 Task: Search one way flight ticket for 1 adult, 6 children, 1 infant in seat and 1 infant on lap in business from Montrose: Montrose Regional Airport to Greensboro: Piedmont Triad International Airport on 5-1-2023. Choice of flights is Southwest. Number of bags: 8 checked bags. Price is upto 45000. Outbound departure time preference is 10:15.
Action: Mouse moved to (217, 201)
Screenshot: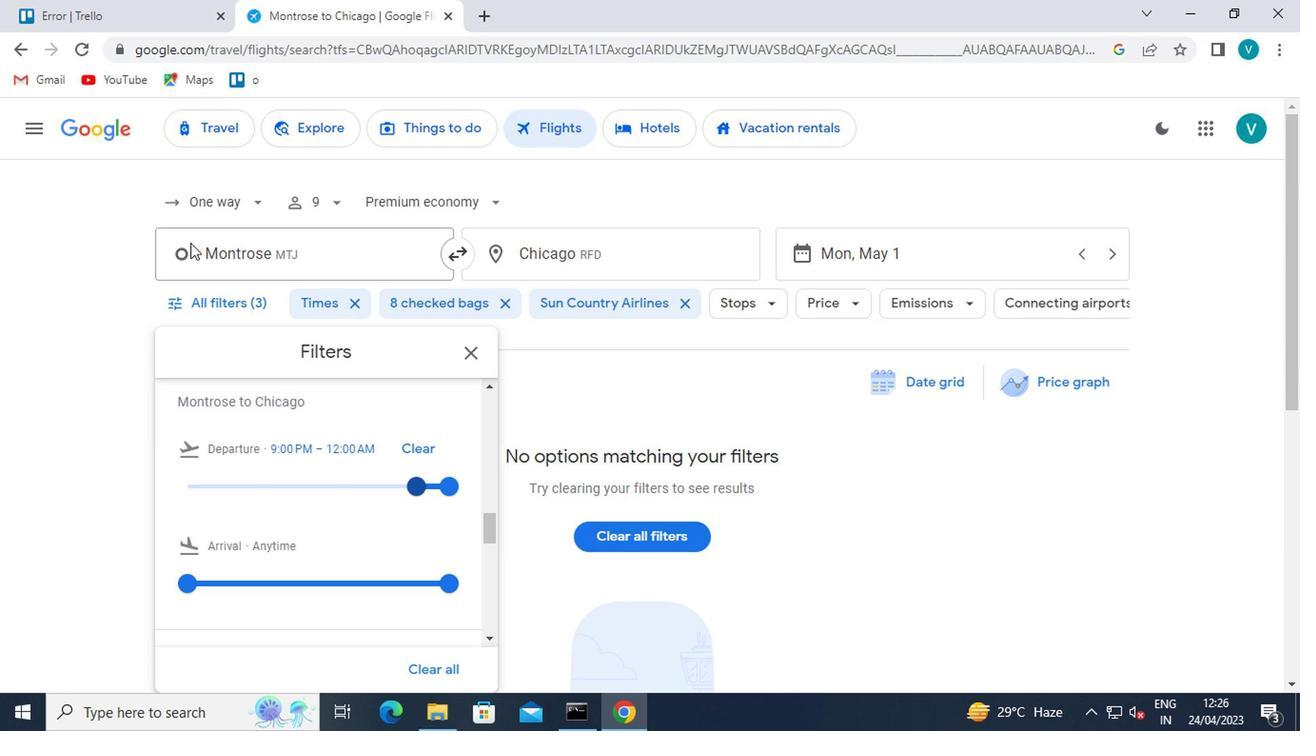 
Action: Mouse pressed left at (217, 201)
Screenshot: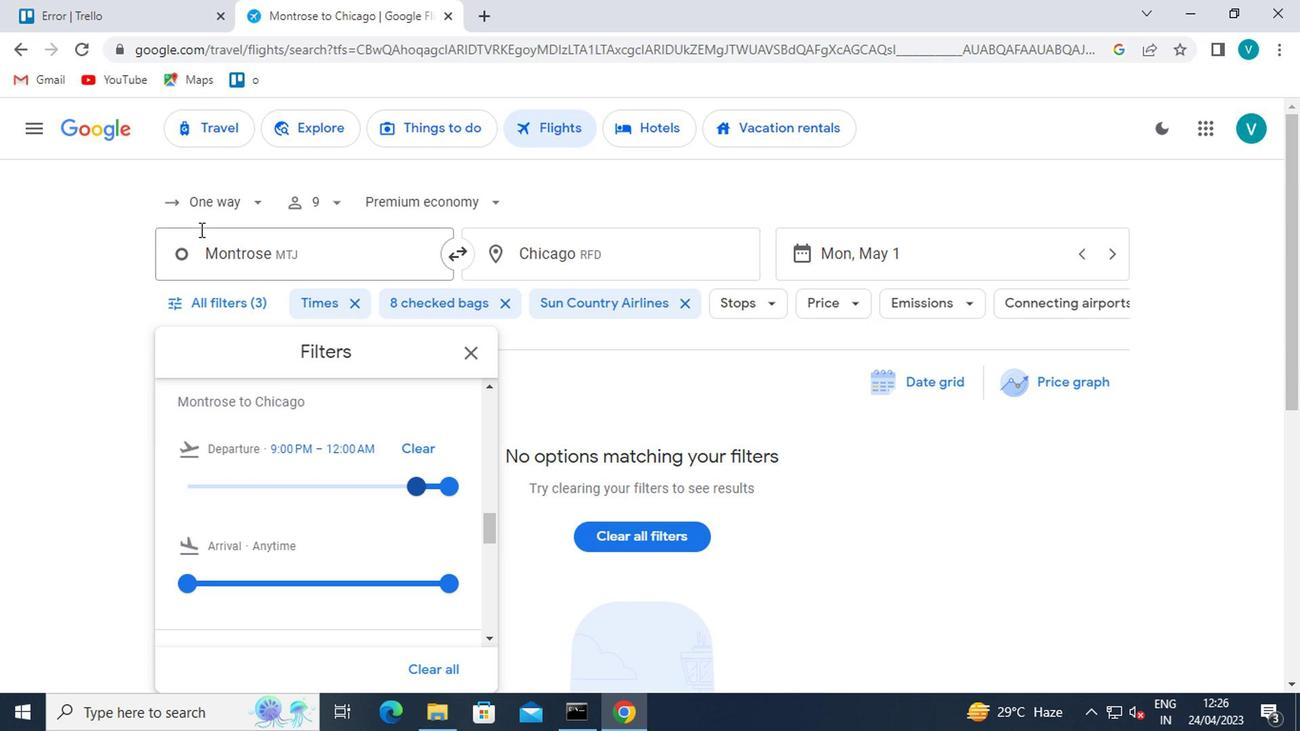 
Action: Mouse moved to (237, 295)
Screenshot: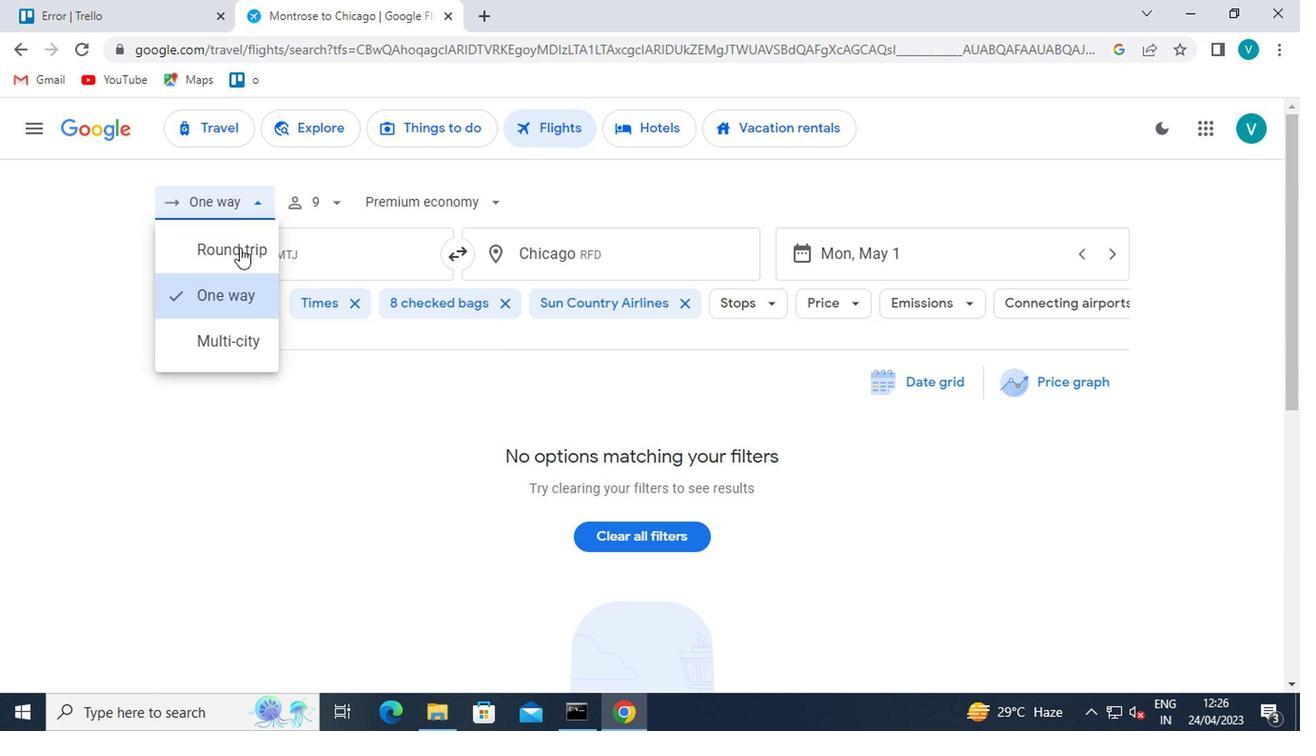 
Action: Mouse pressed left at (237, 295)
Screenshot: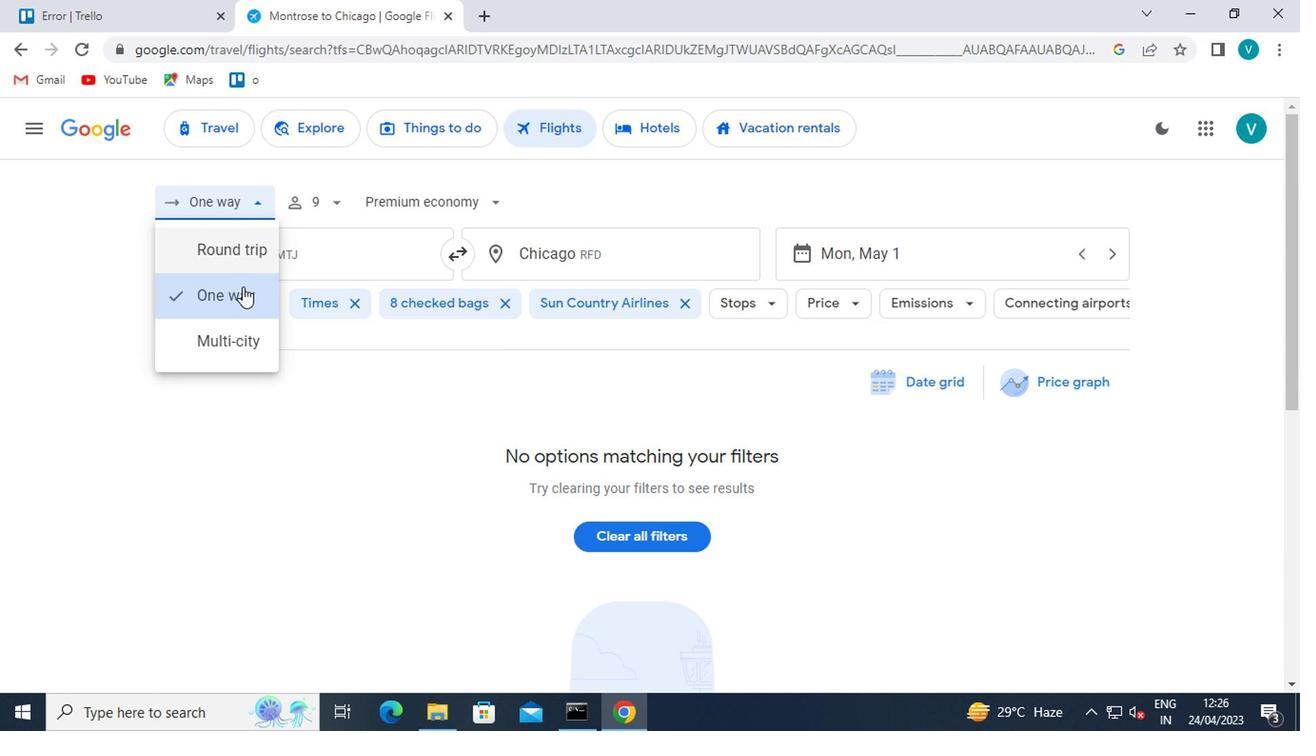 
Action: Mouse moved to (343, 198)
Screenshot: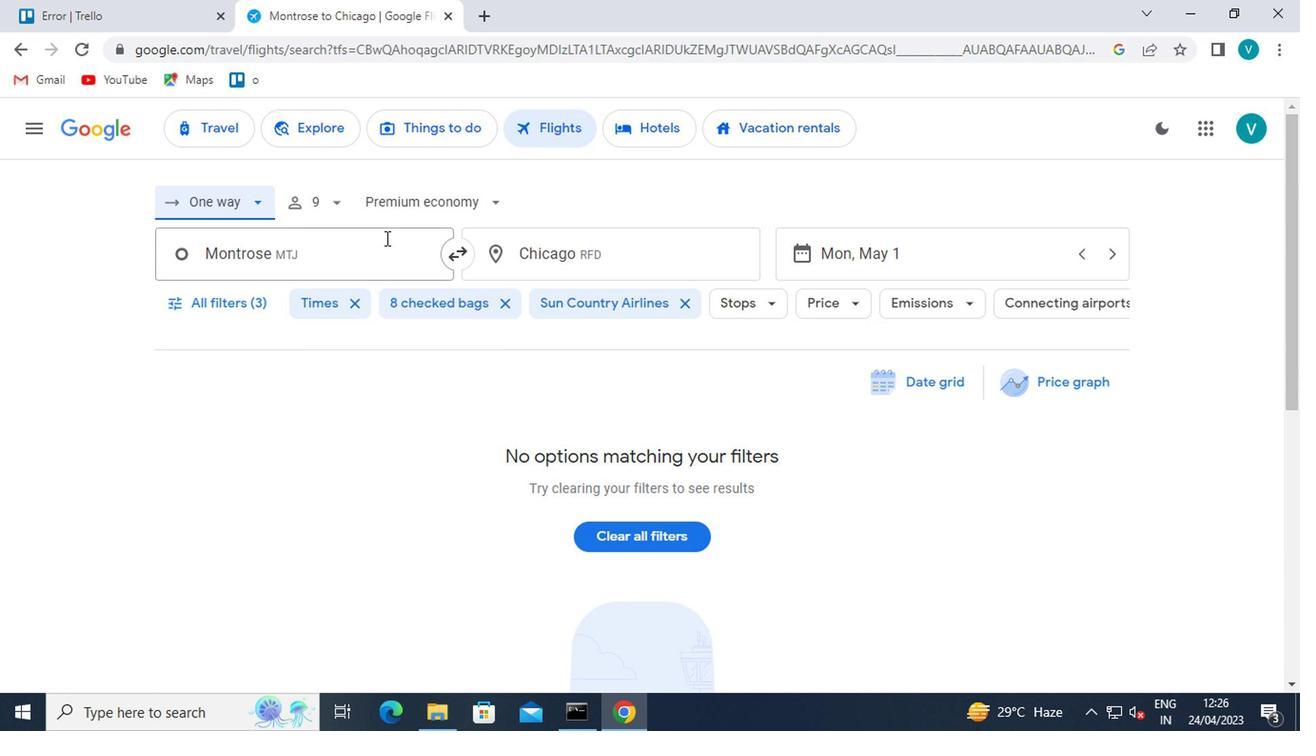 
Action: Mouse pressed left at (343, 198)
Screenshot: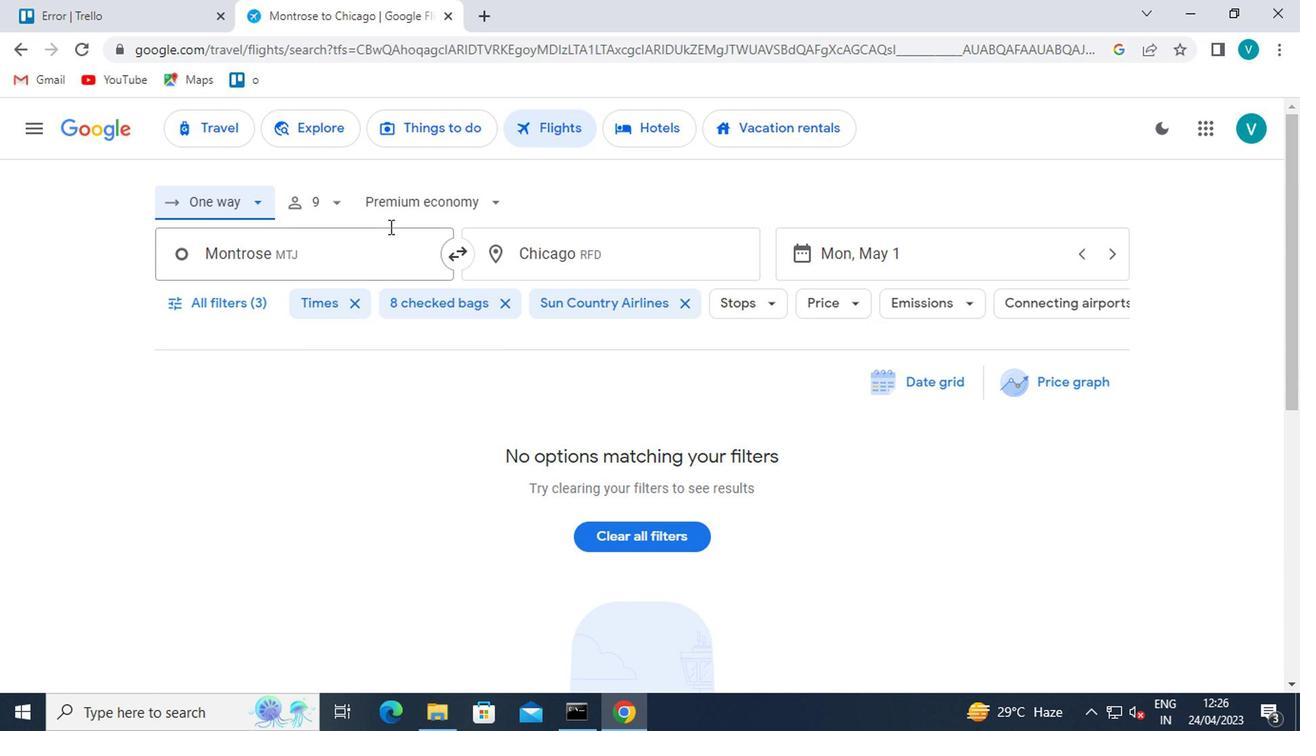 
Action: Mouse moved to (413, 253)
Screenshot: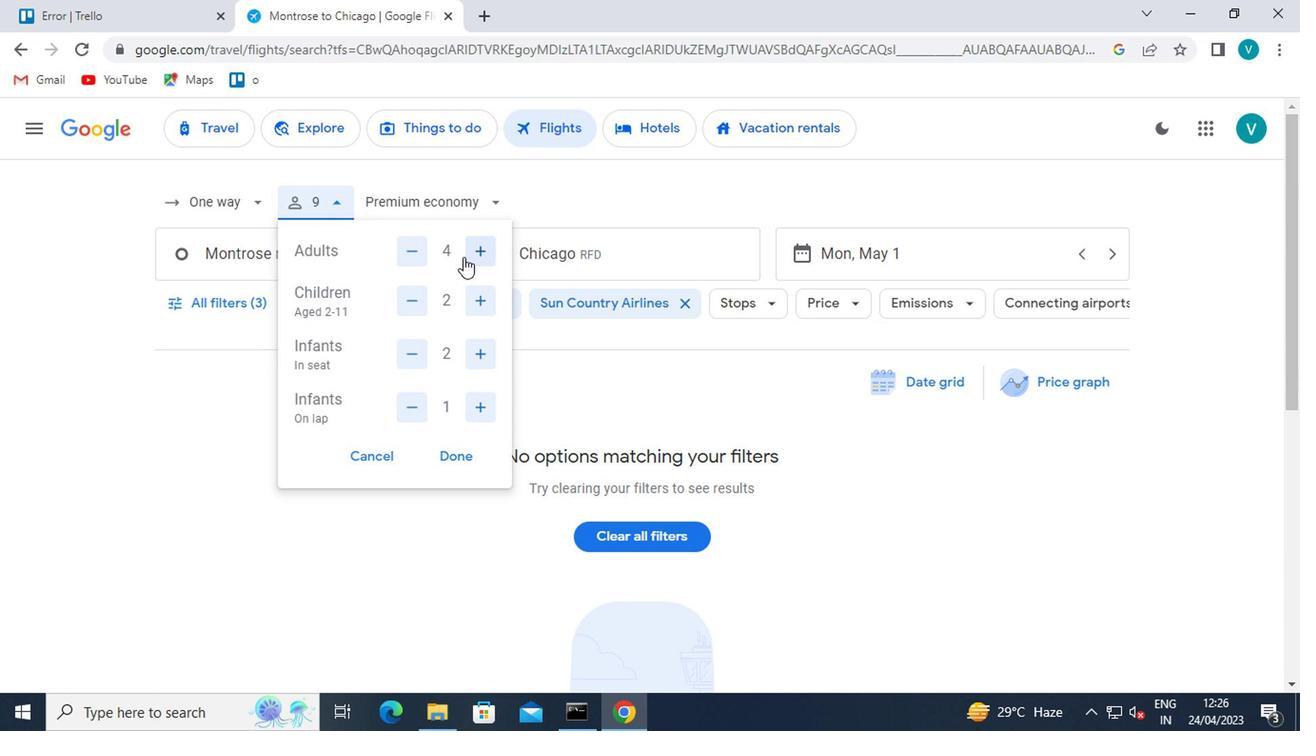 
Action: Mouse pressed left at (413, 253)
Screenshot: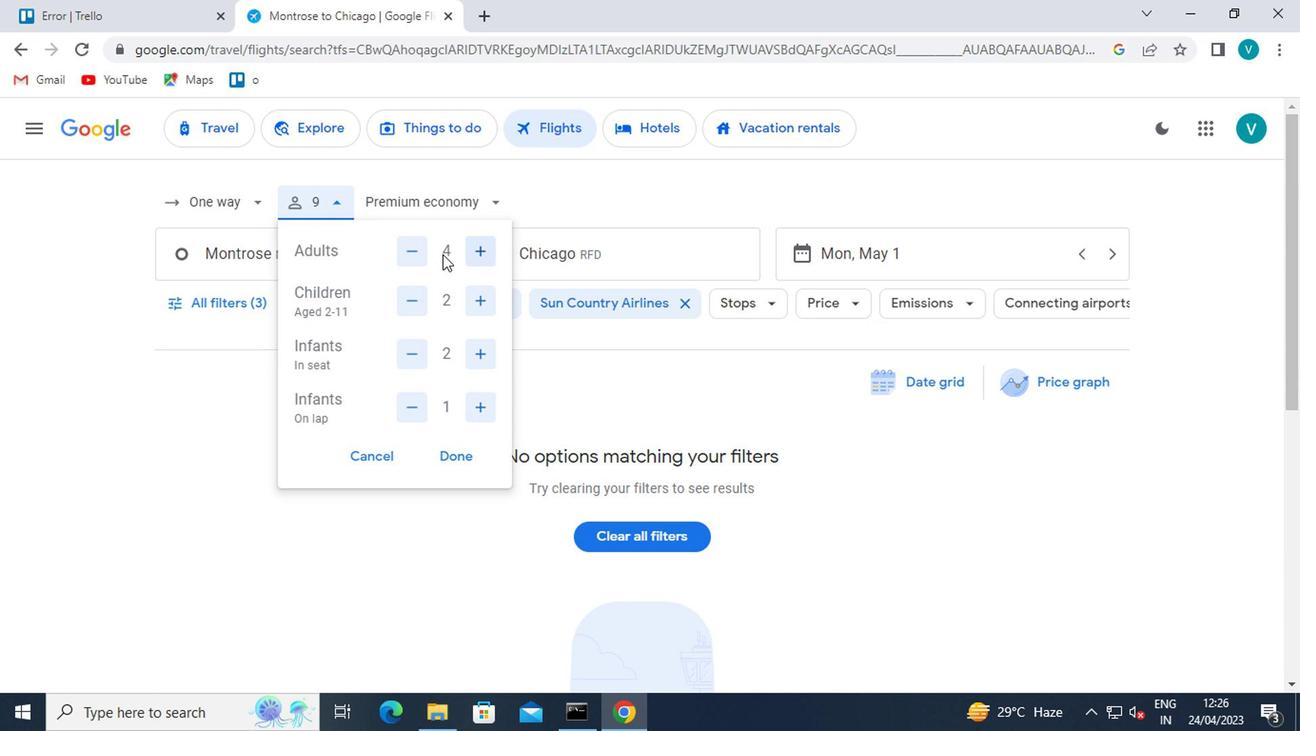 
Action: Mouse pressed left at (413, 253)
Screenshot: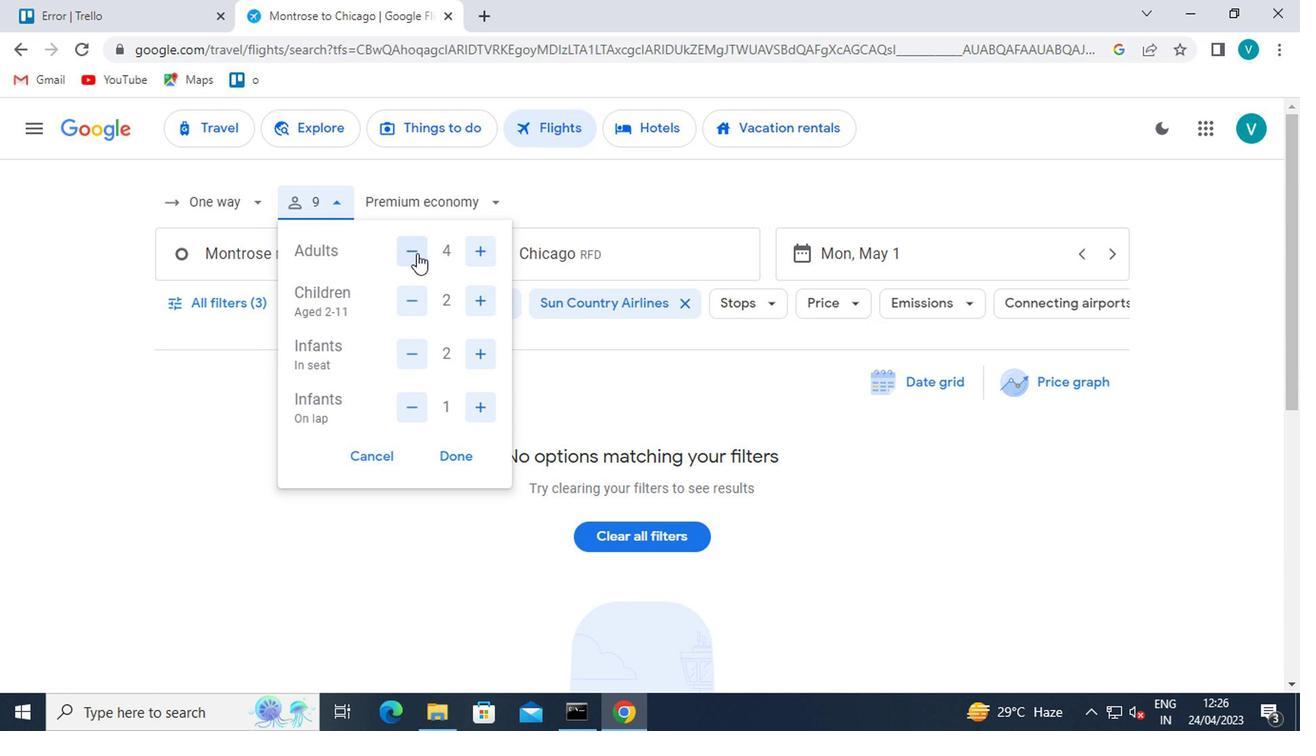 
Action: Mouse pressed left at (413, 253)
Screenshot: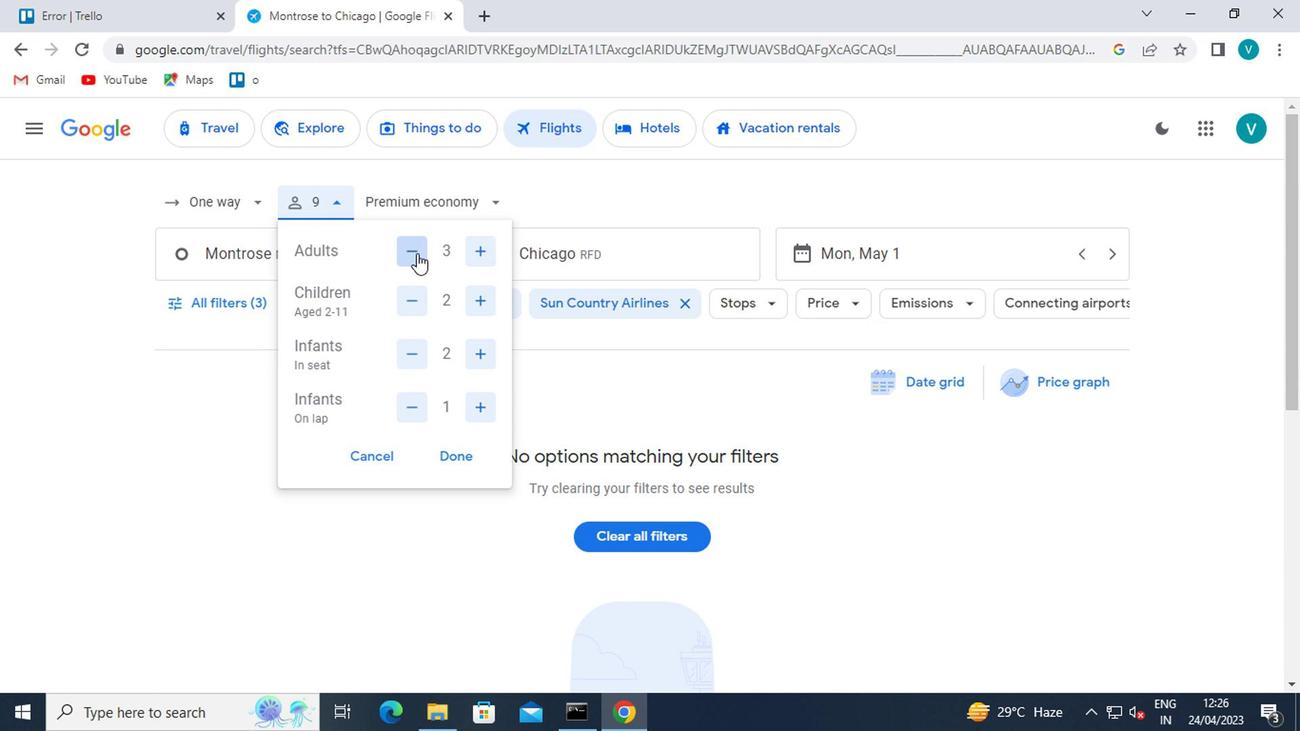 
Action: Mouse moved to (482, 297)
Screenshot: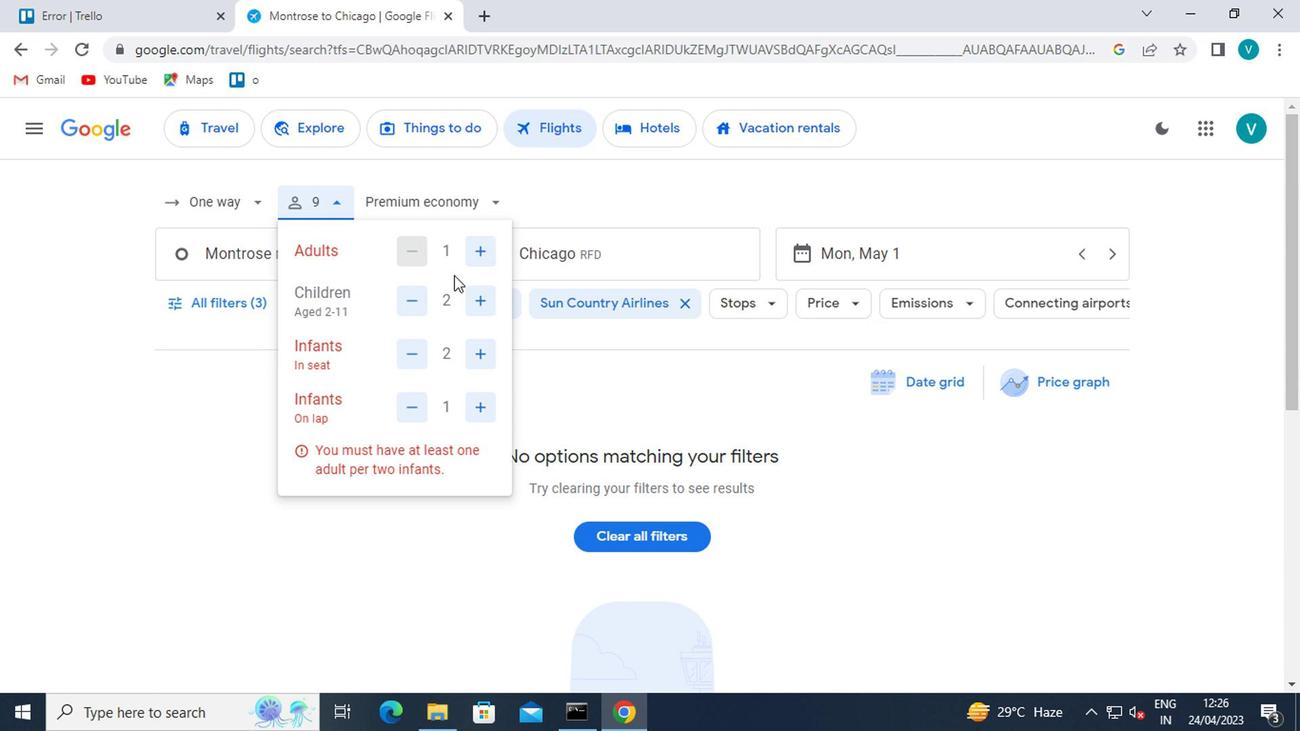 
Action: Mouse pressed left at (482, 297)
Screenshot: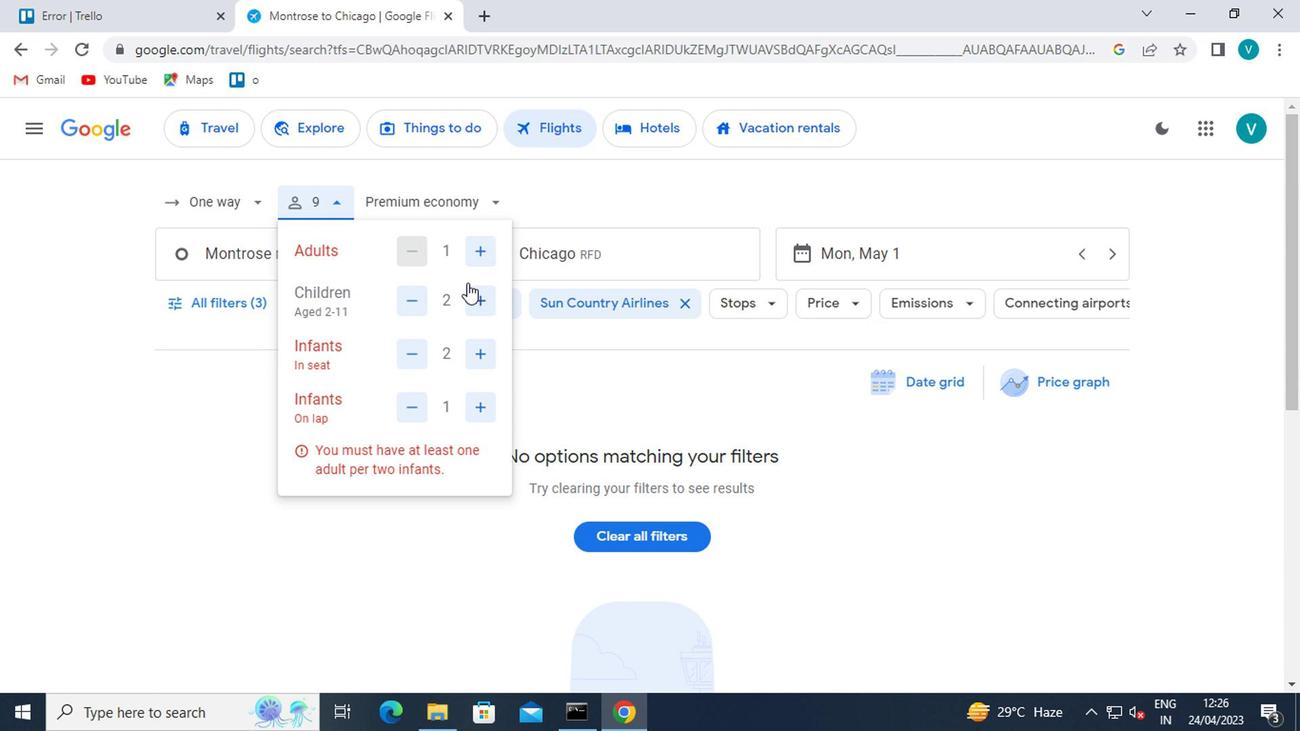 
Action: Mouse pressed left at (482, 297)
Screenshot: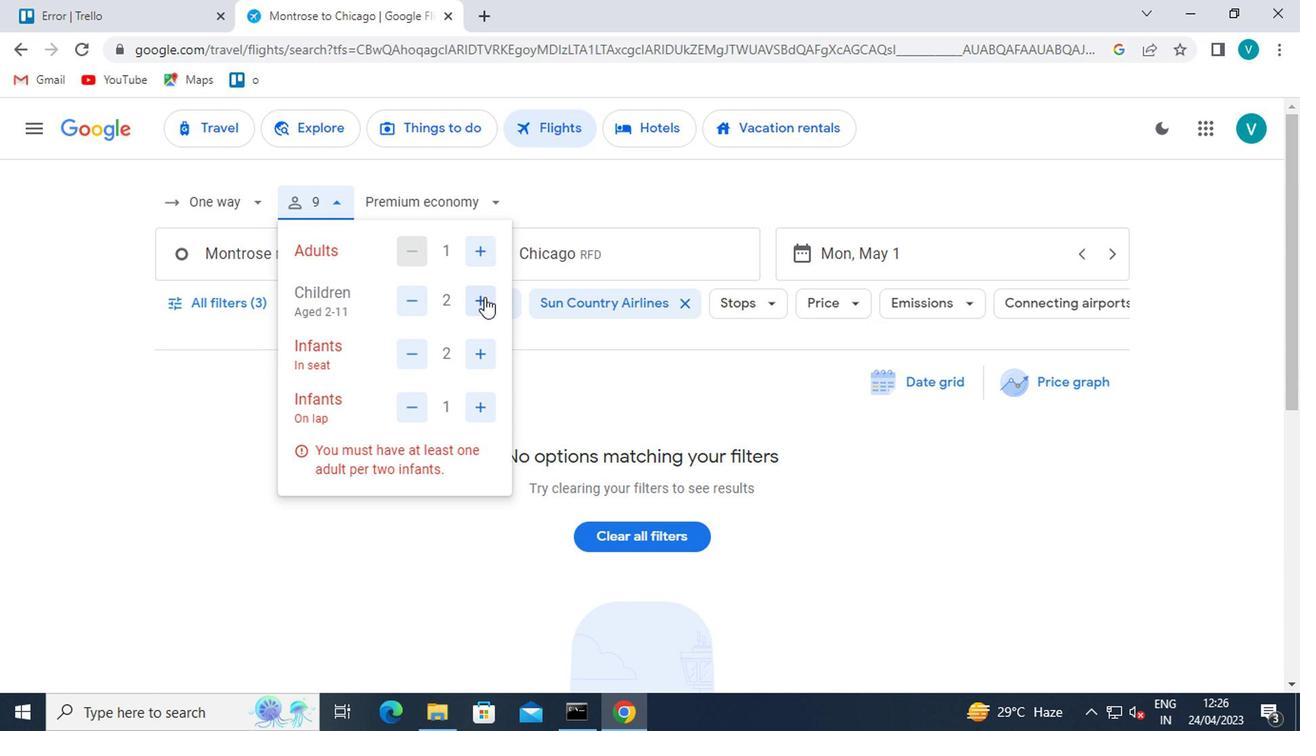 
Action: Mouse pressed left at (482, 297)
Screenshot: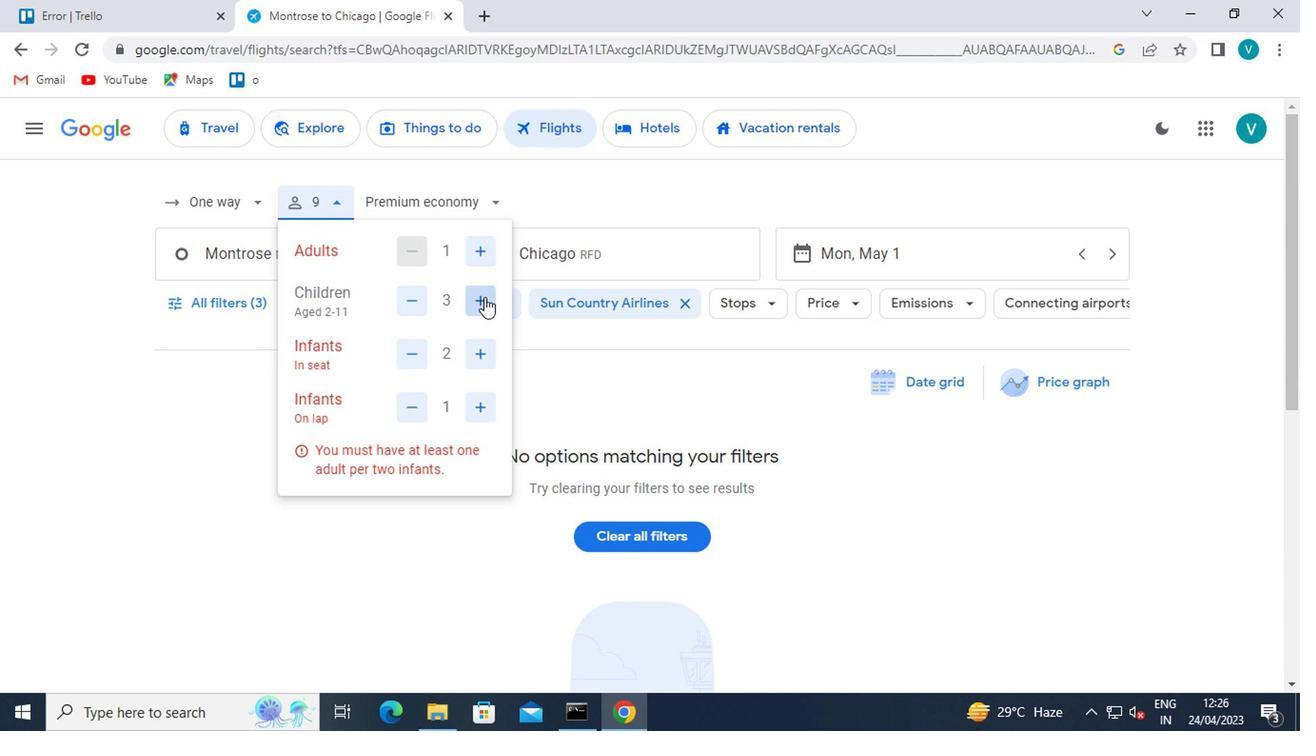 
Action: Mouse pressed left at (482, 297)
Screenshot: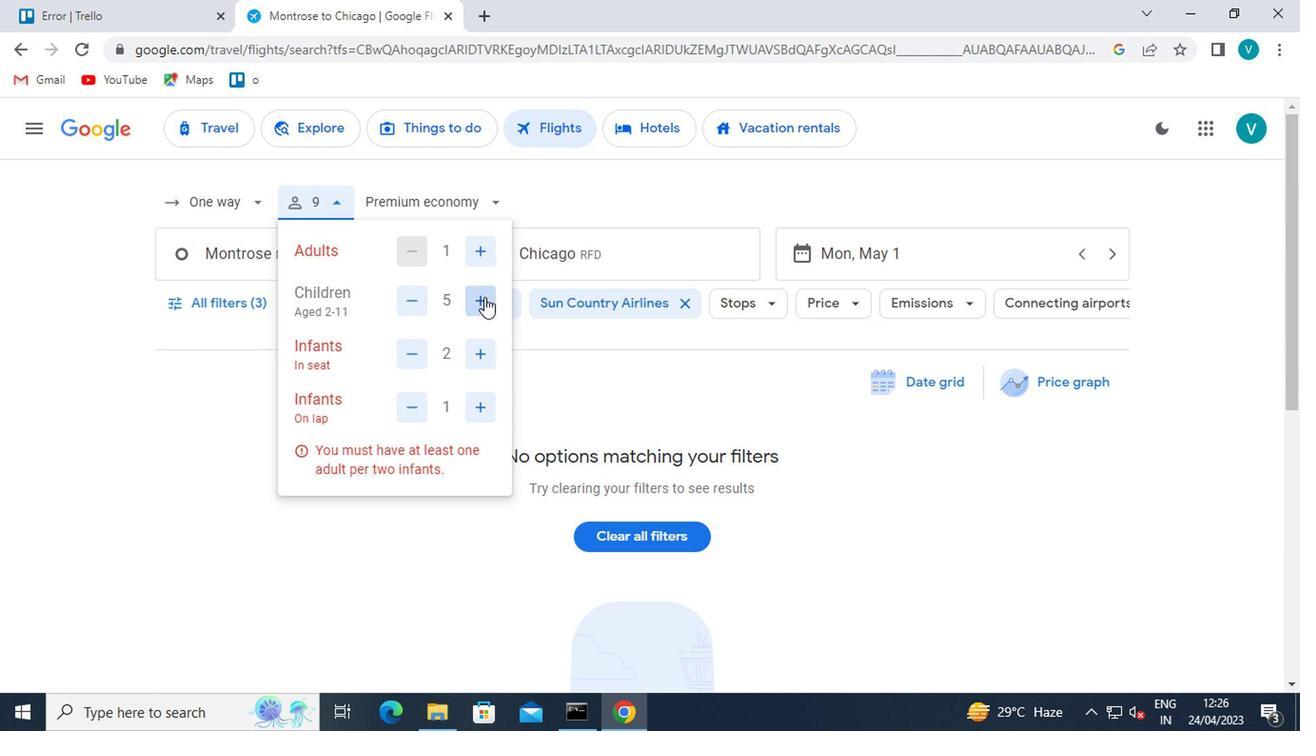 
Action: Mouse moved to (402, 352)
Screenshot: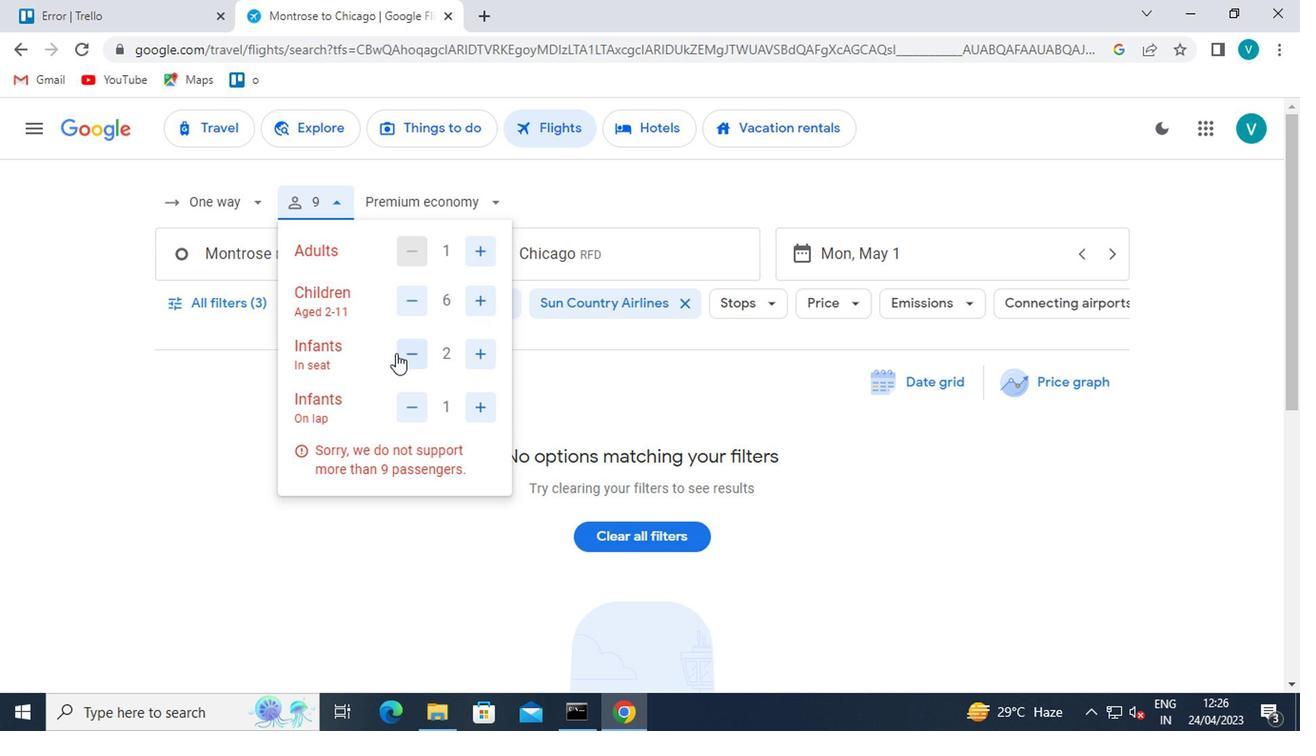 
Action: Mouse pressed left at (402, 352)
Screenshot: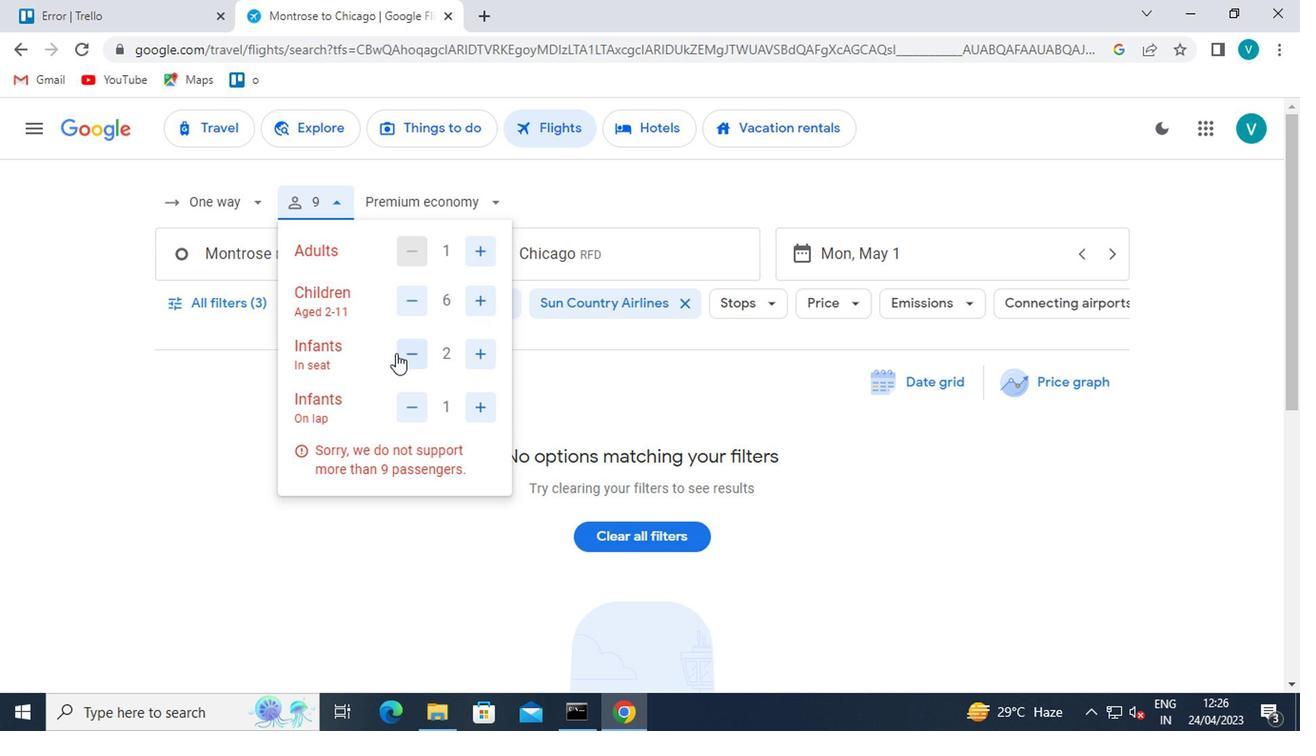 
Action: Mouse moved to (466, 455)
Screenshot: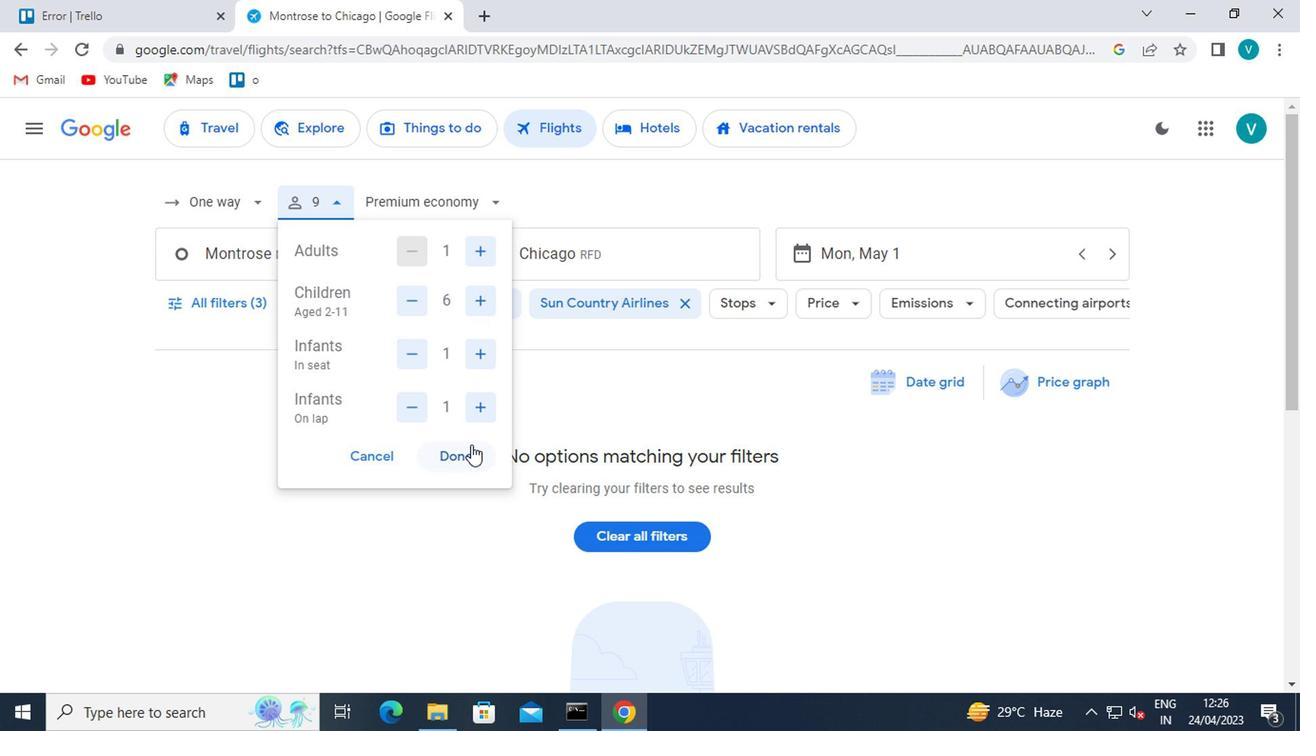 
Action: Mouse pressed left at (466, 455)
Screenshot: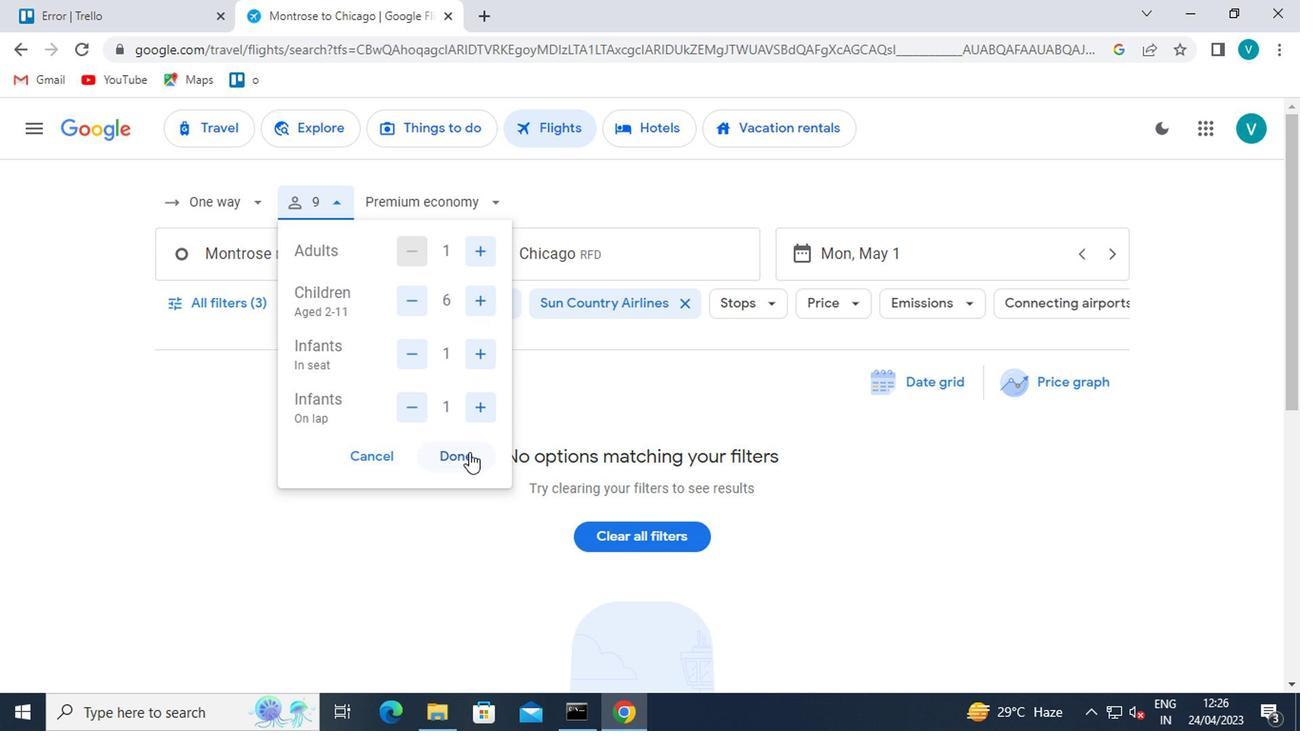 
Action: Mouse moved to (478, 210)
Screenshot: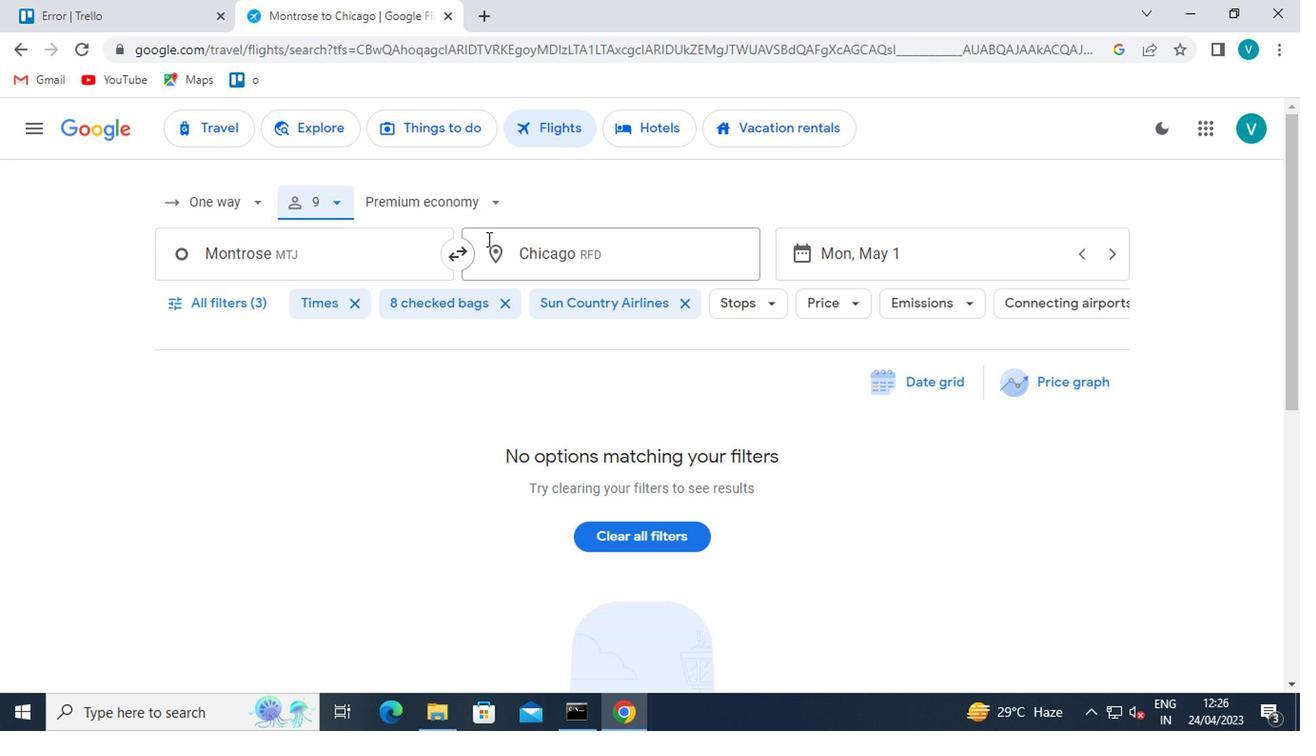 
Action: Mouse pressed left at (478, 210)
Screenshot: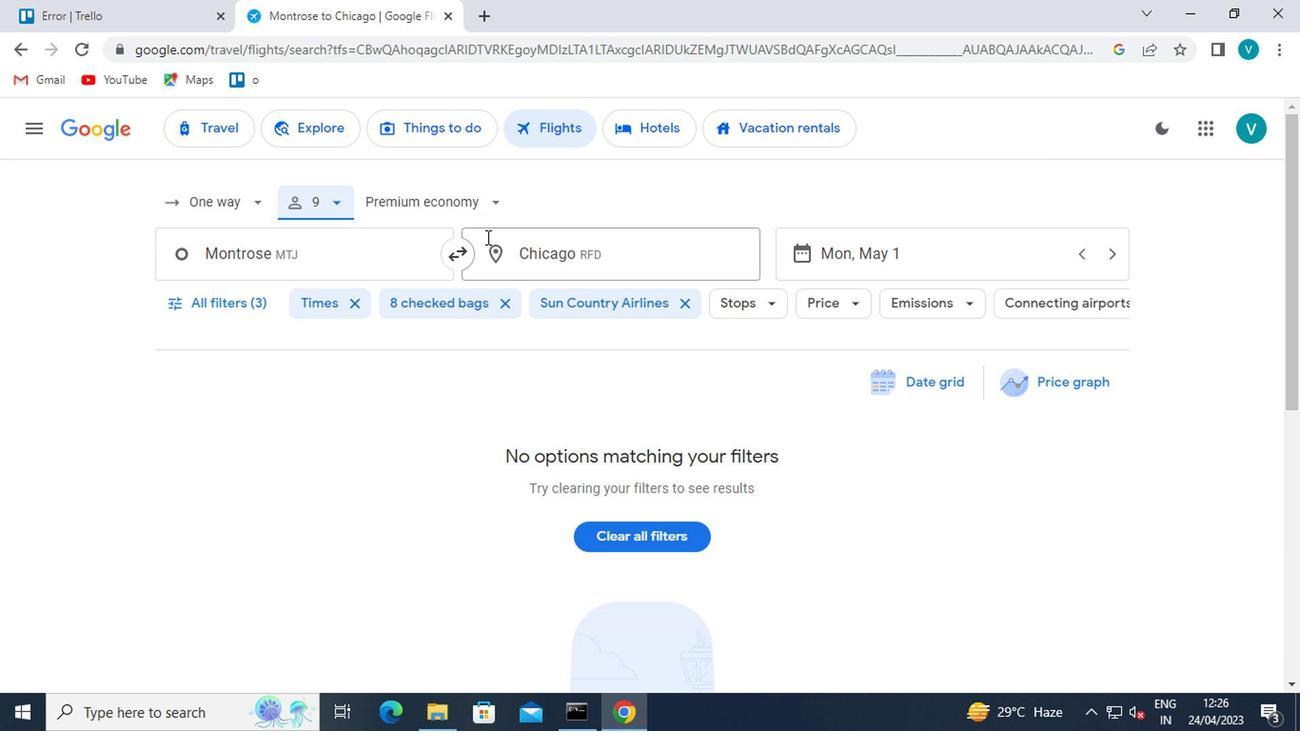 
Action: Mouse moved to (459, 339)
Screenshot: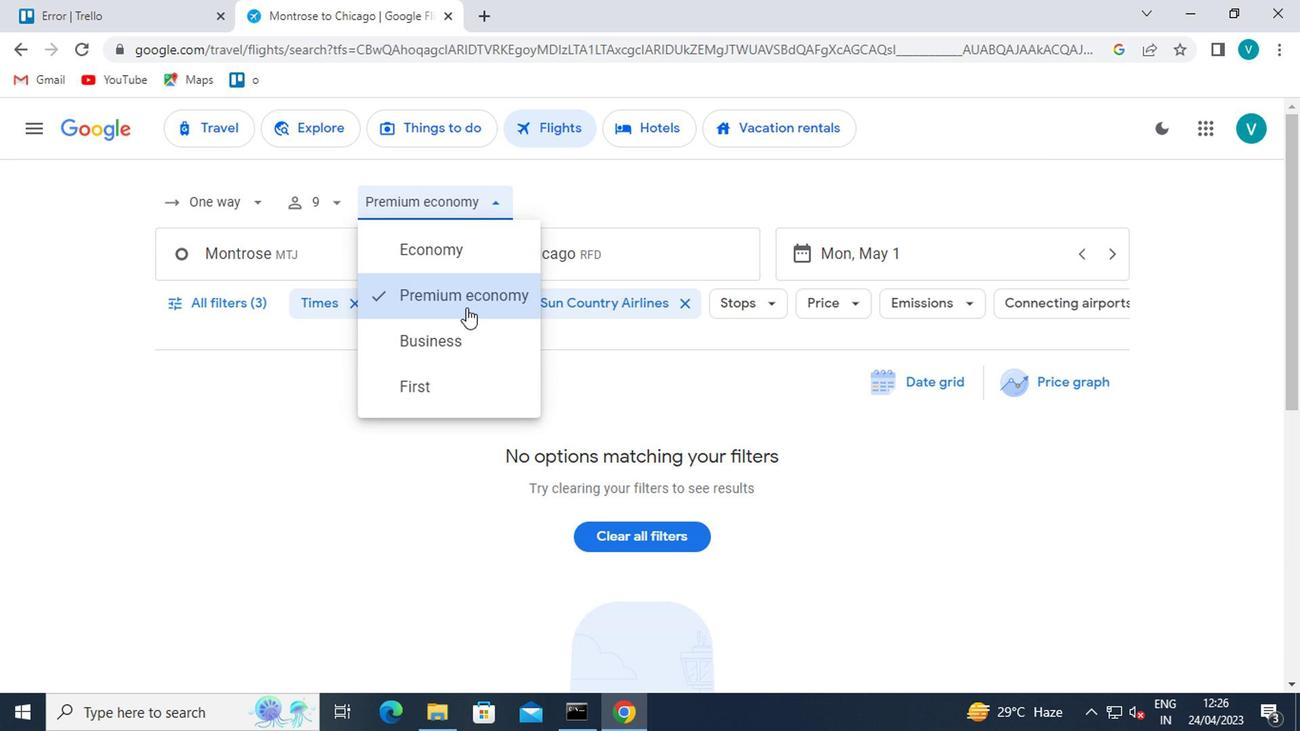 
Action: Mouse pressed left at (459, 339)
Screenshot: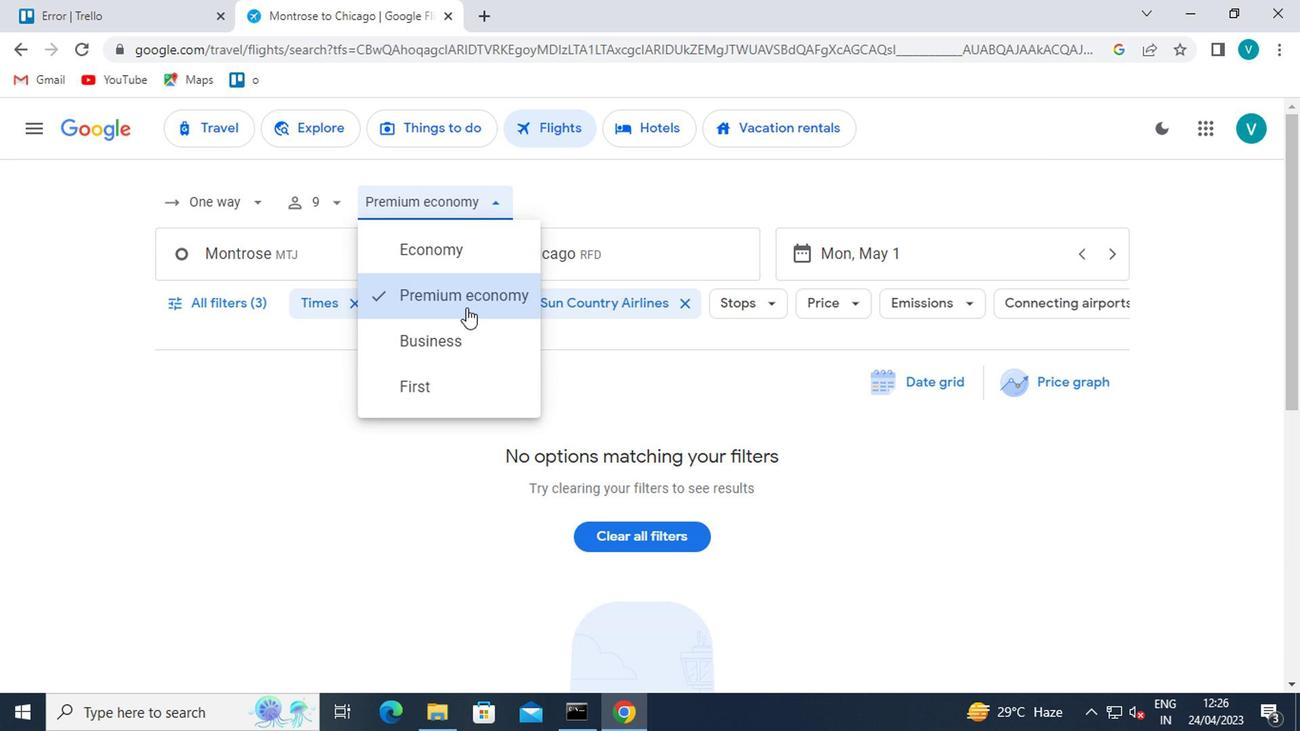 
Action: Mouse moved to (376, 268)
Screenshot: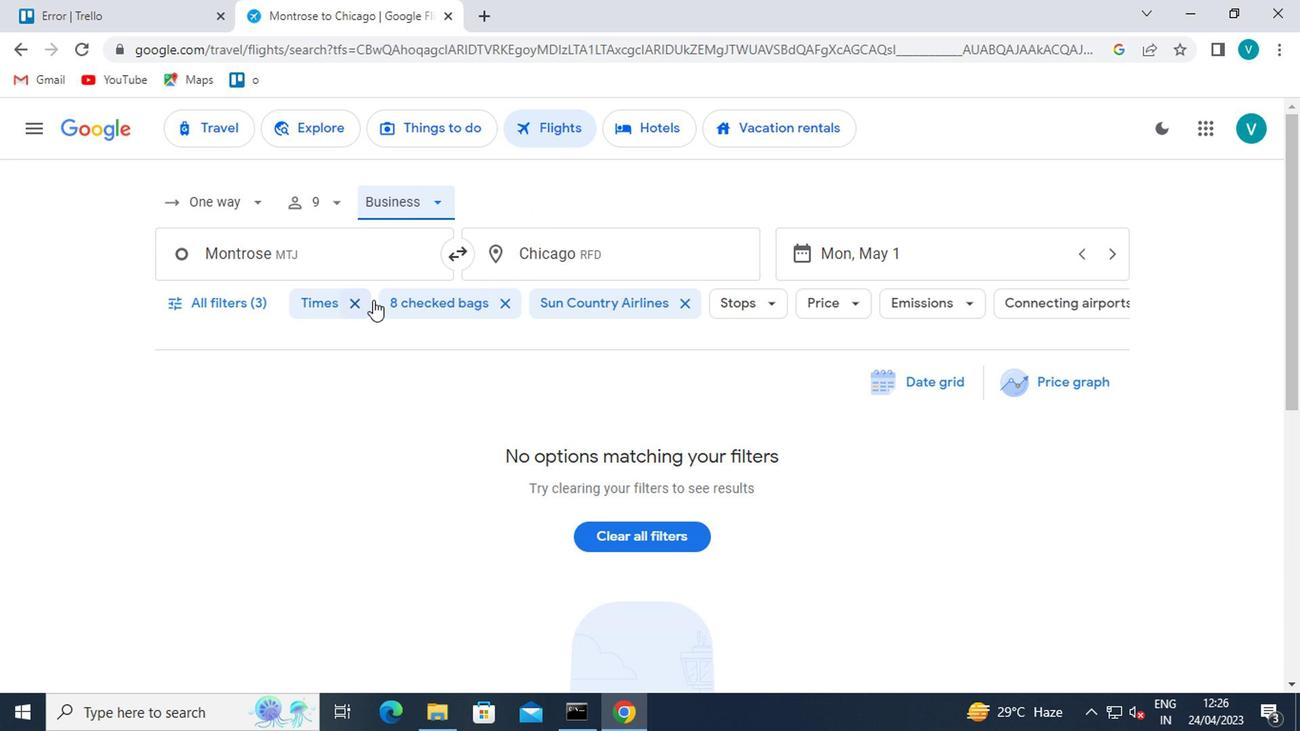 
Action: Mouse pressed left at (376, 268)
Screenshot: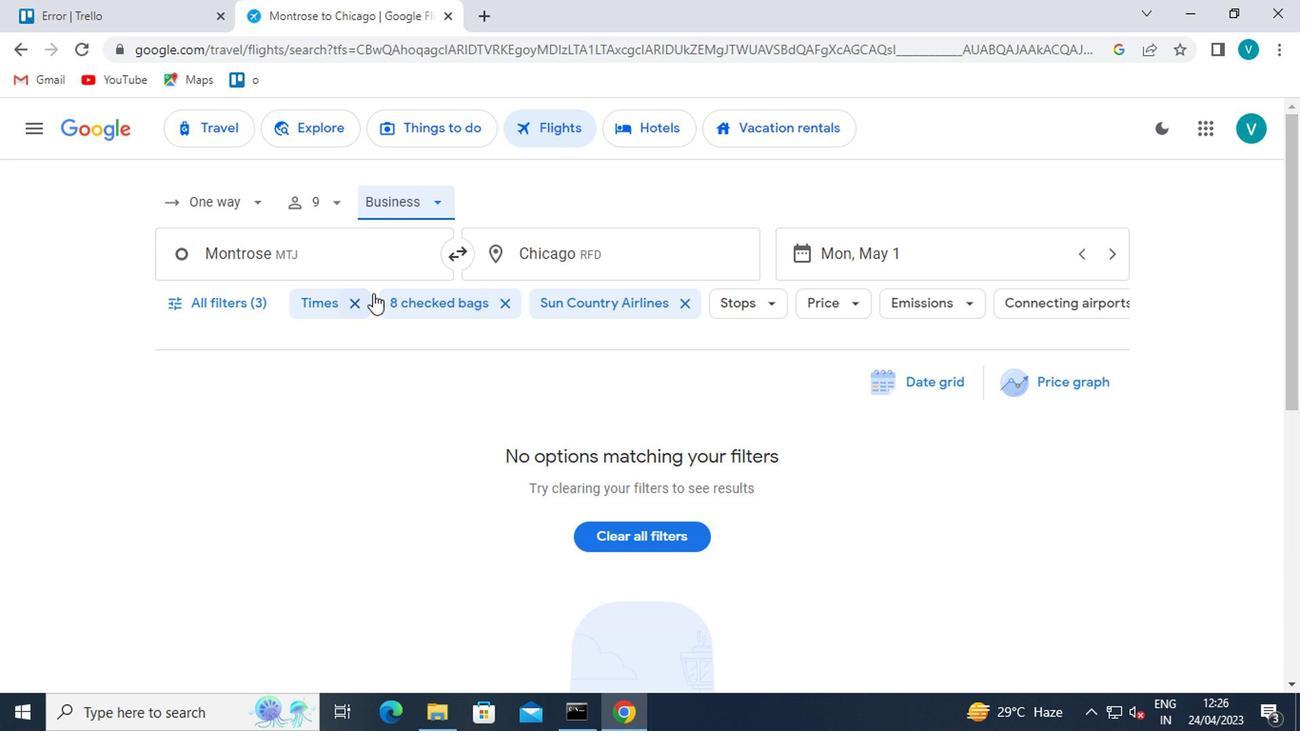 
Action: Mouse moved to (385, 310)
Screenshot: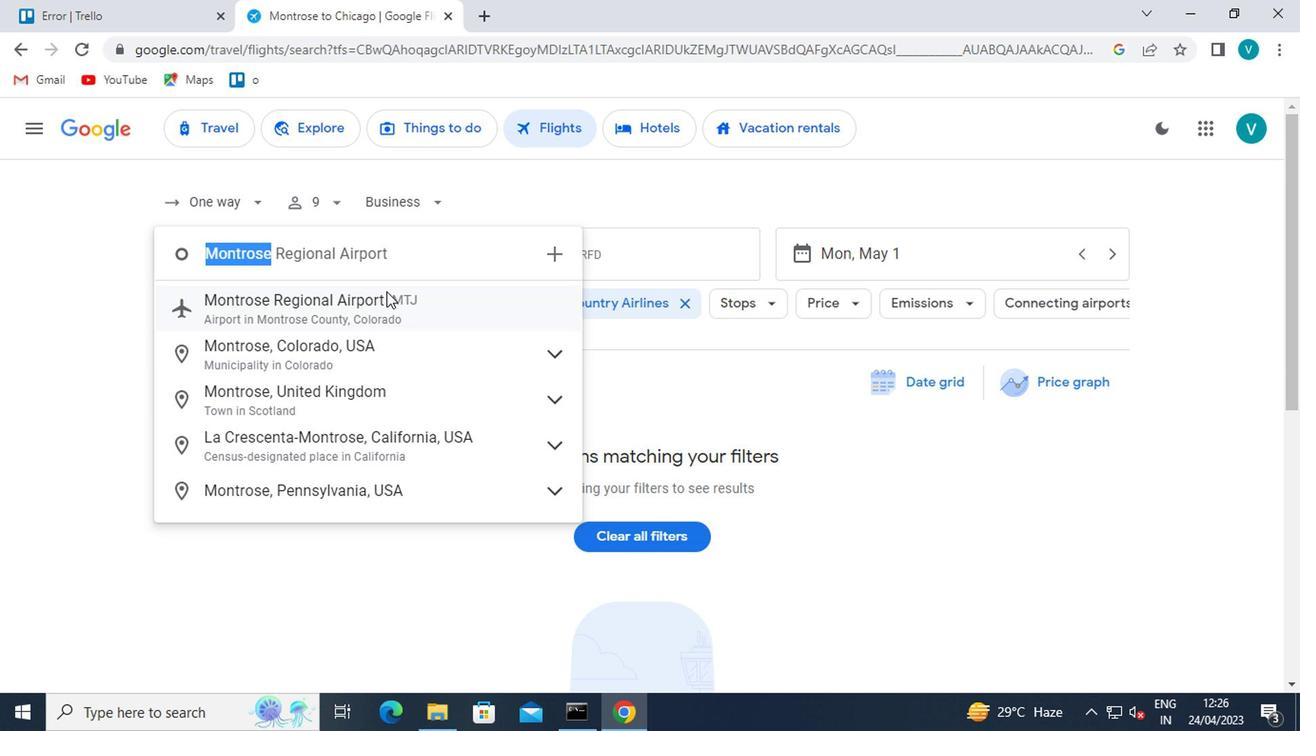 
Action: Mouse pressed left at (385, 310)
Screenshot: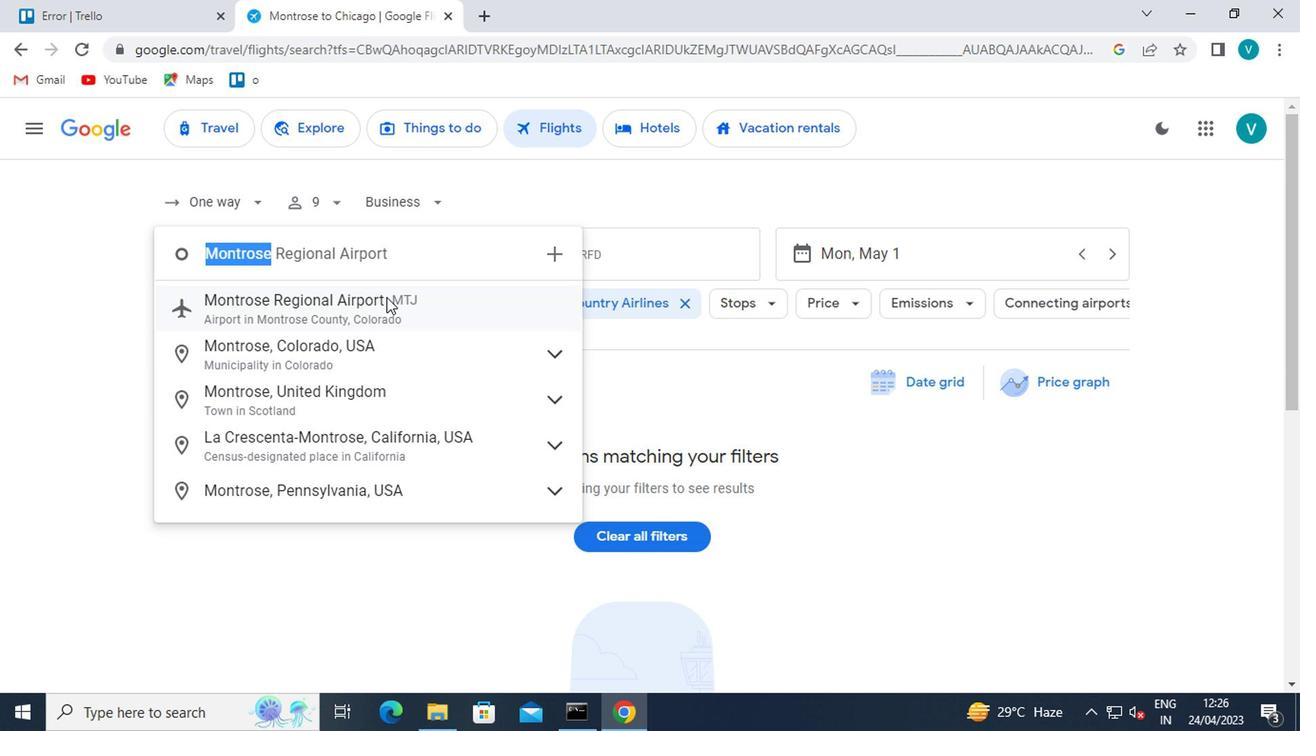 
Action: Mouse moved to (591, 247)
Screenshot: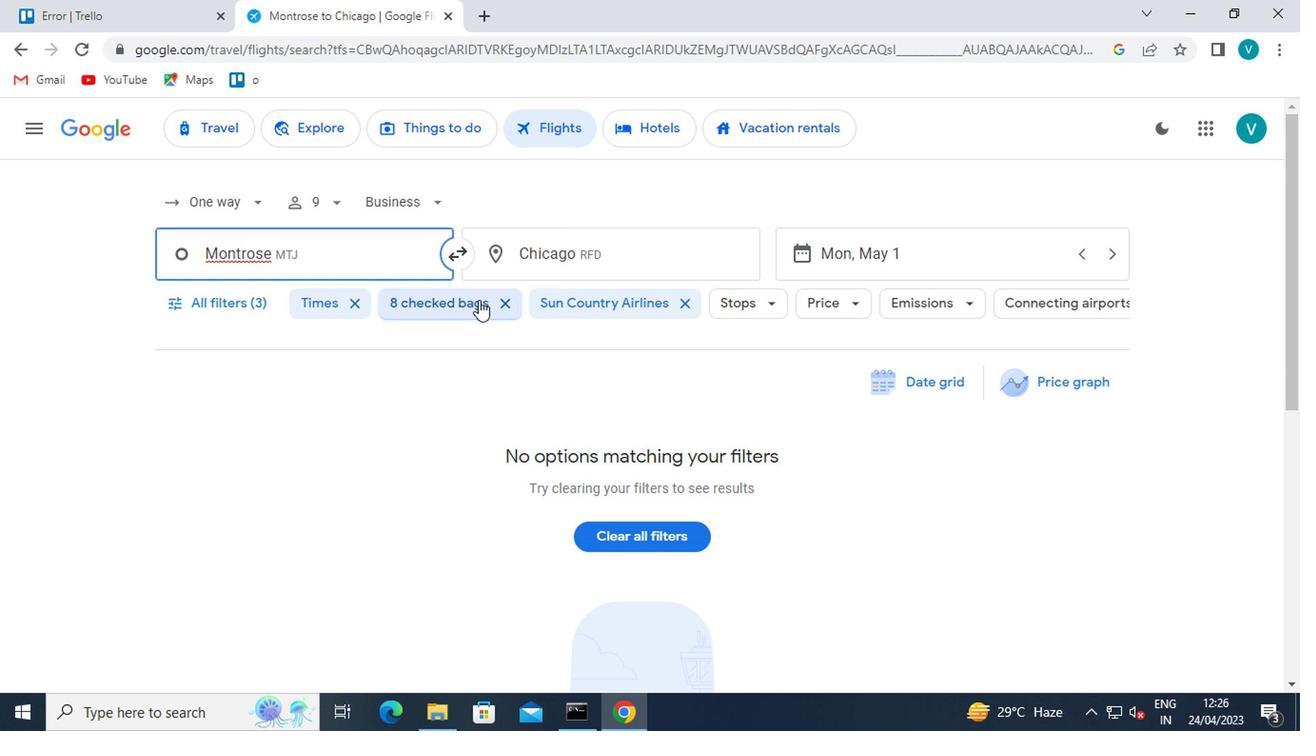 
Action: Mouse pressed left at (591, 247)
Screenshot: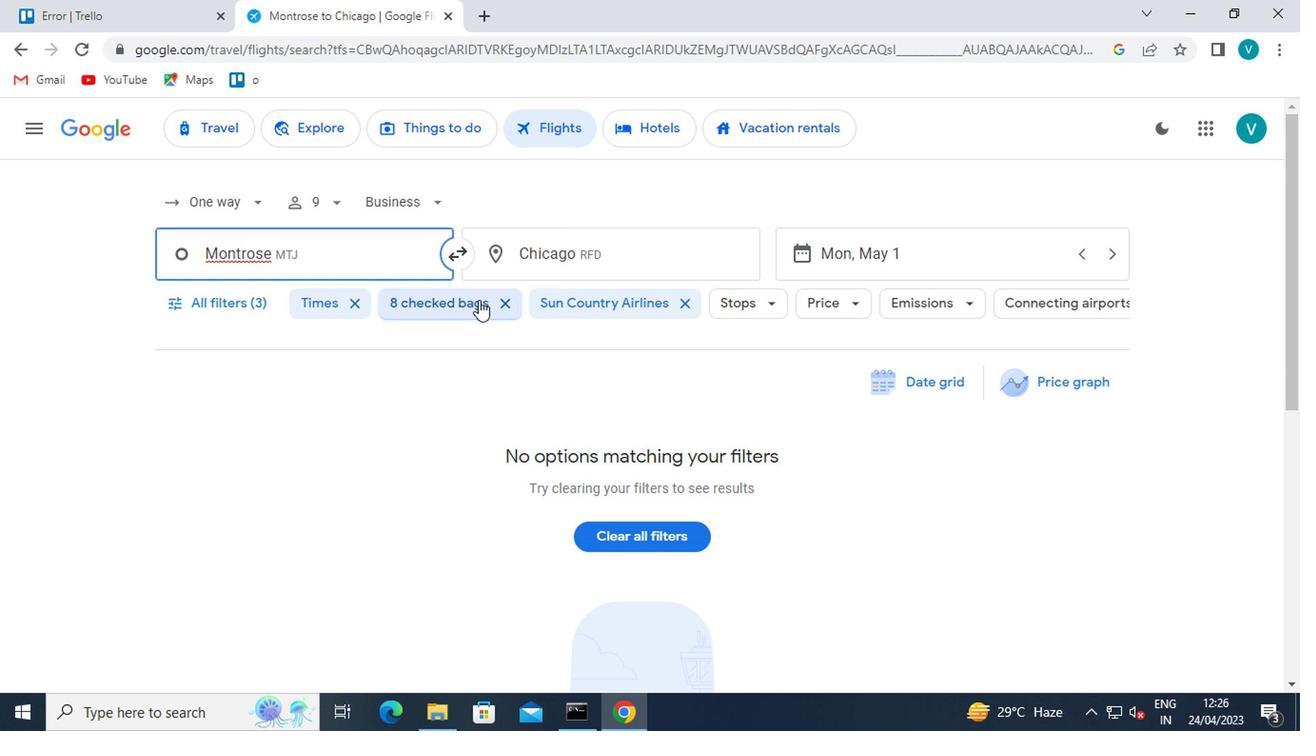 
Action: Mouse moved to (594, 247)
Screenshot: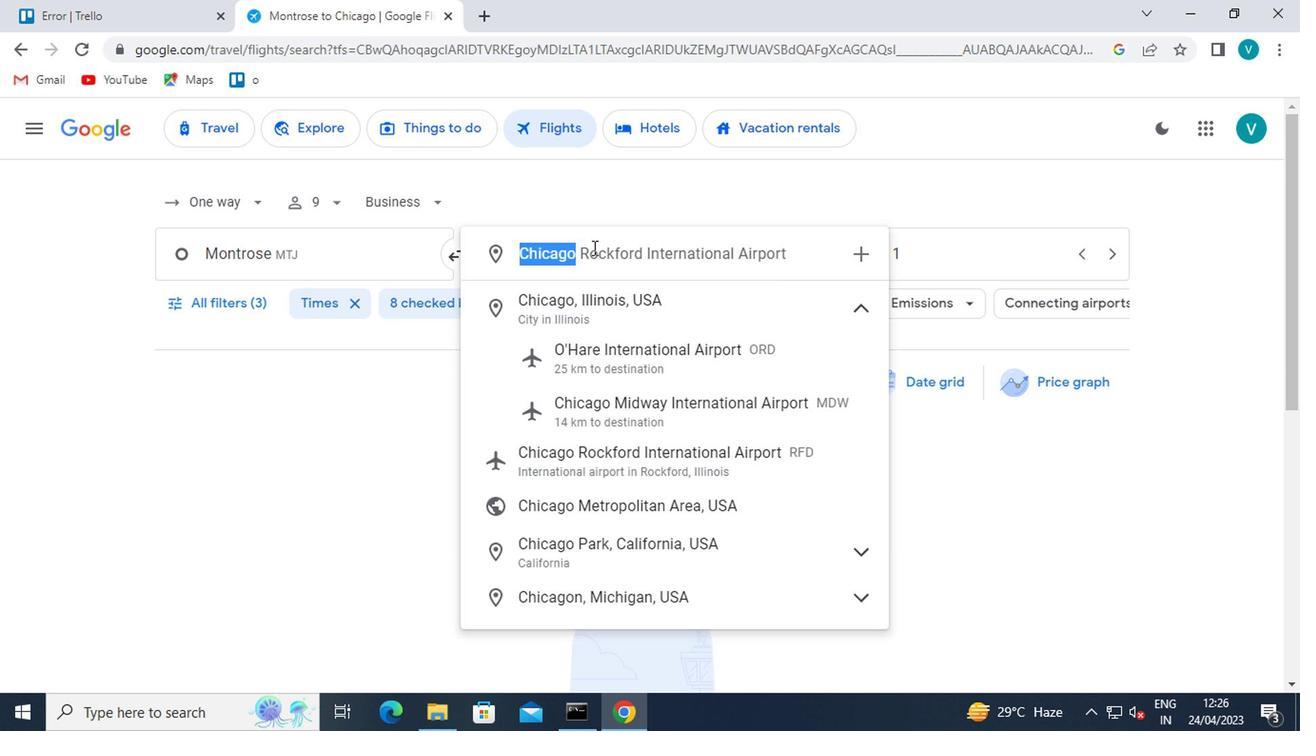 
Action: Key pressed <Key.shift>GREENSBORO
Screenshot: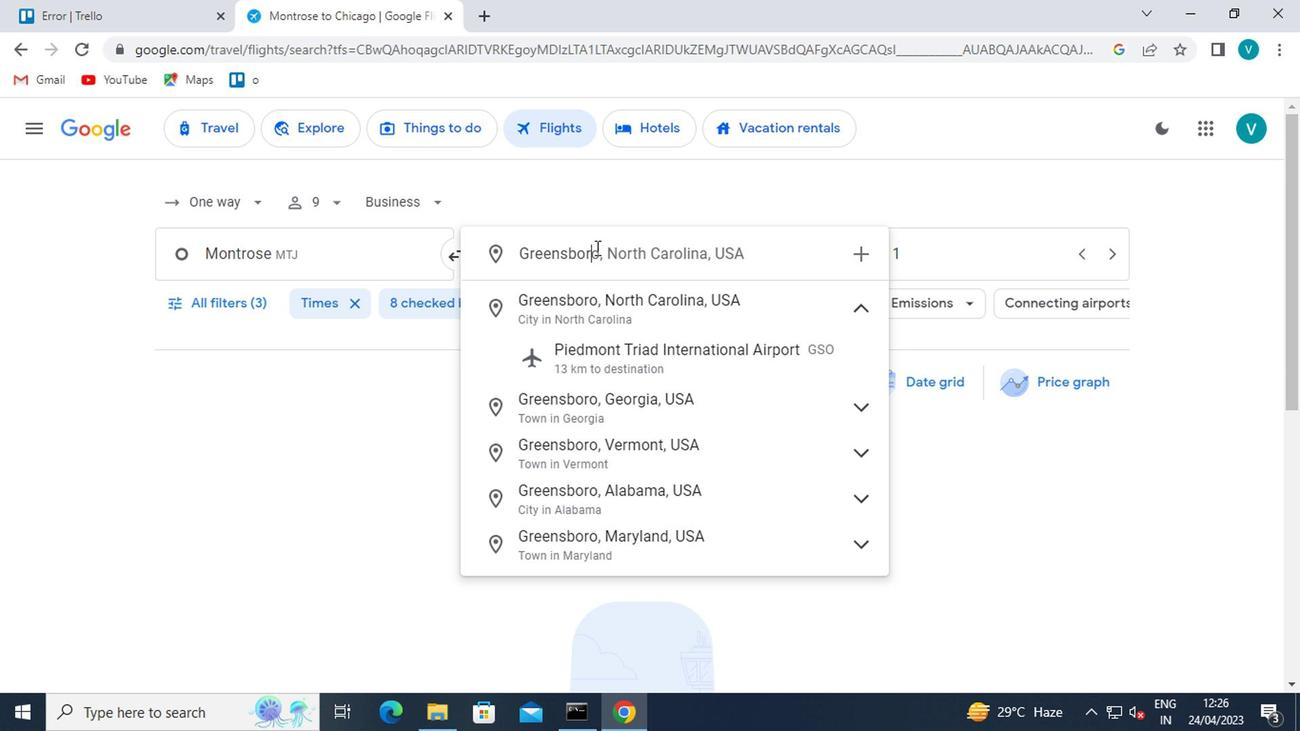 
Action: Mouse moved to (684, 364)
Screenshot: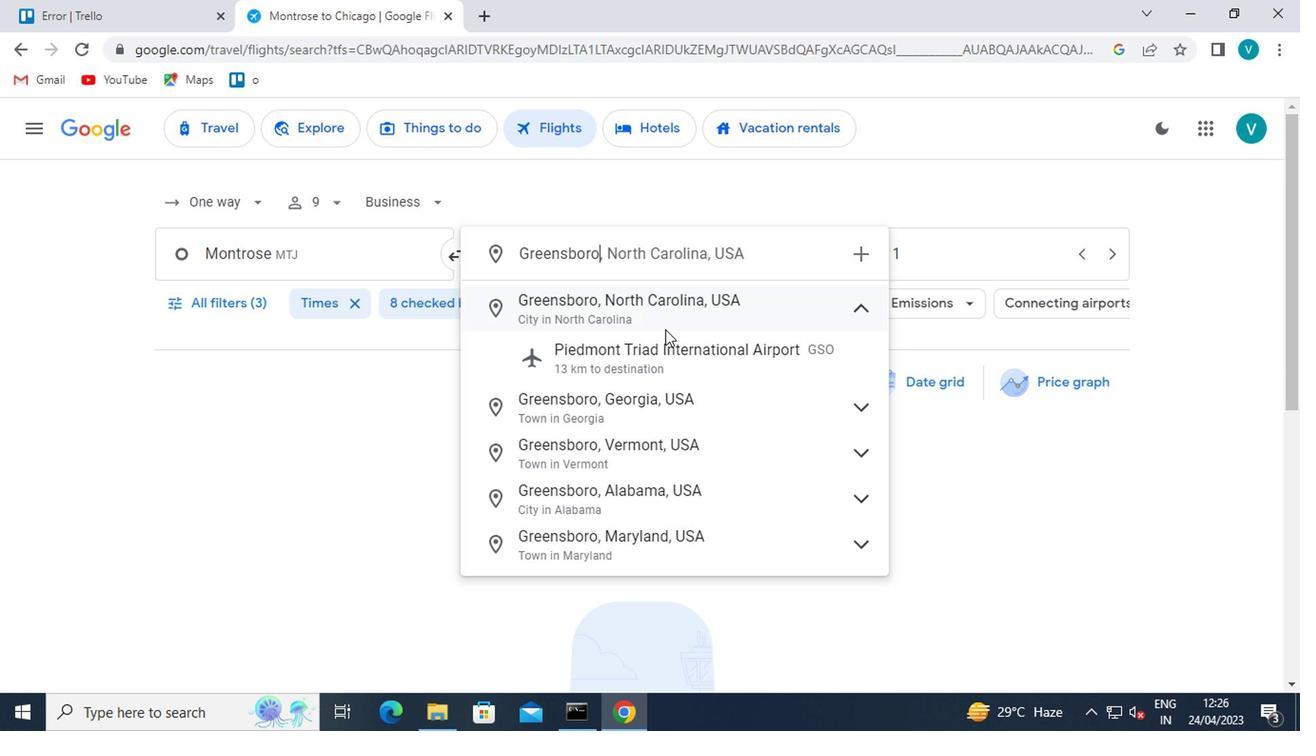 
Action: Mouse pressed left at (684, 364)
Screenshot: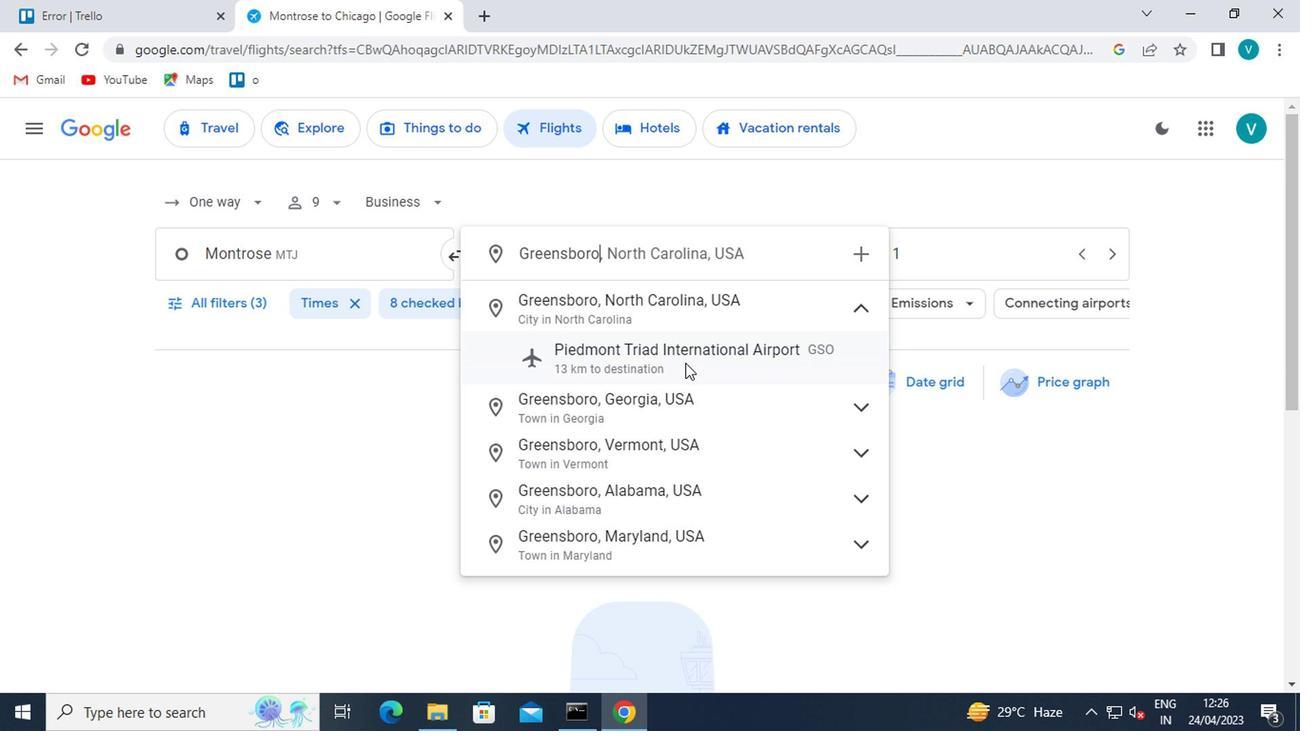 
Action: Mouse moved to (916, 257)
Screenshot: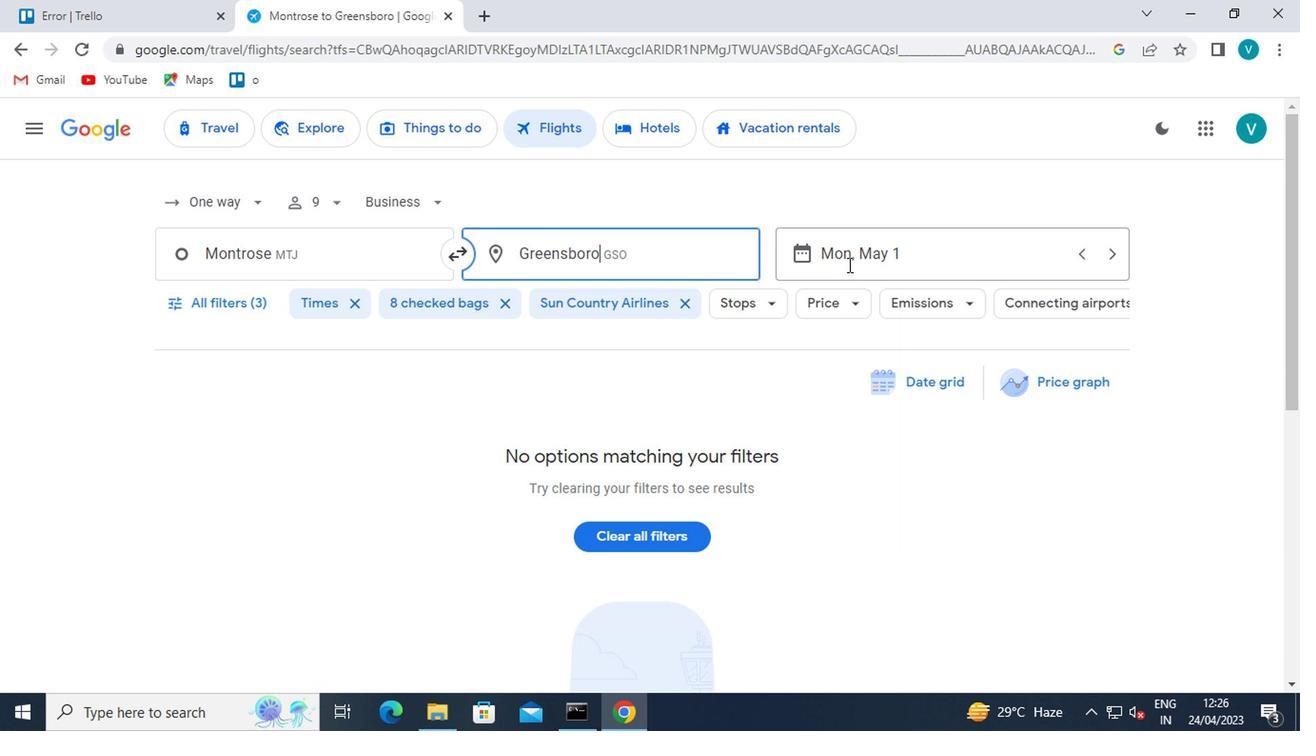 
Action: Mouse pressed left at (916, 257)
Screenshot: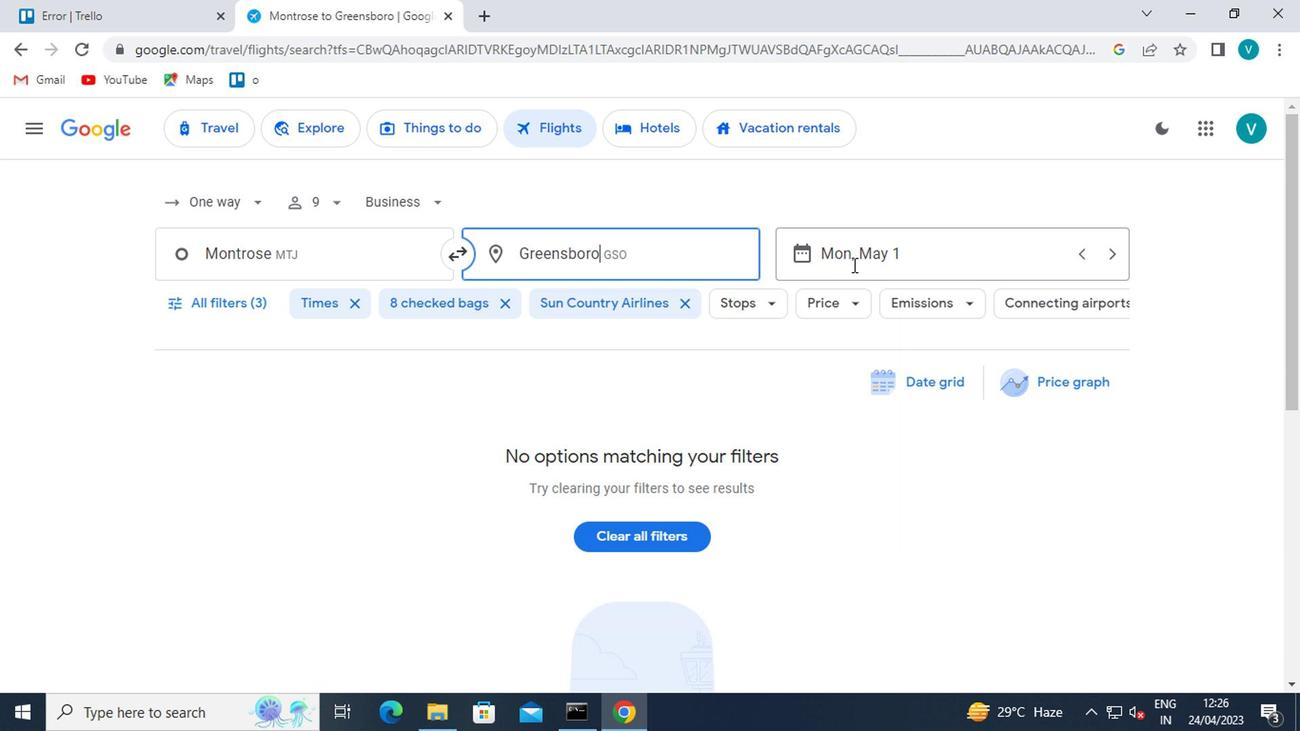 
Action: Mouse moved to (864, 359)
Screenshot: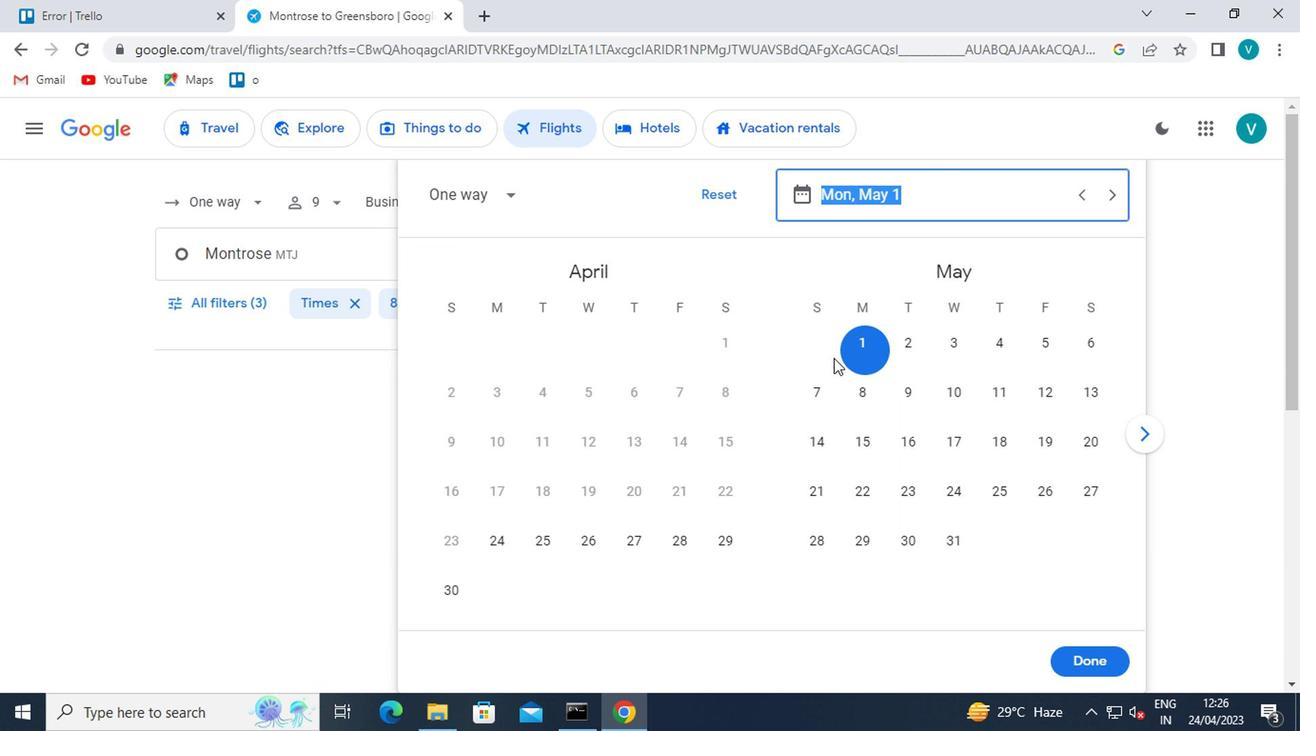 
Action: Mouse pressed left at (864, 359)
Screenshot: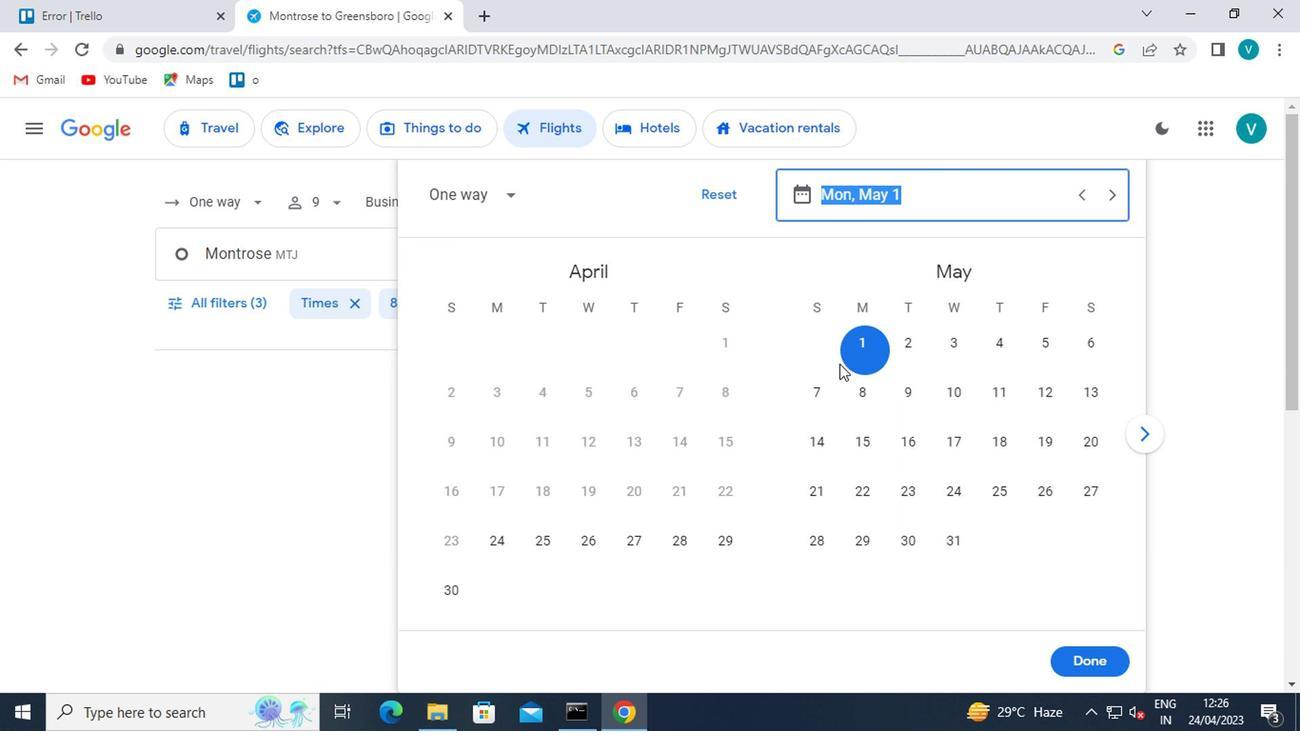 
Action: Mouse moved to (1082, 670)
Screenshot: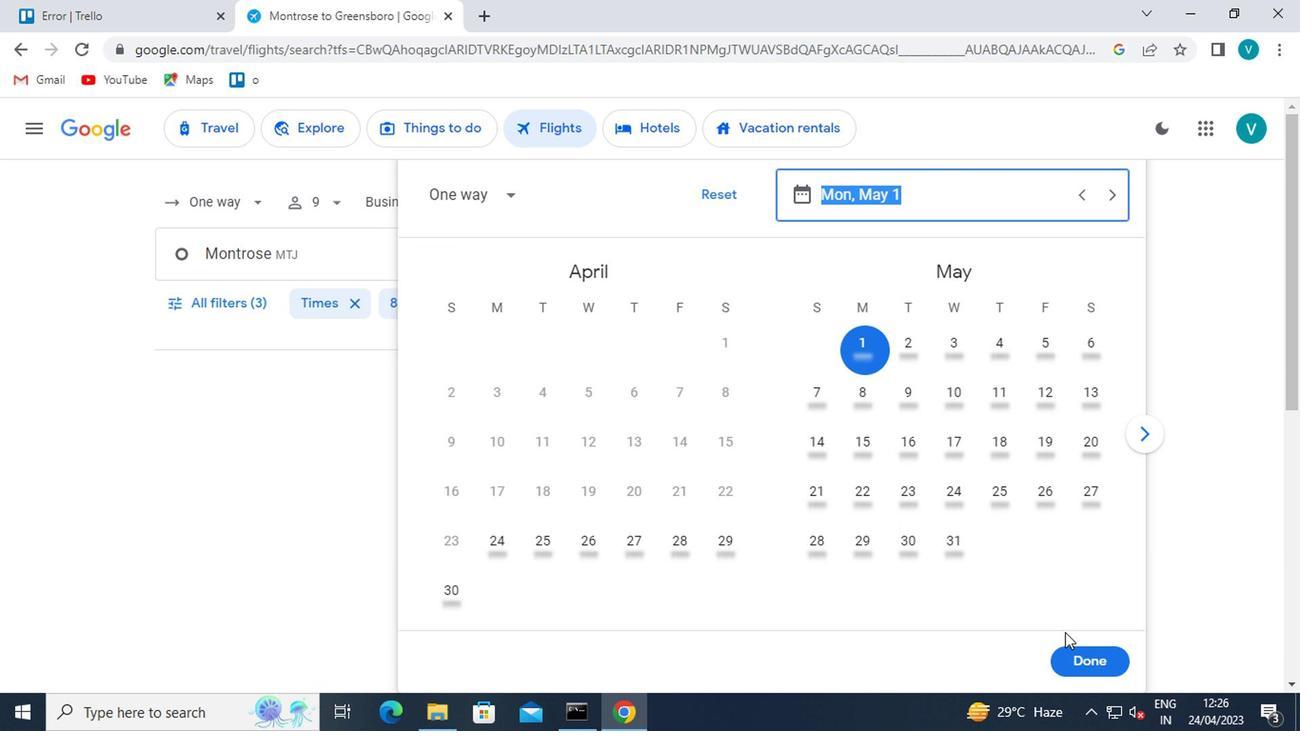 
Action: Mouse pressed left at (1082, 670)
Screenshot: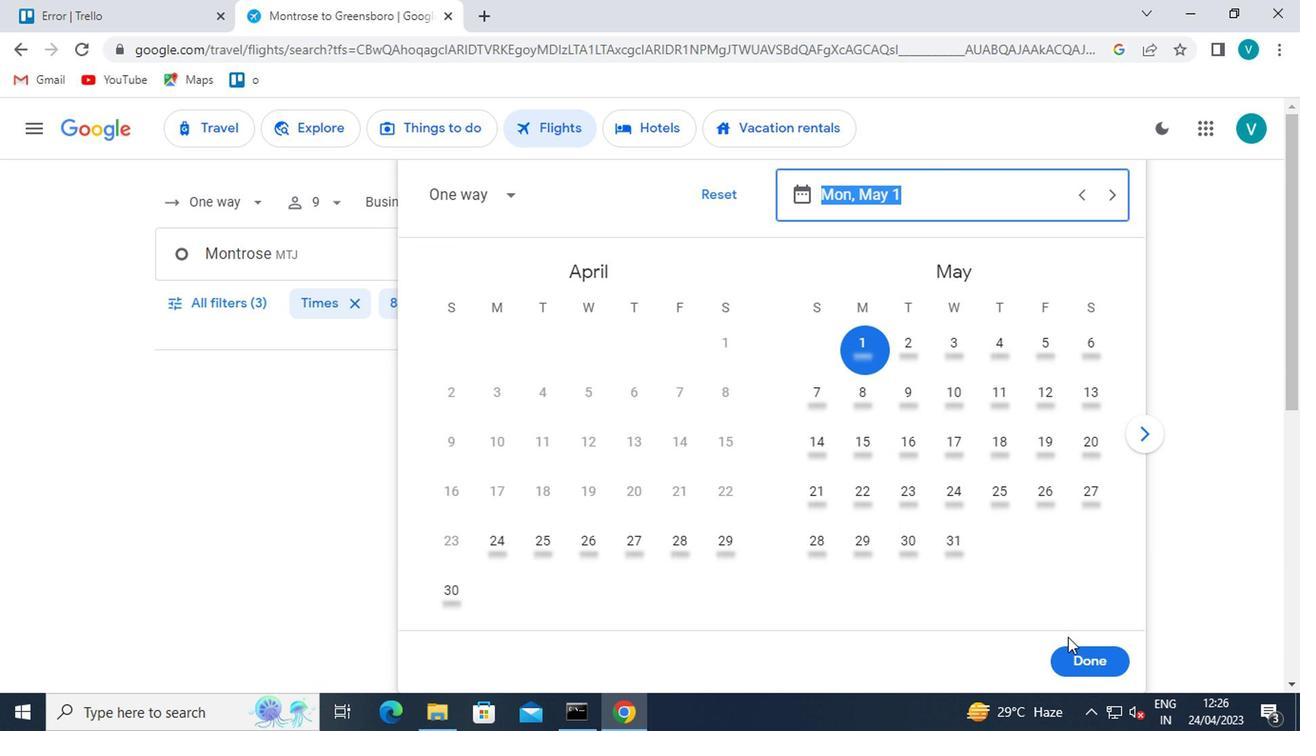 
Action: Mouse moved to (216, 312)
Screenshot: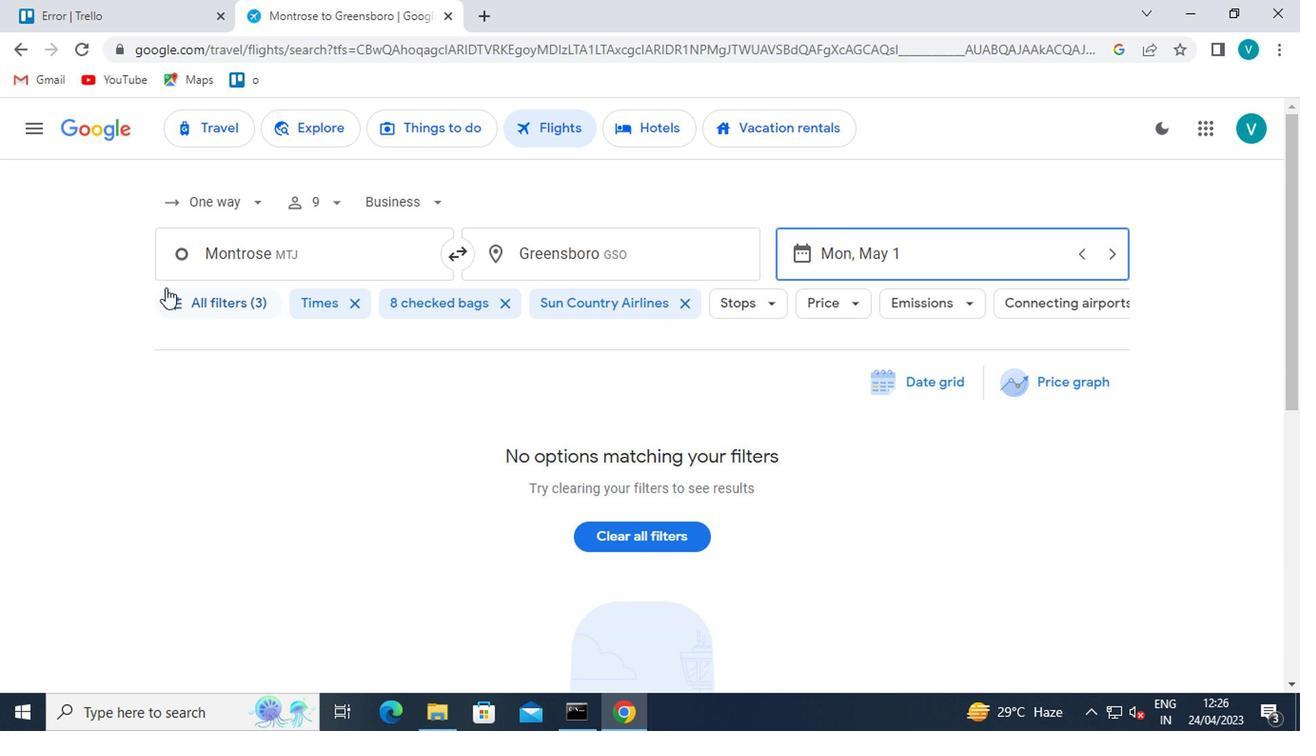 
Action: Mouse pressed left at (216, 312)
Screenshot: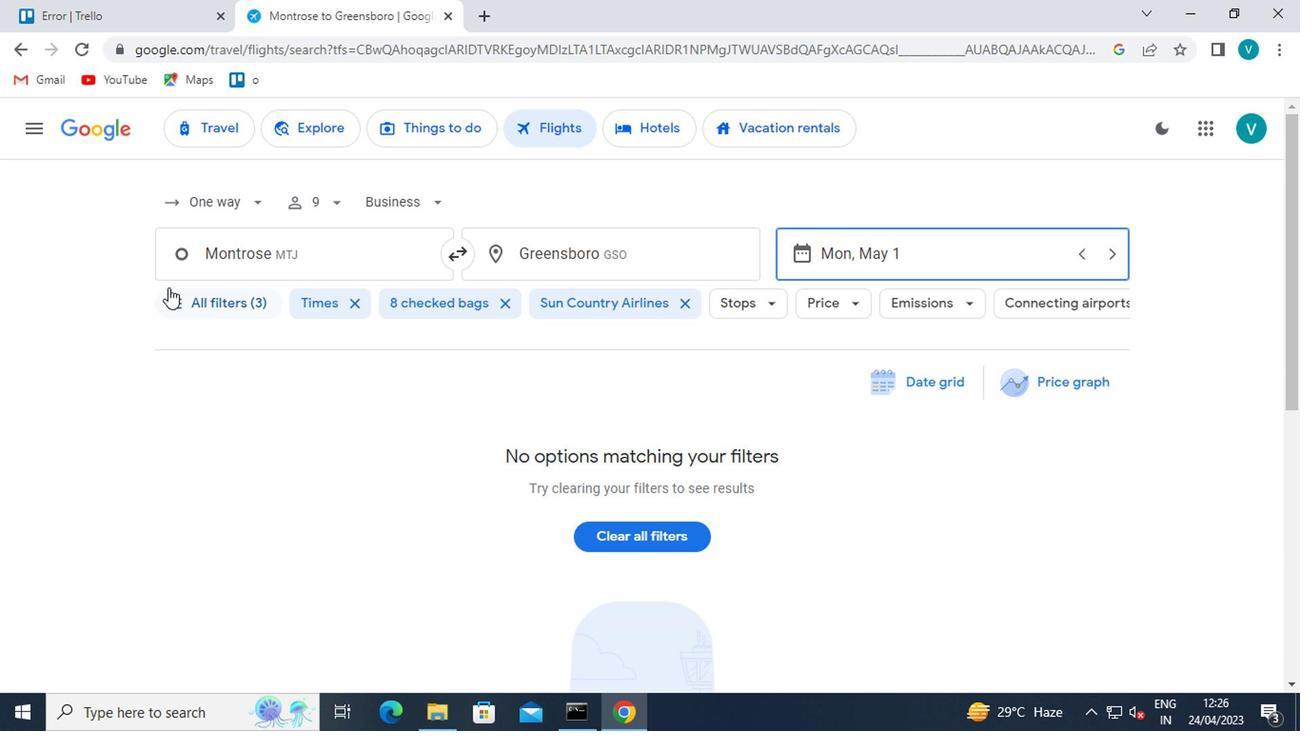 
Action: Mouse moved to (413, 373)
Screenshot: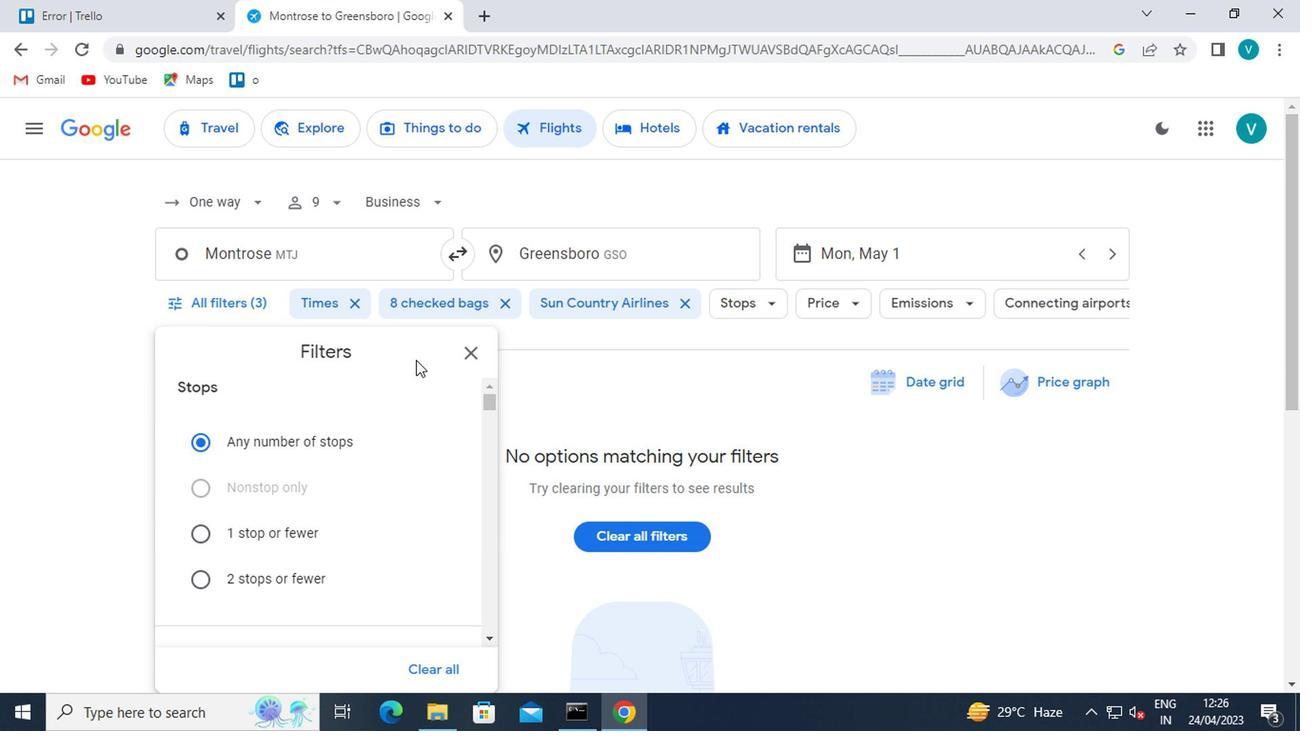 
Action: Mouse scrolled (413, 373) with delta (0, 0)
Screenshot: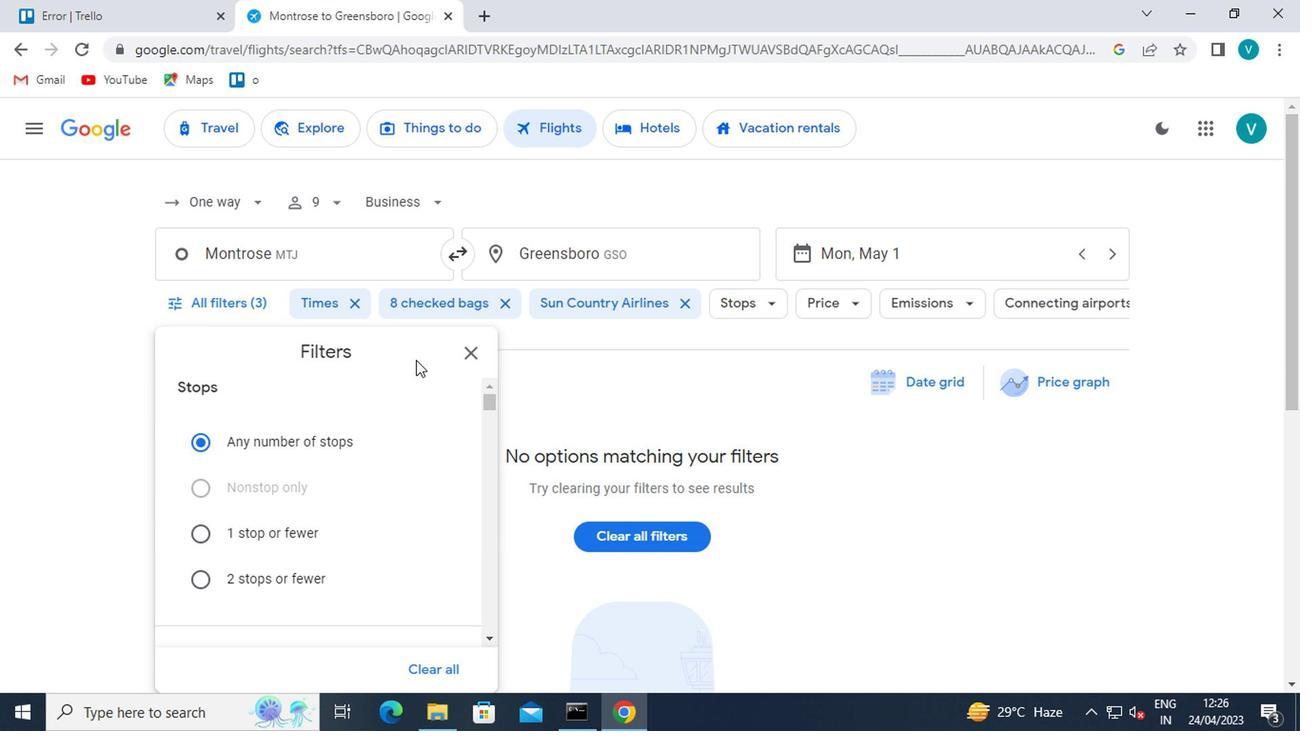 
Action: Mouse moved to (413, 385)
Screenshot: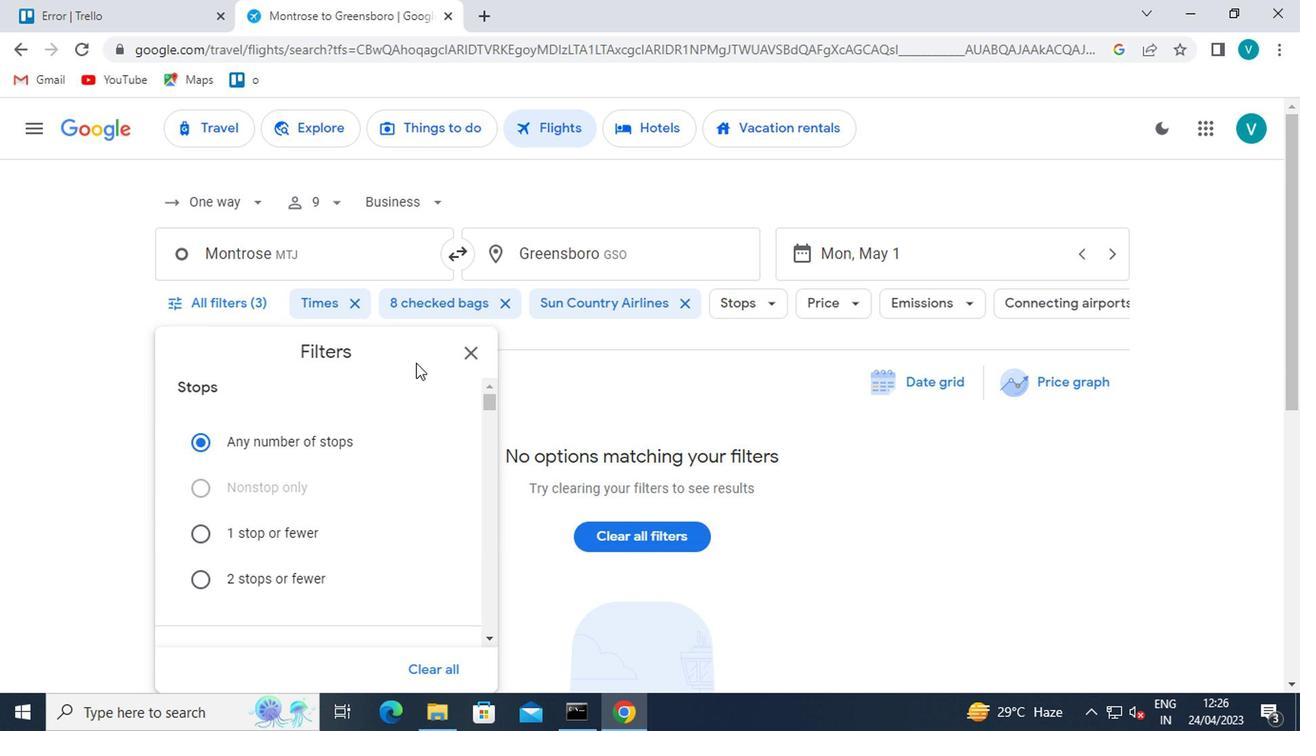 
Action: Mouse scrolled (413, 384) with delta (0, 0)
Screenshot: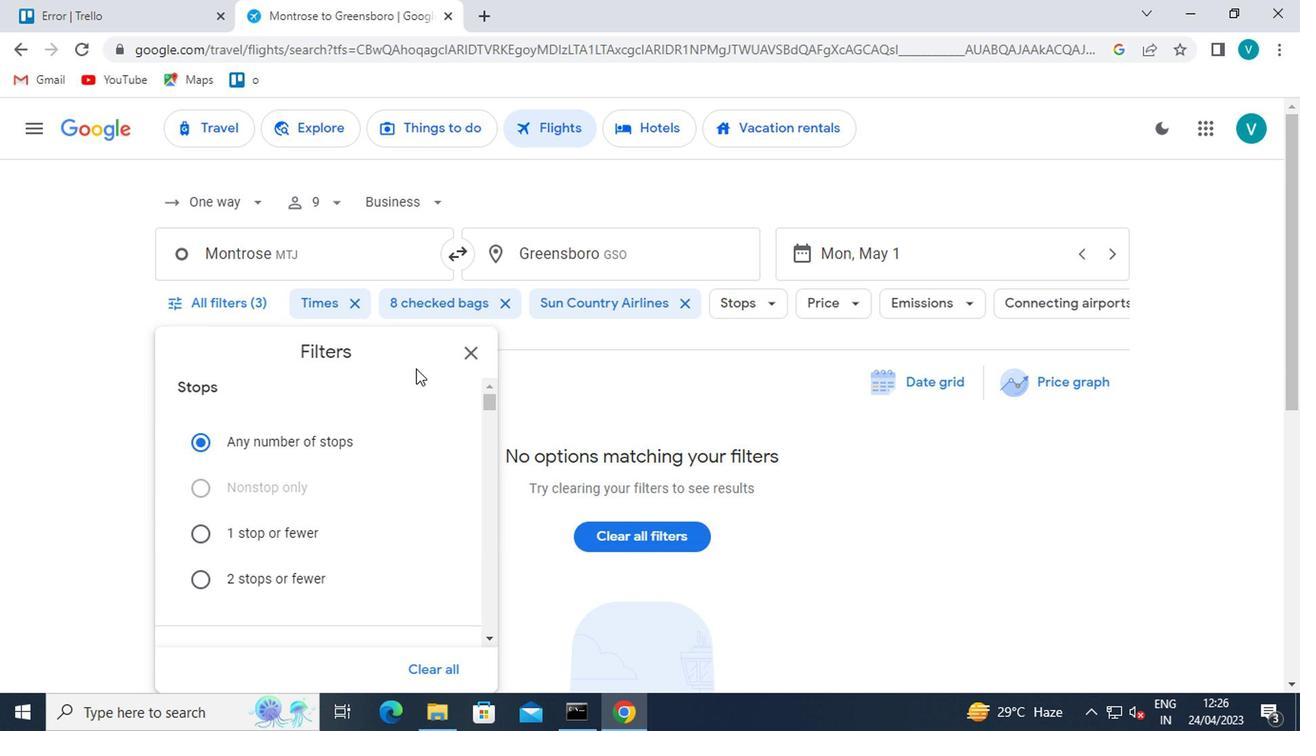 
Action: Mouse scrolled (413, 384) with delta (0, 0)
Screenshot: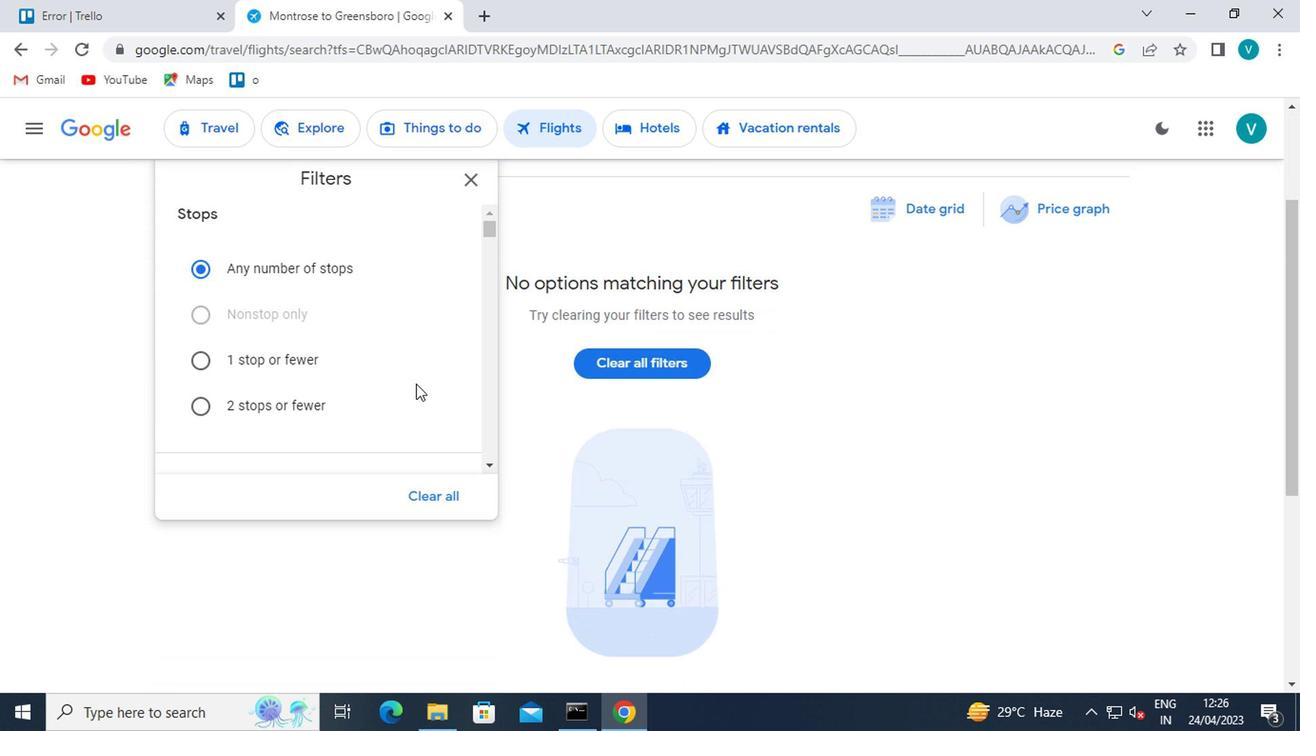 
Action: Mouse scrolled (413, 386) with delta (0, 1)
Screenshot: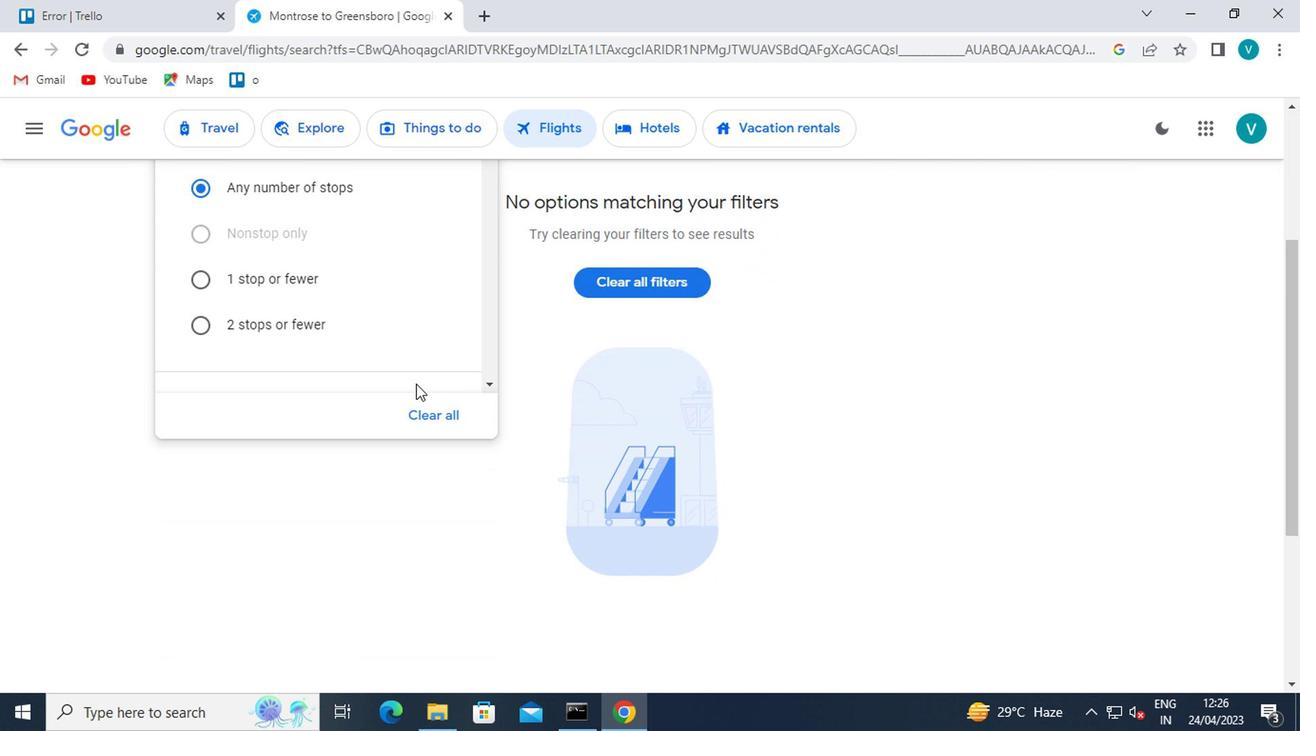 
Action: Mouse scrolled (413, 386) with delta (0, 1)
Screenshot: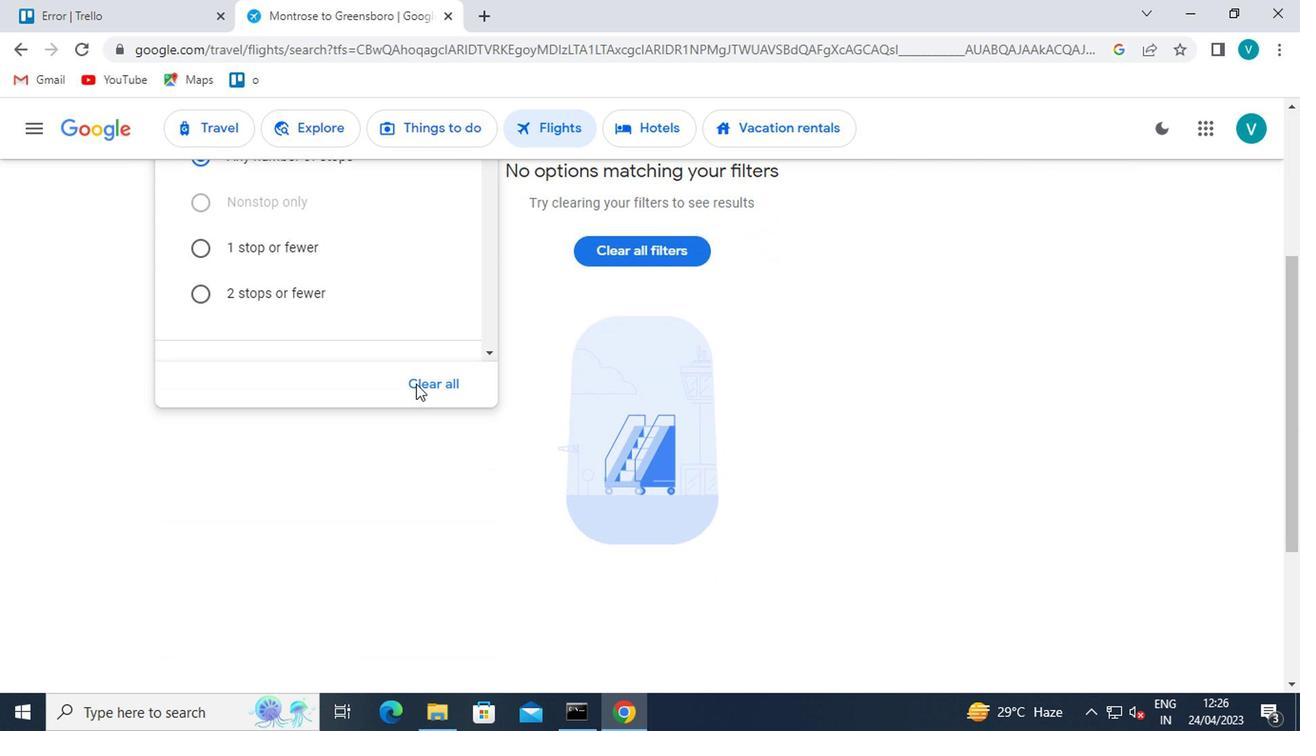 
Action: Mouse moved to (482, 302)
Screenshot: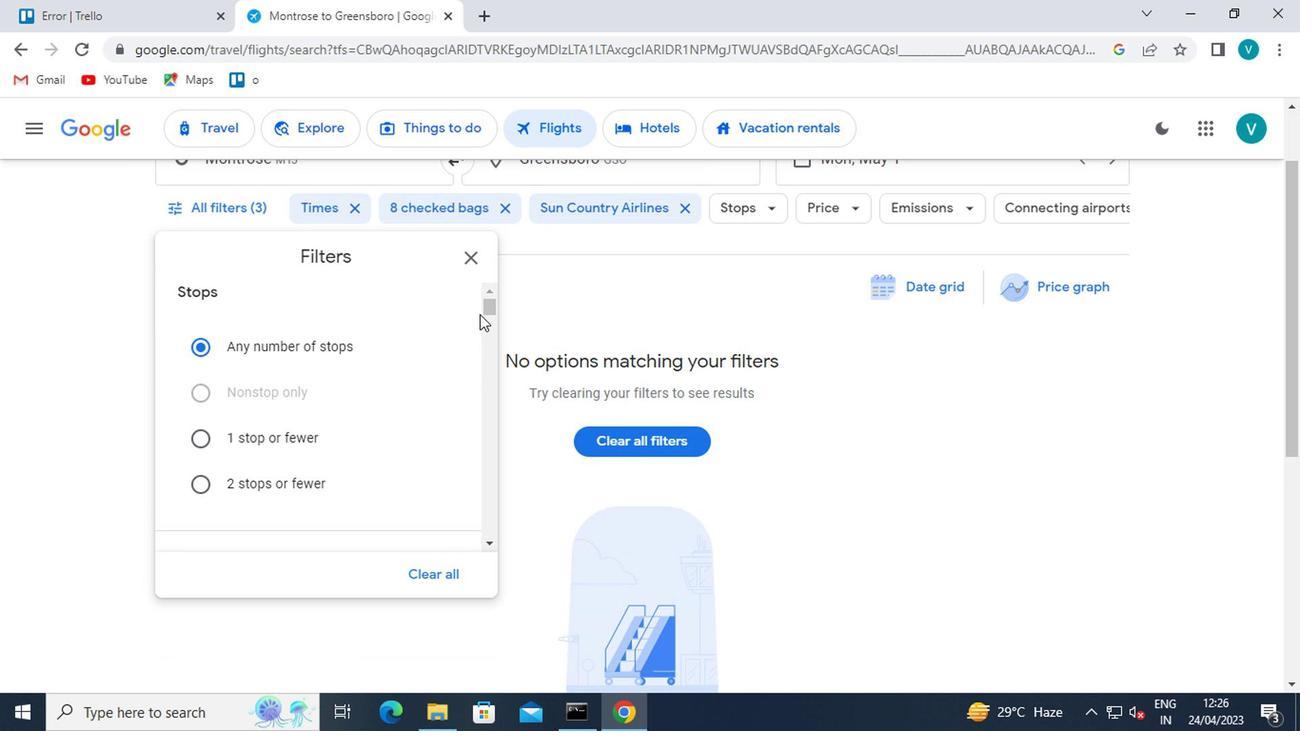 
Action: Mouse pressed left at (482, 302)
Screenshot: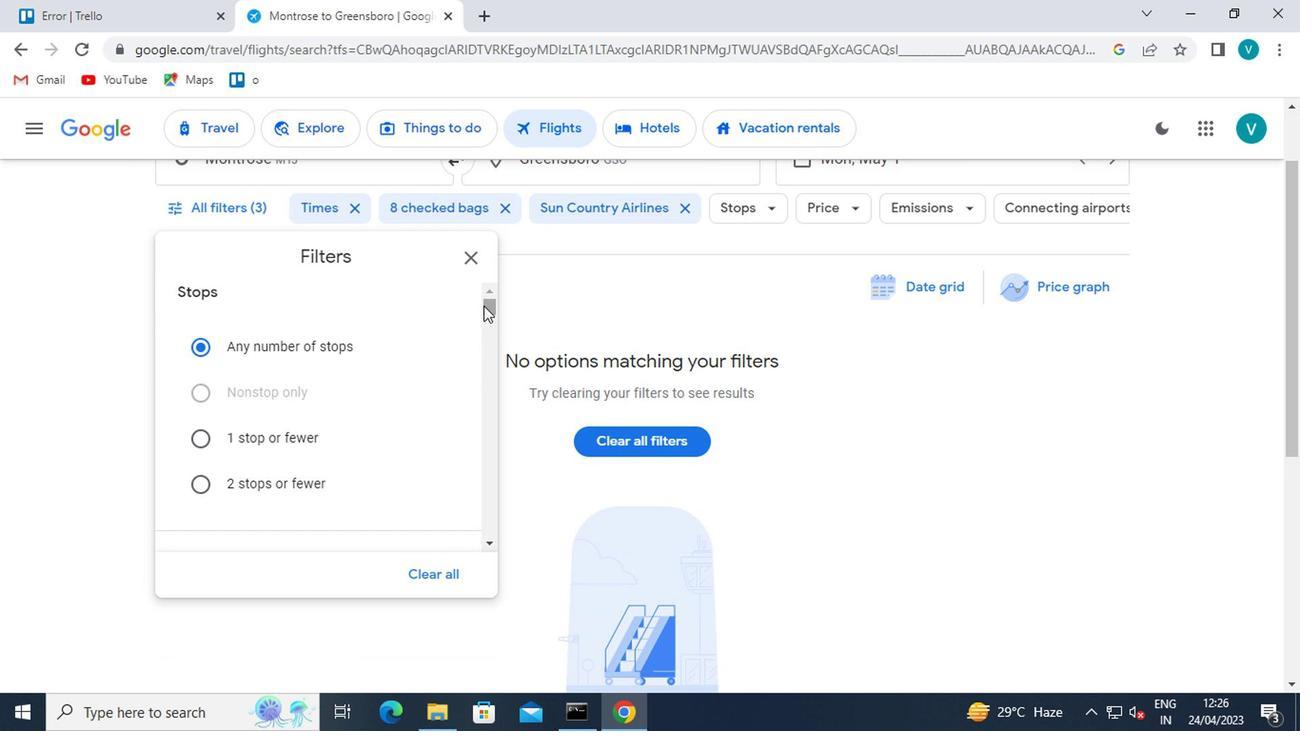 
Action: Mouse moved to (409, 360)
Screenshot: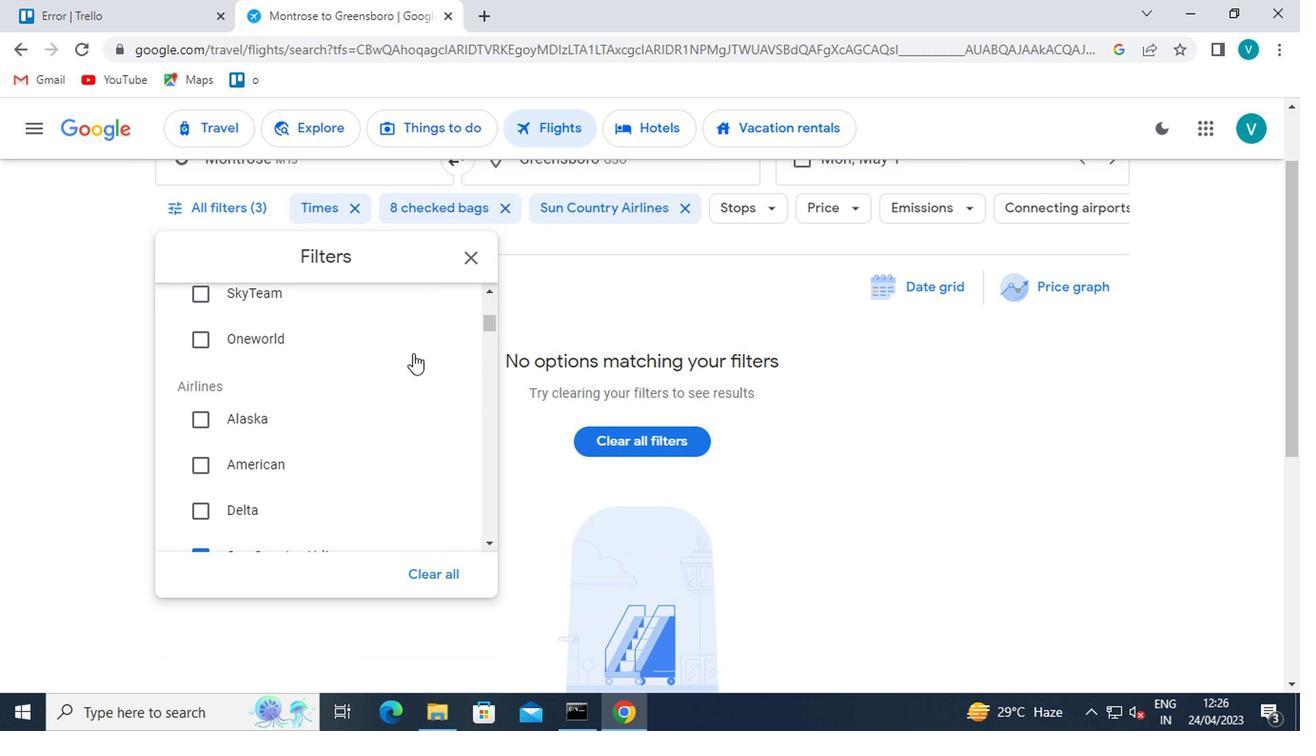 
Action: Mouse scrolled (409, 361) with delta (0, 1)
Screenshot: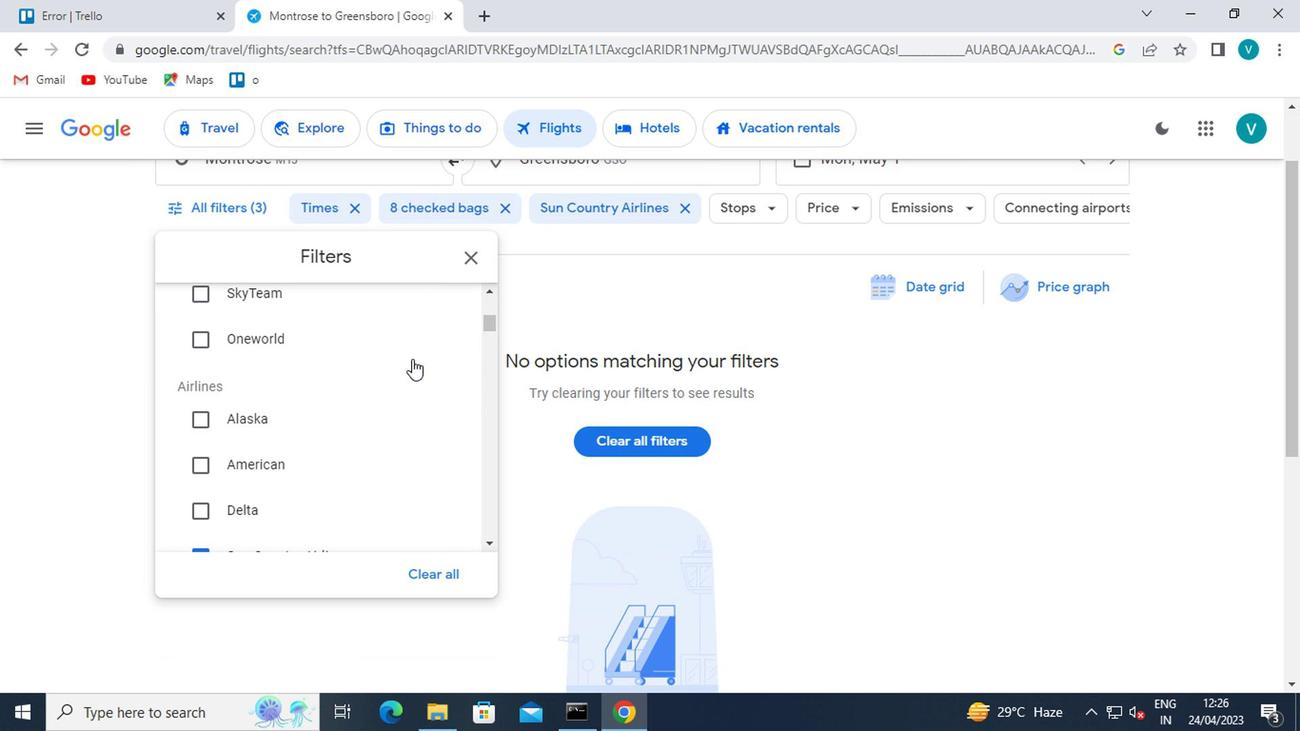
Action: Mouse scrolled (409, 361) with delta (0, 1)
Screenshot: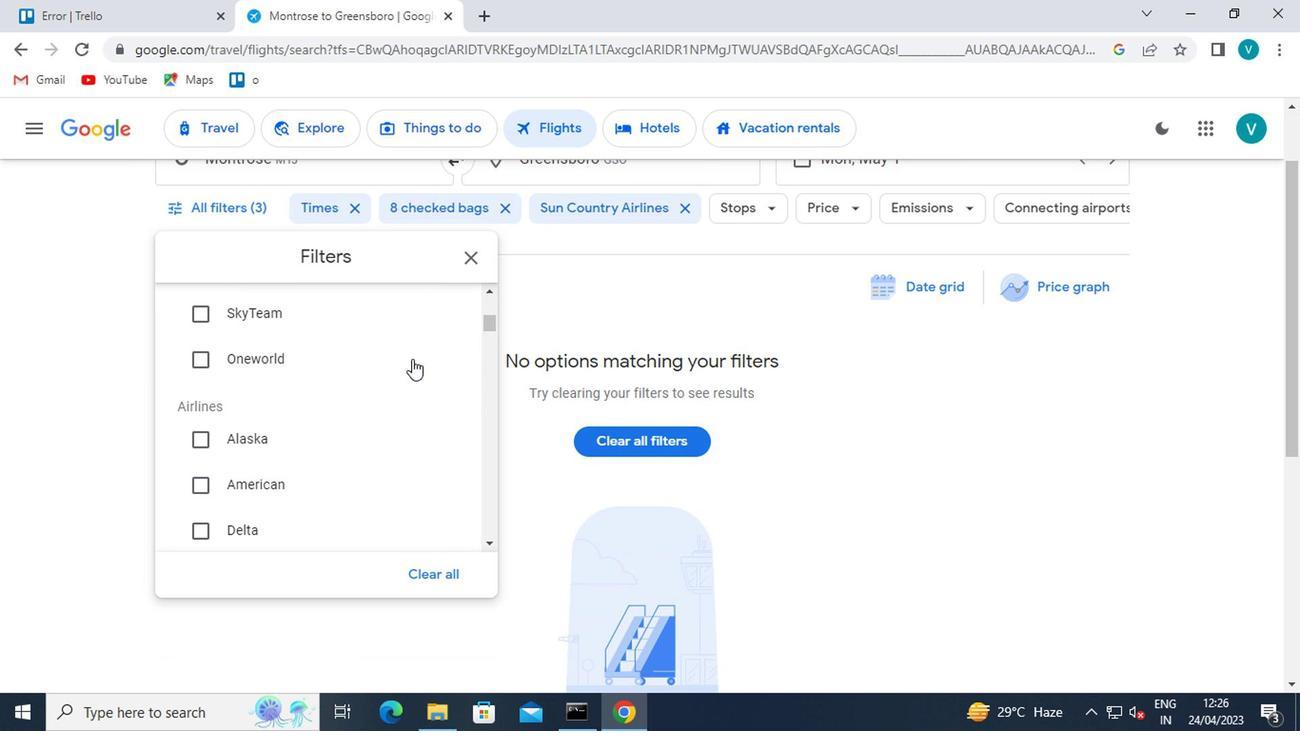 
Action: Mouse scrolled (409, 359) with delta (0, 0)
Screenshot: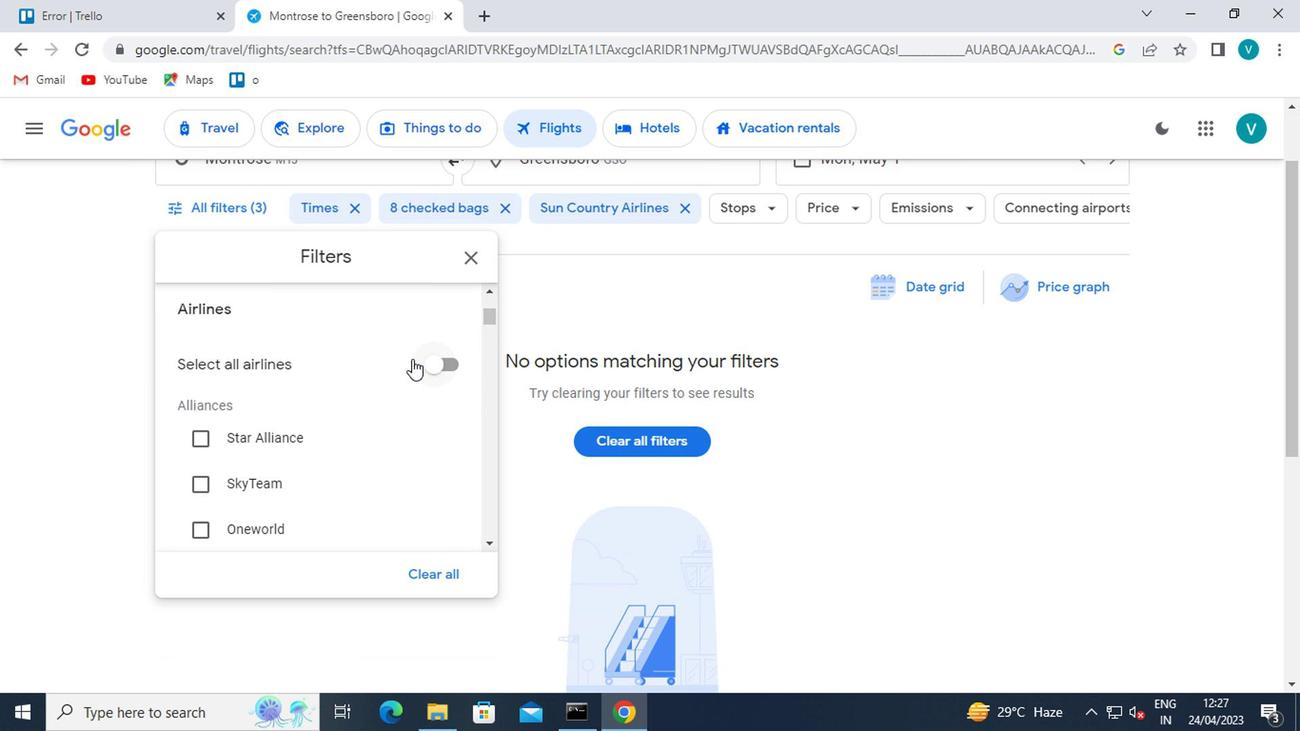 
Action: Mouse scrolled (409, 359) with delta (0, 0)
Screenshot: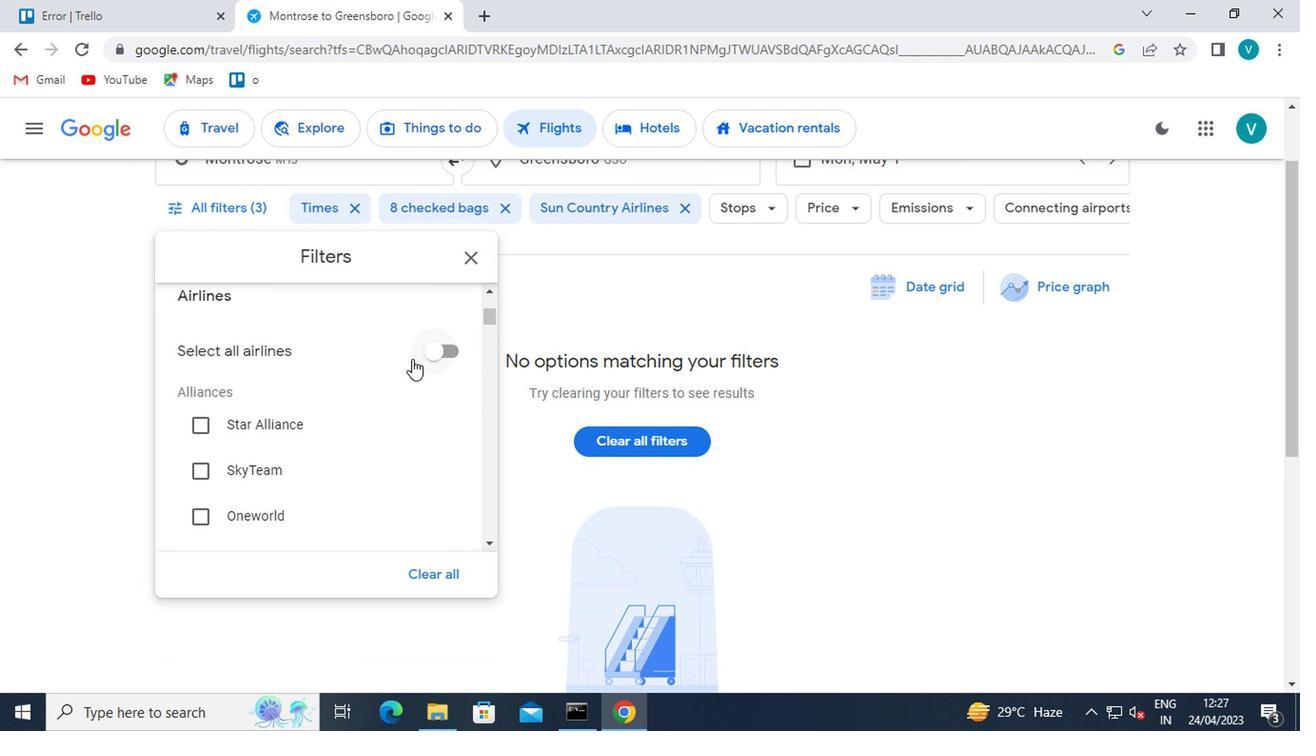 
Action: Mouse scrolled (409, 359) with delta (0, 0)
Screenshot: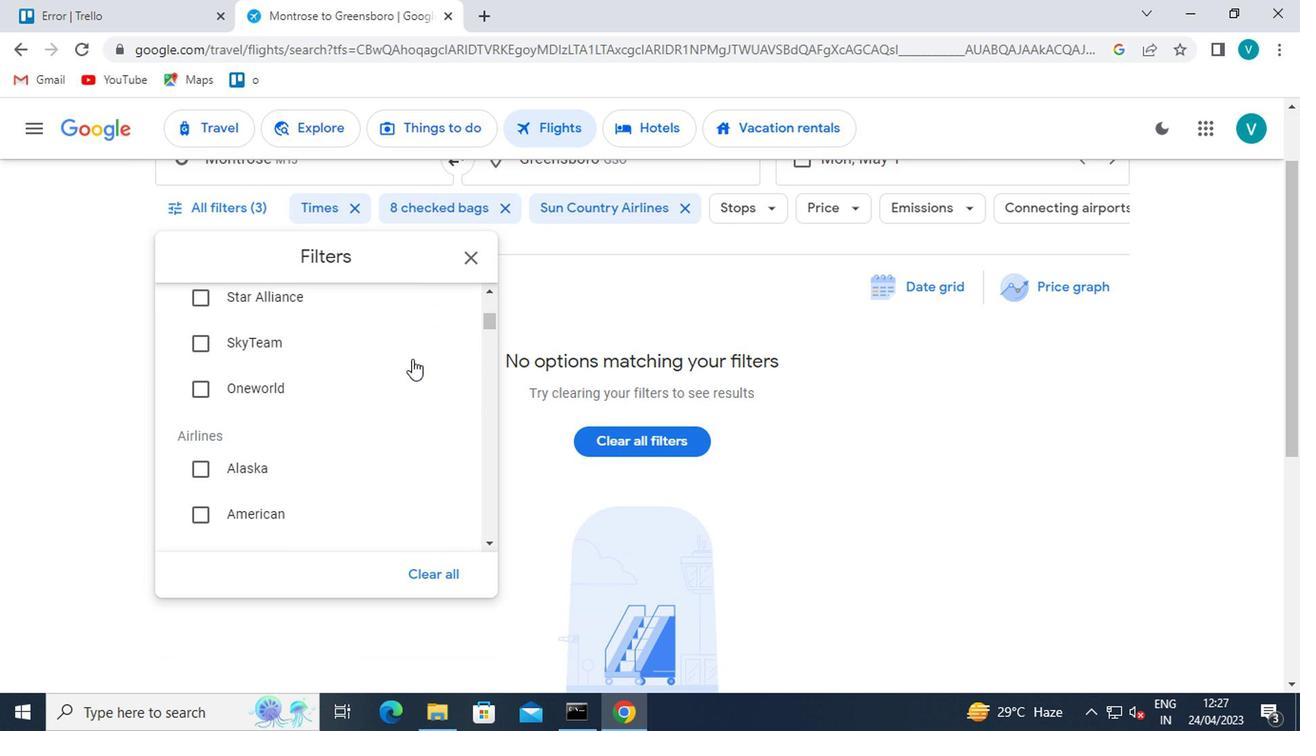 
Action: Mouse scrolled (409, 359) with delta (0, 0)
Screenshot: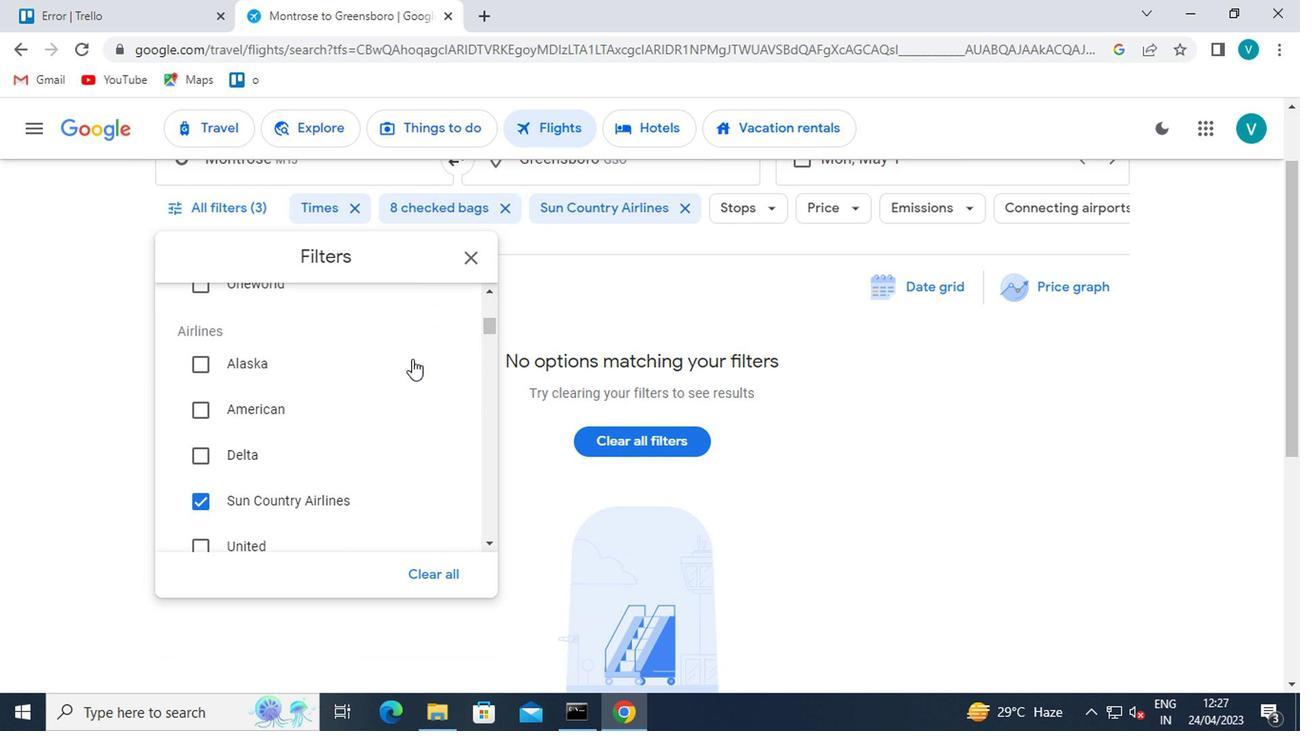 
Action: Mouse moved to (409, 360)
Screenshot: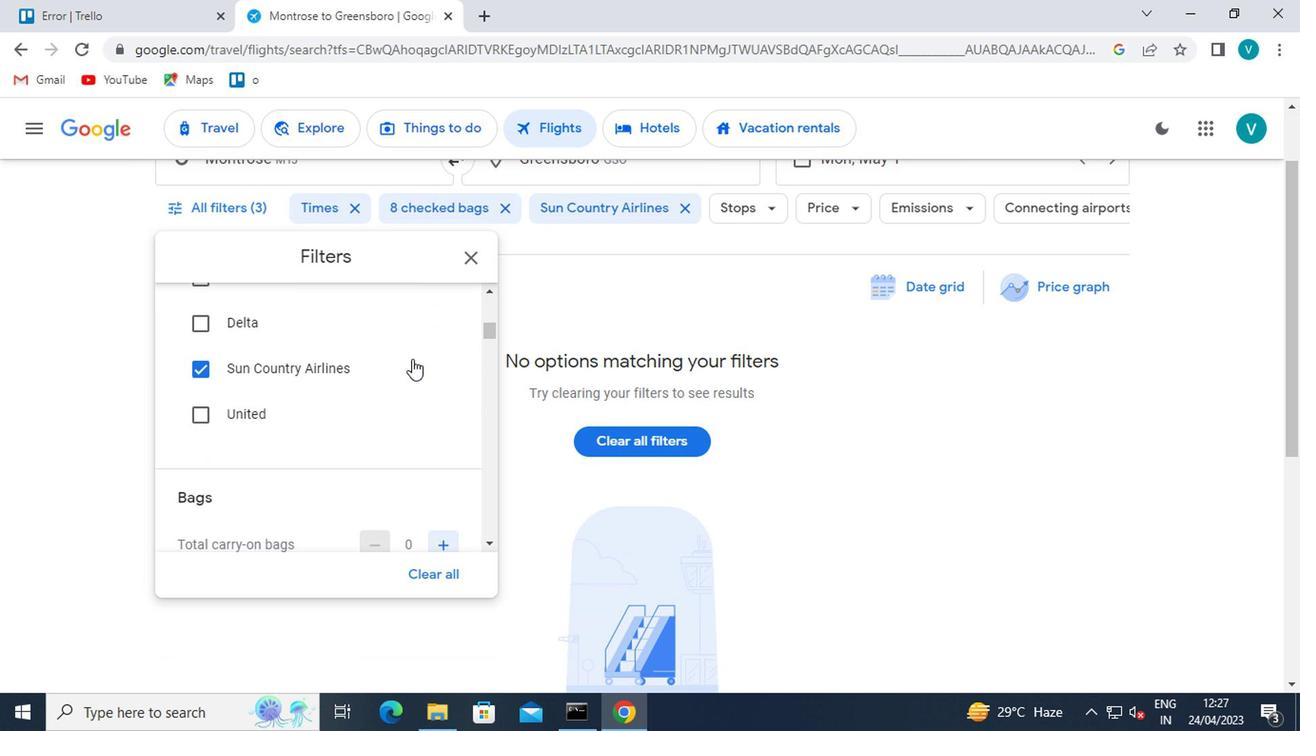 
Action: Mouse scrolled (409, 361) with delta (0, 1)
Screenshot: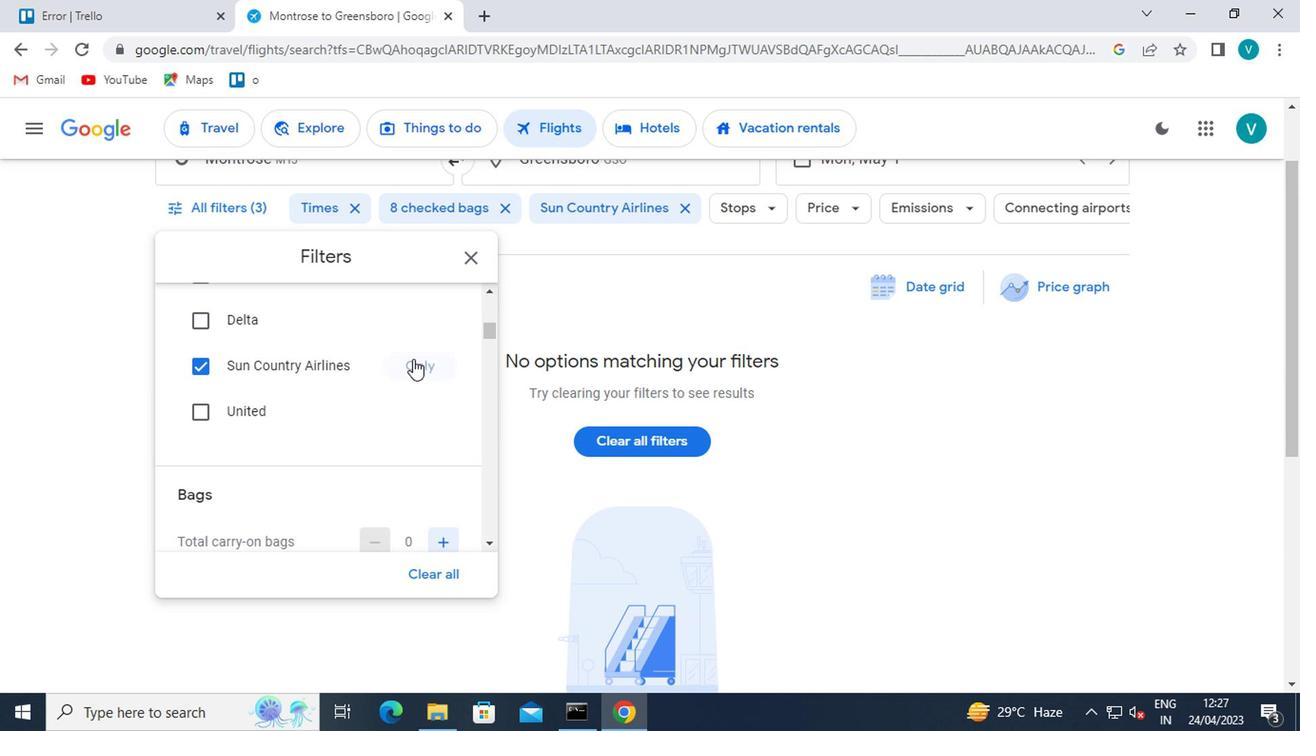
Action: Mouse scrolled (409, 359) with delta (0, 0)
Screenshot: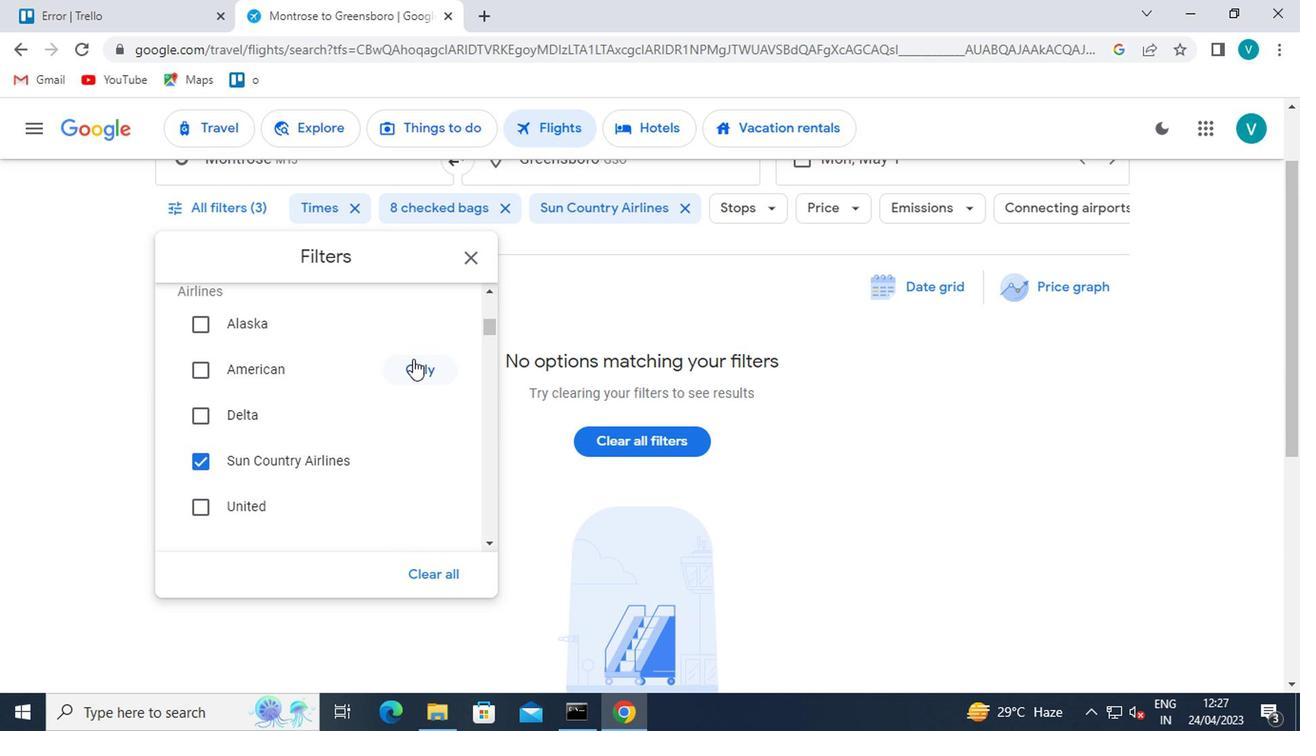 
Action: Mouse scrolled (409, 359) with delta (0, 0)
Screenshot: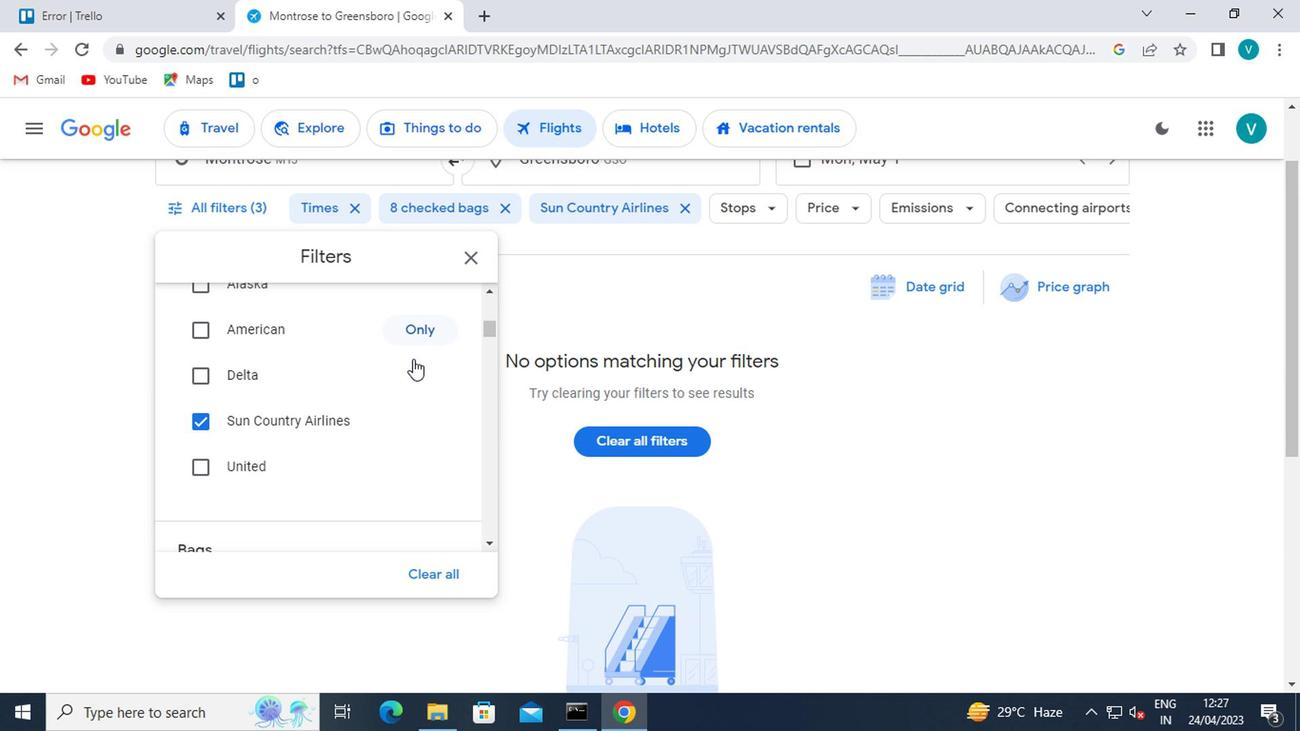 
Action: Mouse scrolled (409, 359) with delta (0, 0)
Screenshot: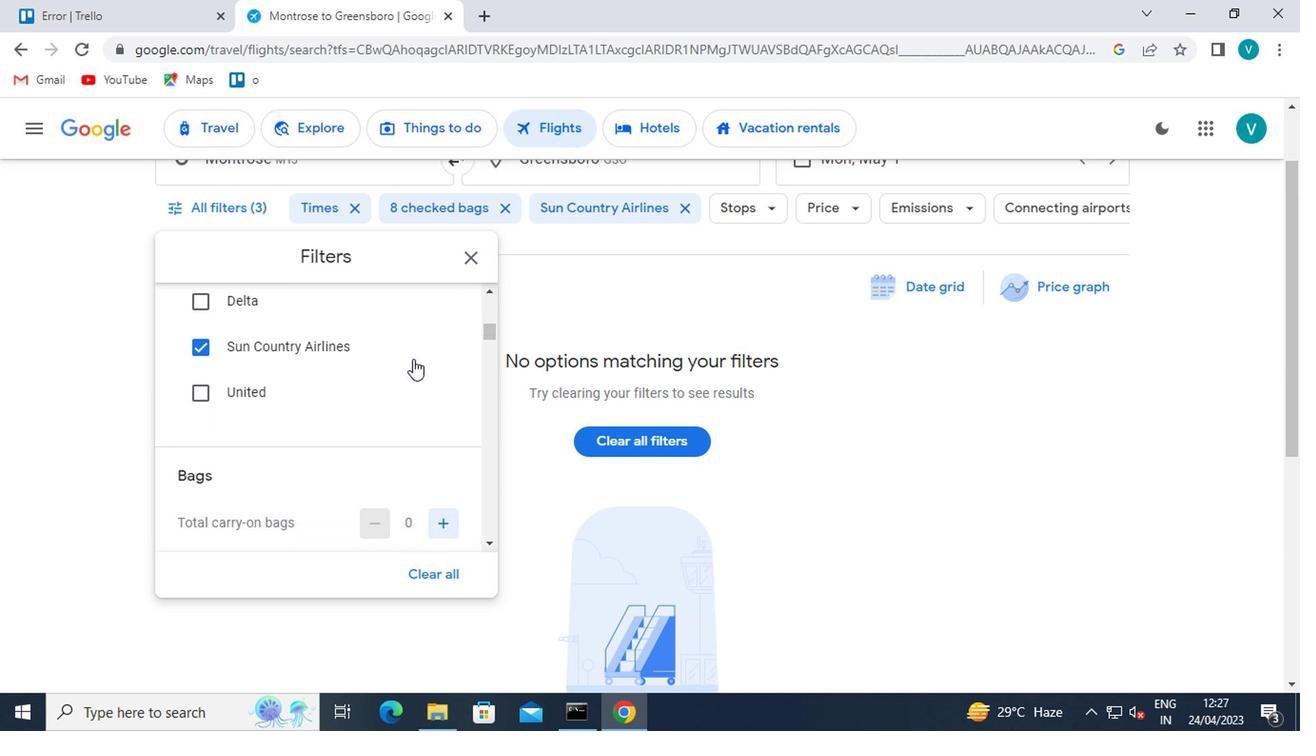 
Action: Mouse moved to (415, 362)
Screenshot: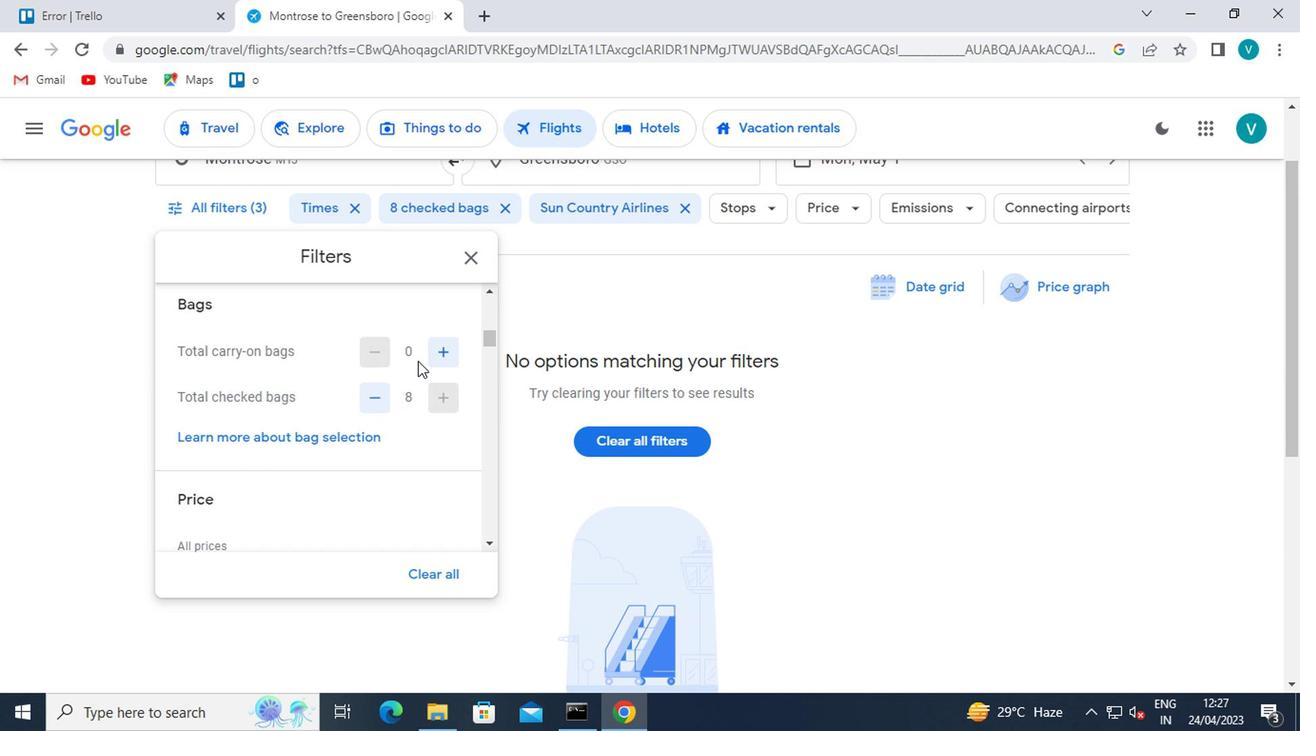 
Action: Mouse scrolled (415, 361) with delta (0, 0)
Screenshot: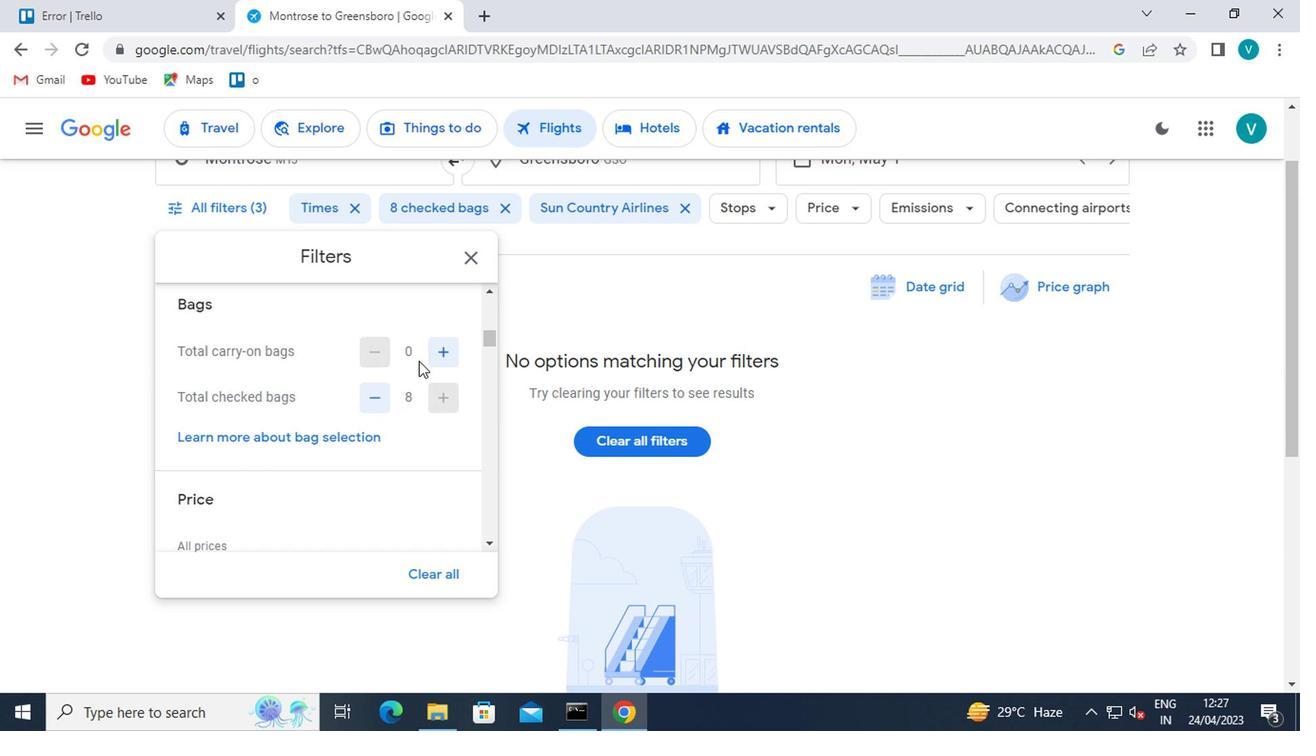 
Action: Mouse scrolled (415, 361) with delta (0, 0)
Screenshot: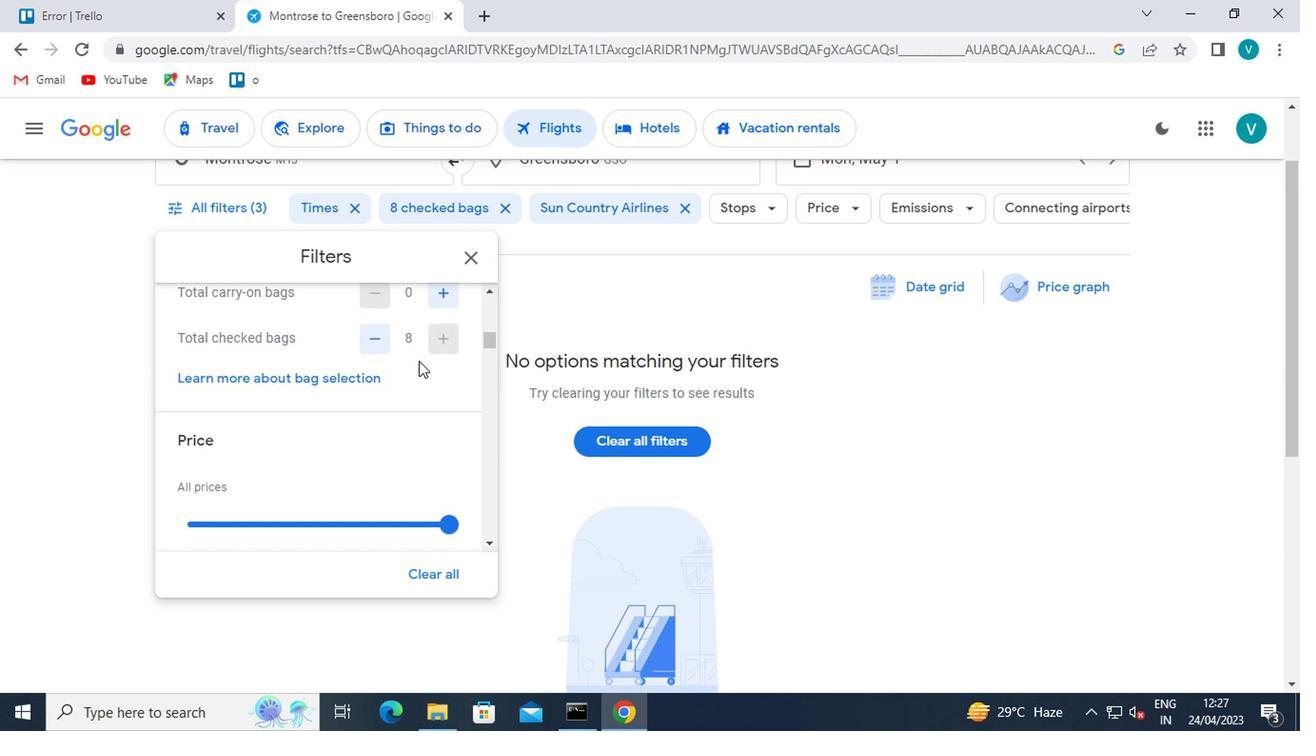 
Action: Mouse moved to (445, 394)
Screenshot: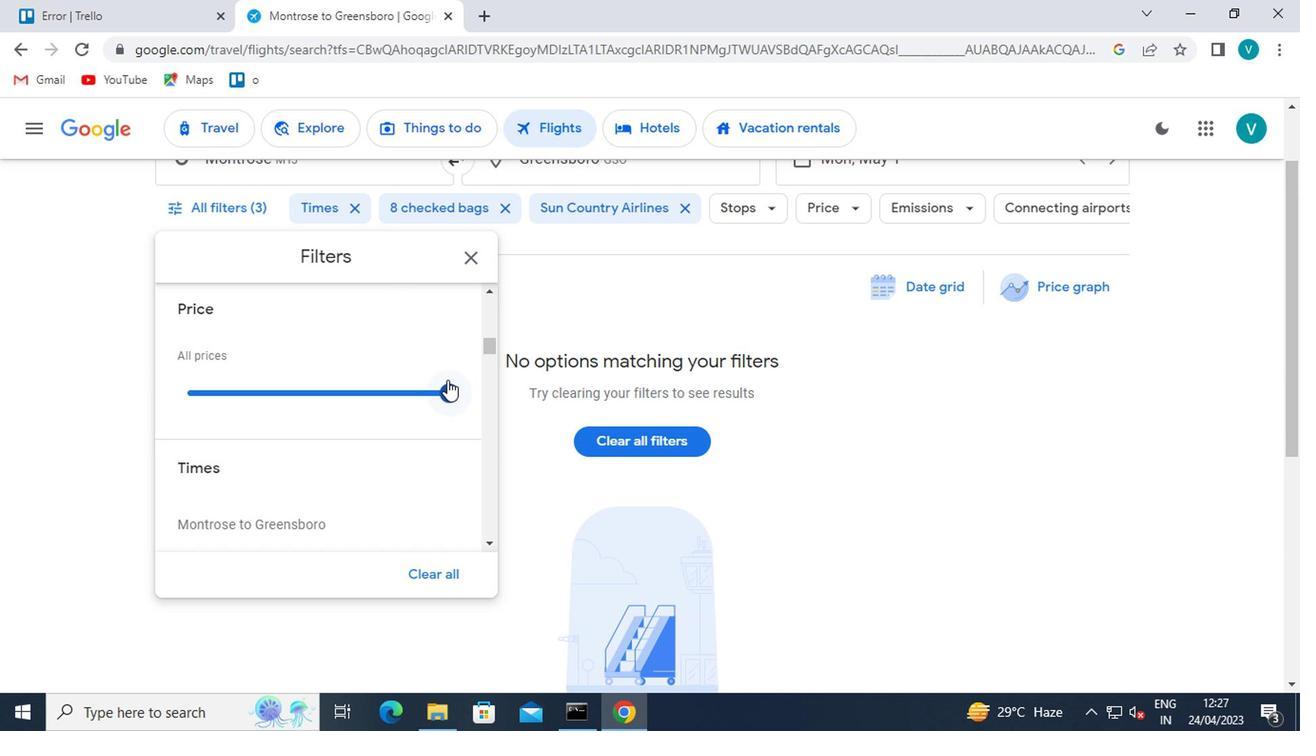 
Action: Mouse pressed left at (445, 394)
Screenshot: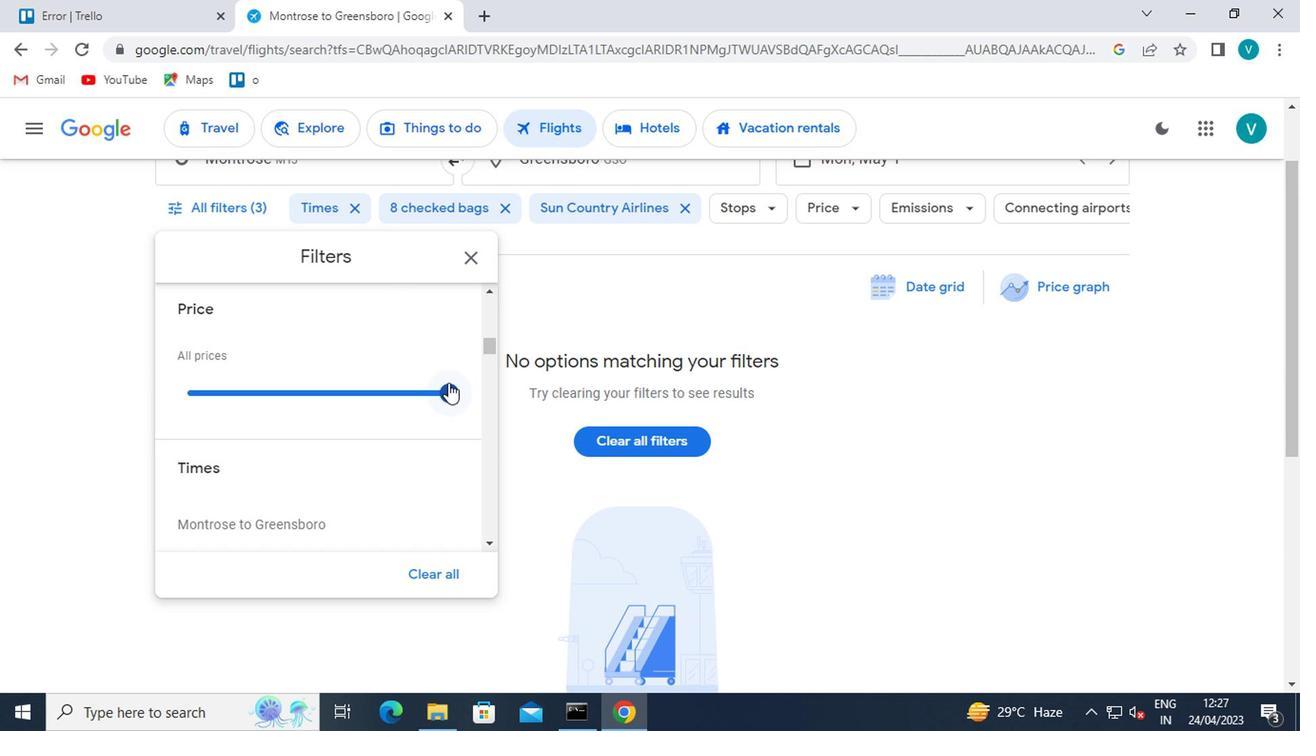
Action: Mouse moved to (381, 383)
Screenshot: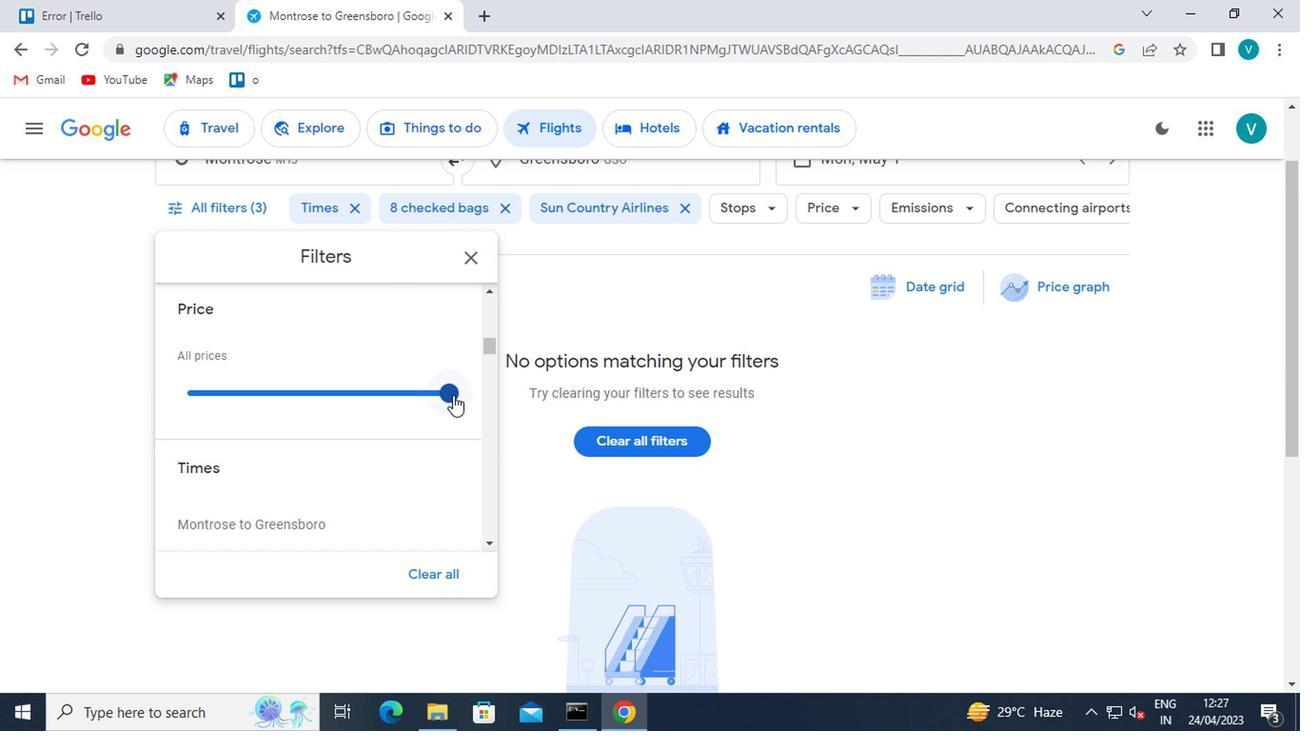 
Action: Mouse scrolled (381, 382) with delta (0, -1)
Screenshot: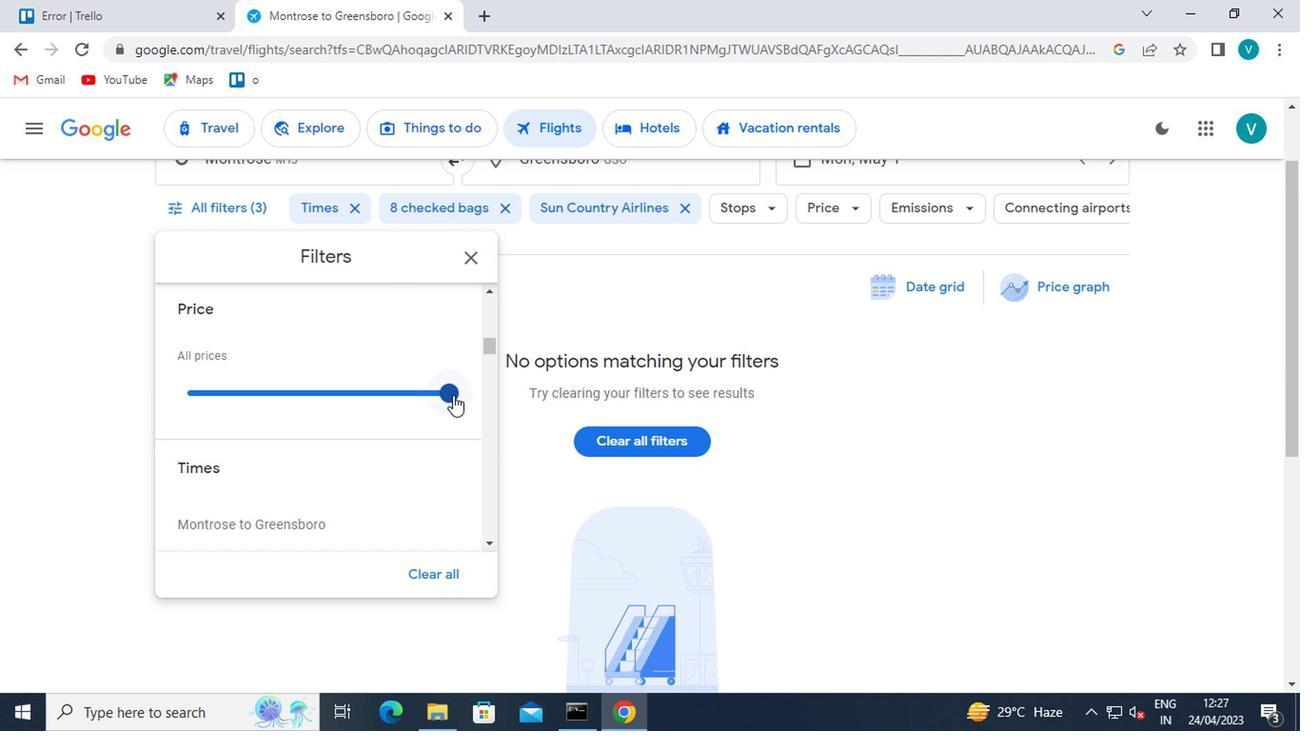 
Action: Mouse moved to (376, 383)
Screenshot: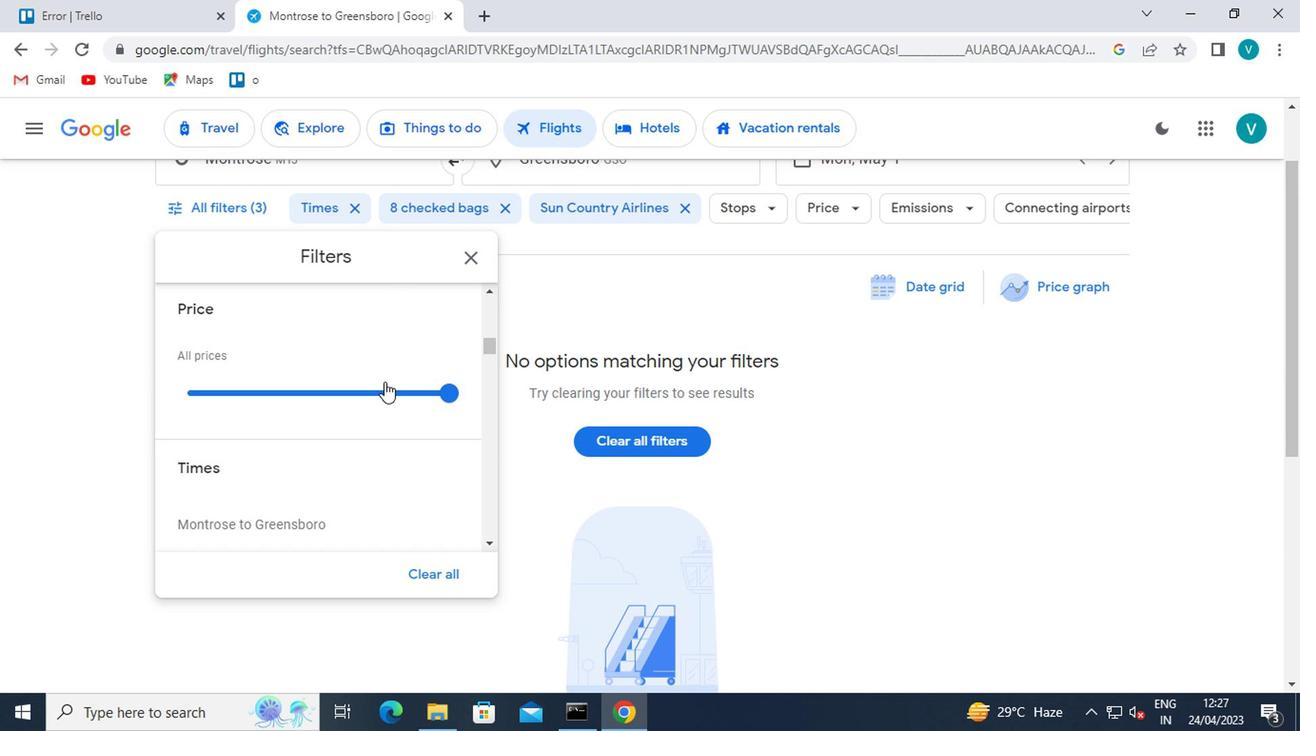 
Action: Mouse scrolled (376, 382) with delta (0, -1)
Screenshot: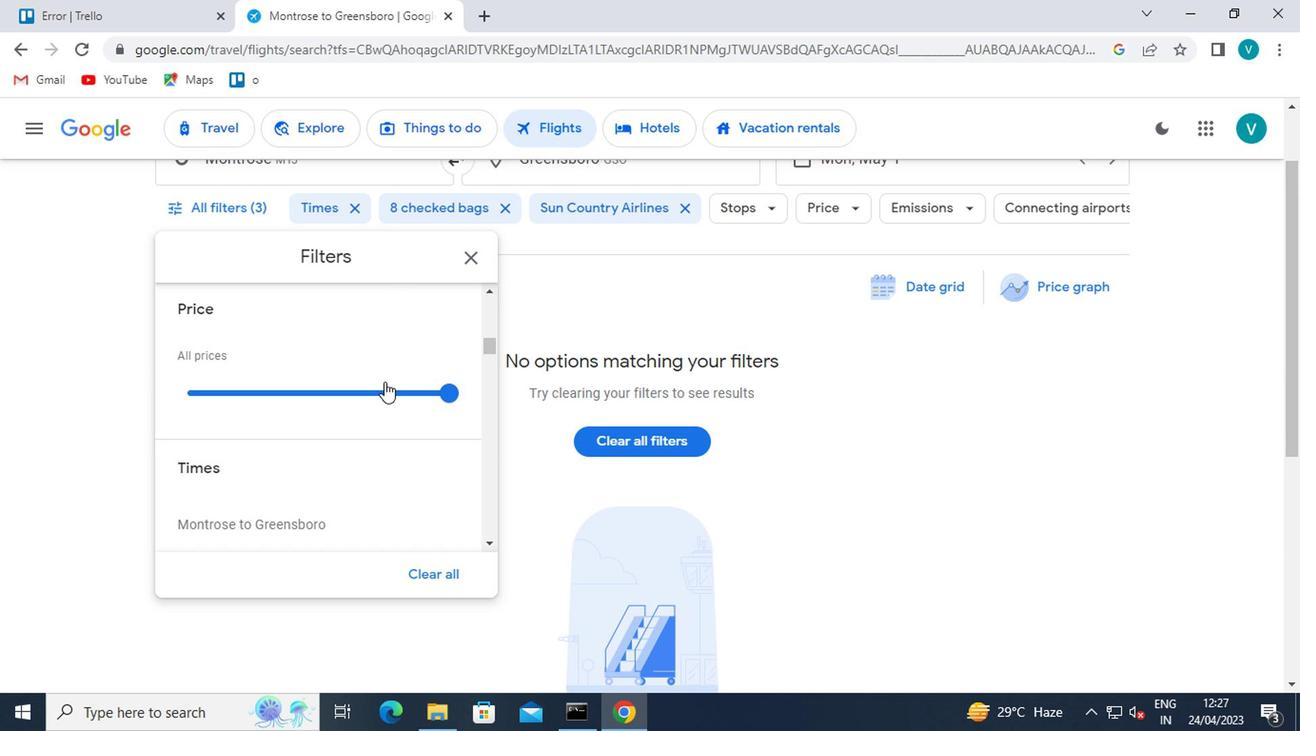 
Action: Mouse moved to (406, 421)
Screenshot: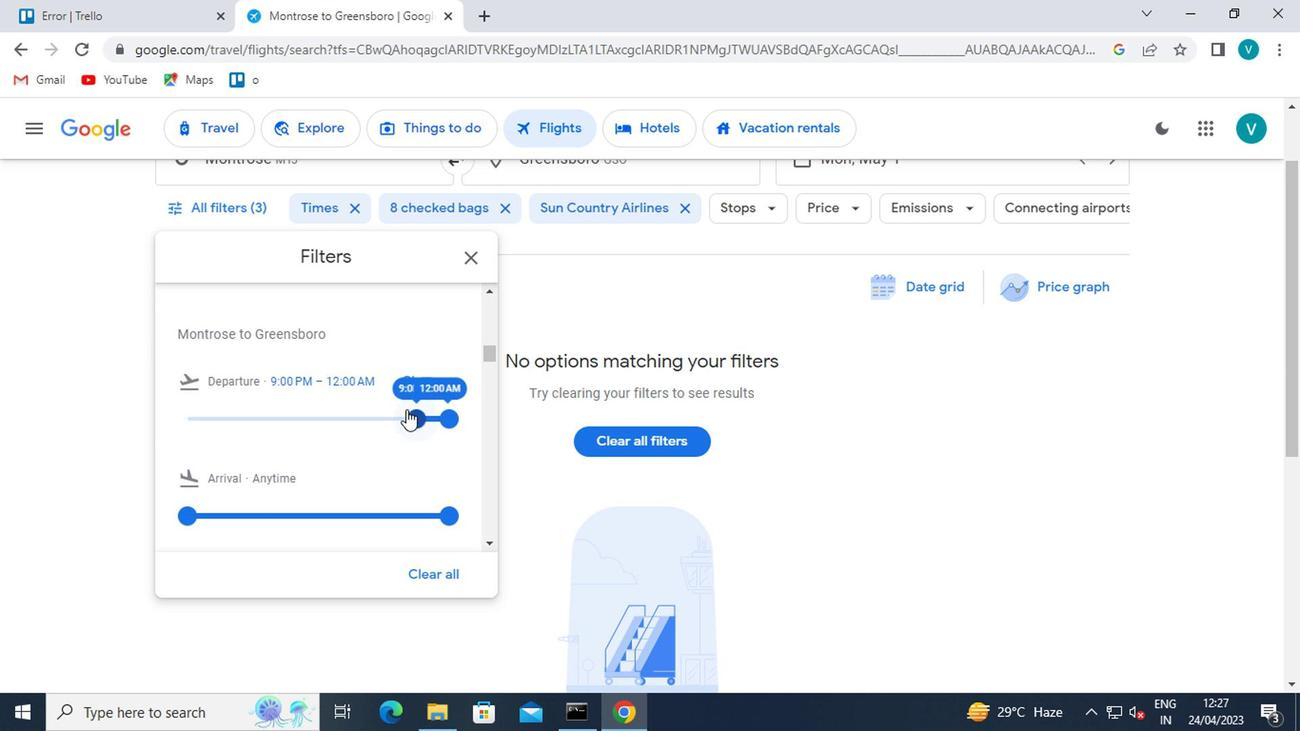 
Action: Mouse pressed left at (406, 421)
Screenshot: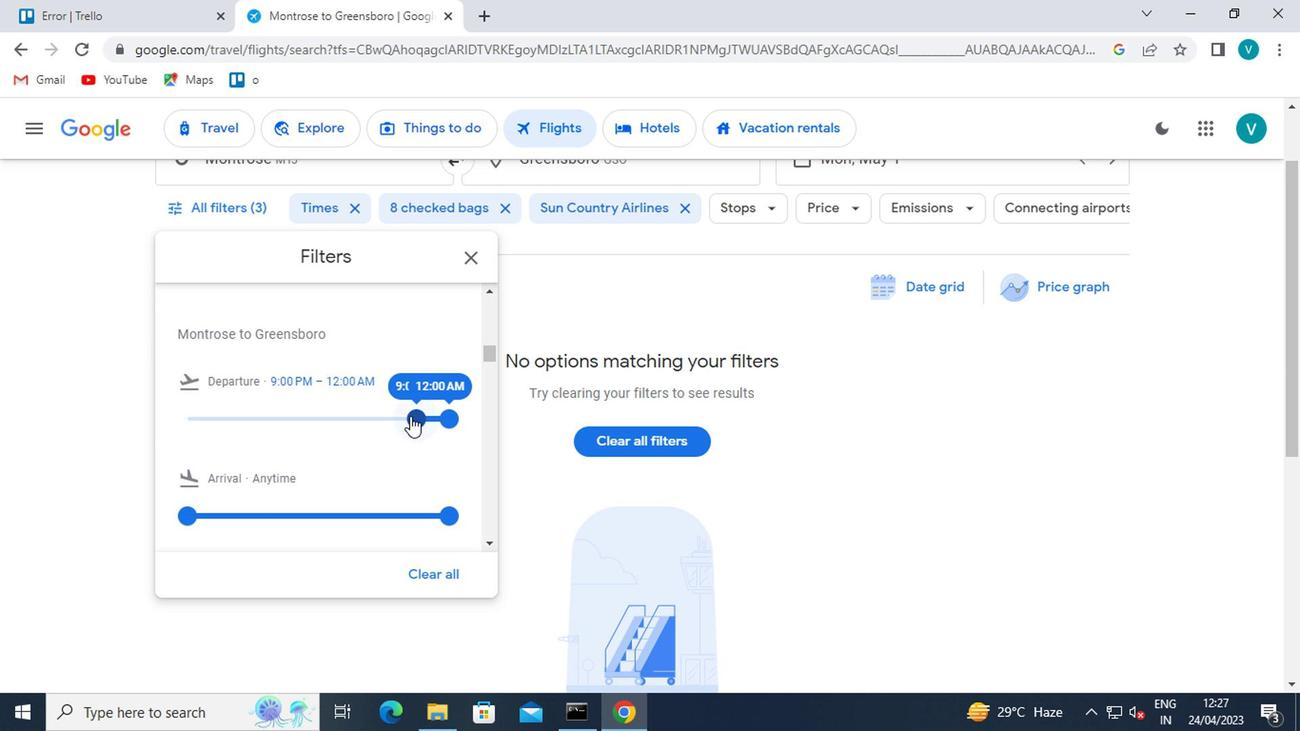 
Action: Mouse moved to (421, 425)
Screenshot: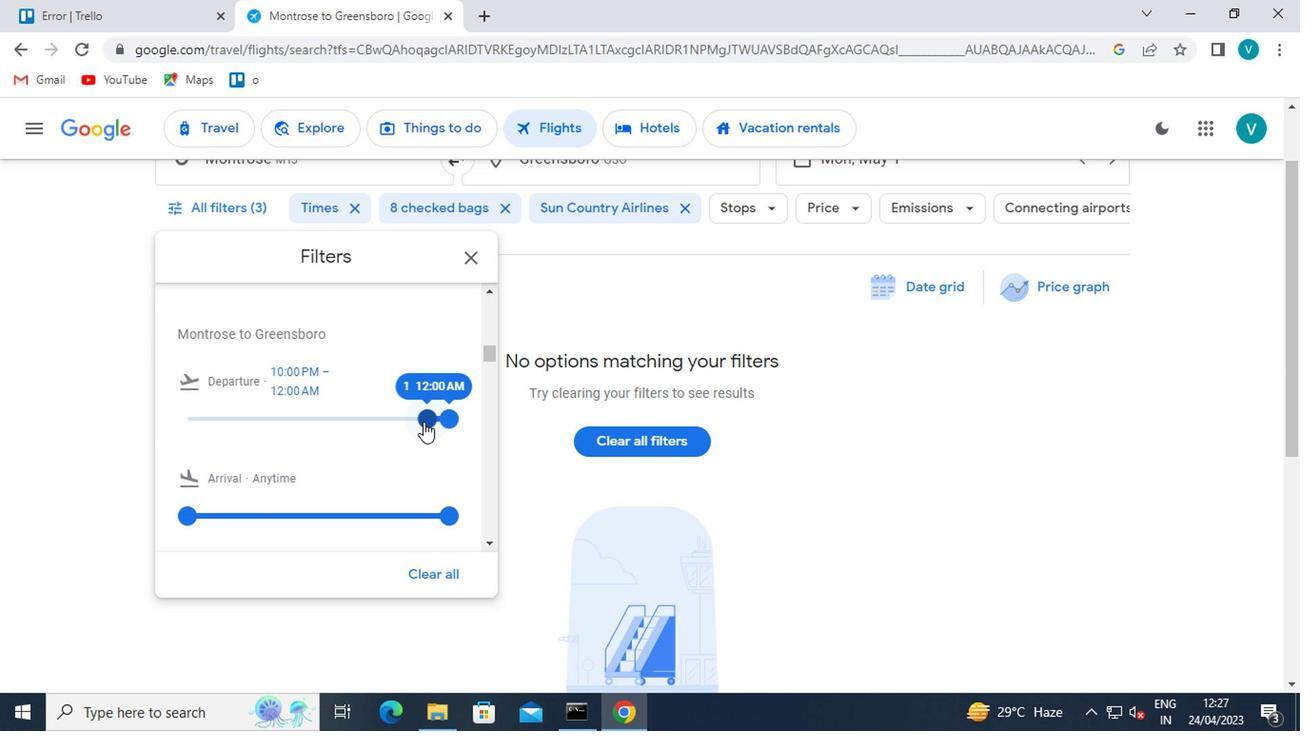 
